 Task: Look for space in Yako, Burkina Faso from 1st July, 2023 to 9th July, 2023 for 2 adults in price range Rs.8000 to Rs.15000. Place can be entire place with 1  bedroom having 1 bed and 1 bathroom. Property type can be house. Amenities needed are: air conditioning, dryer, free parkinig on premises, smoking allowed, . Booking option can be shelf check-in. Required host language is English.
Action: Mouse moved to (535, 120)
Screenshot: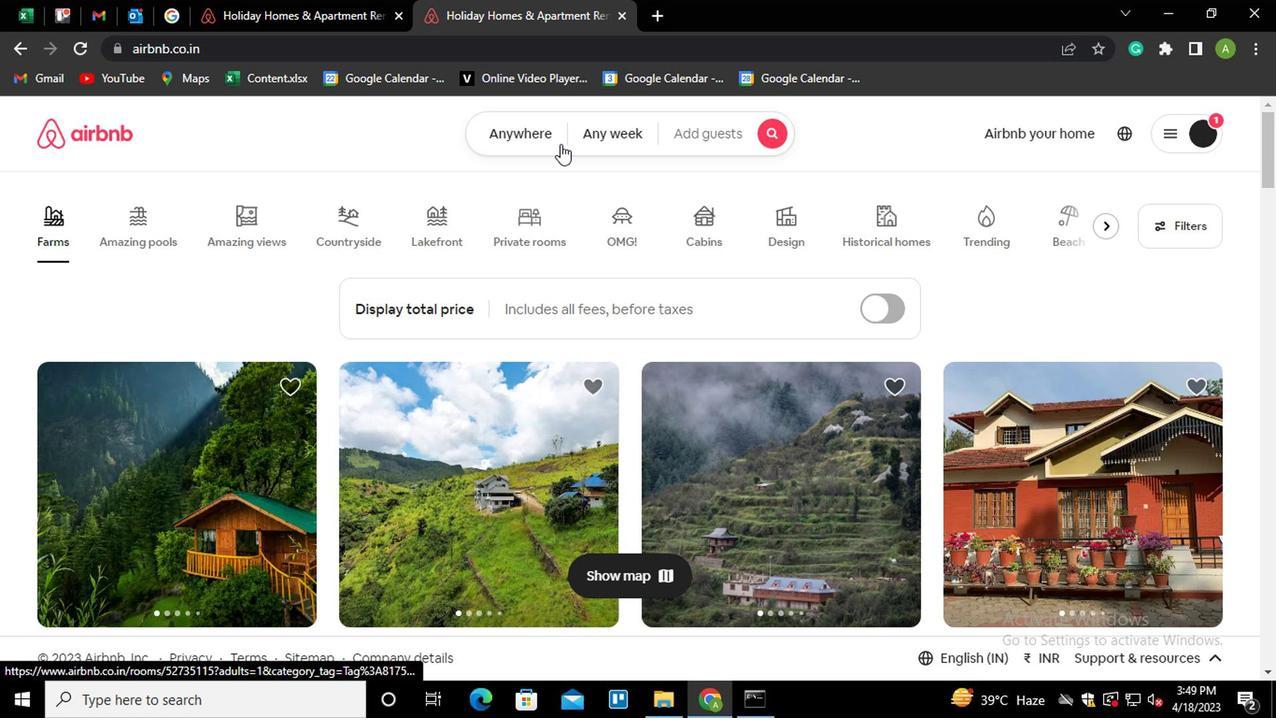 
Action: Mouse pressed left at (535, 120)
Screenshot: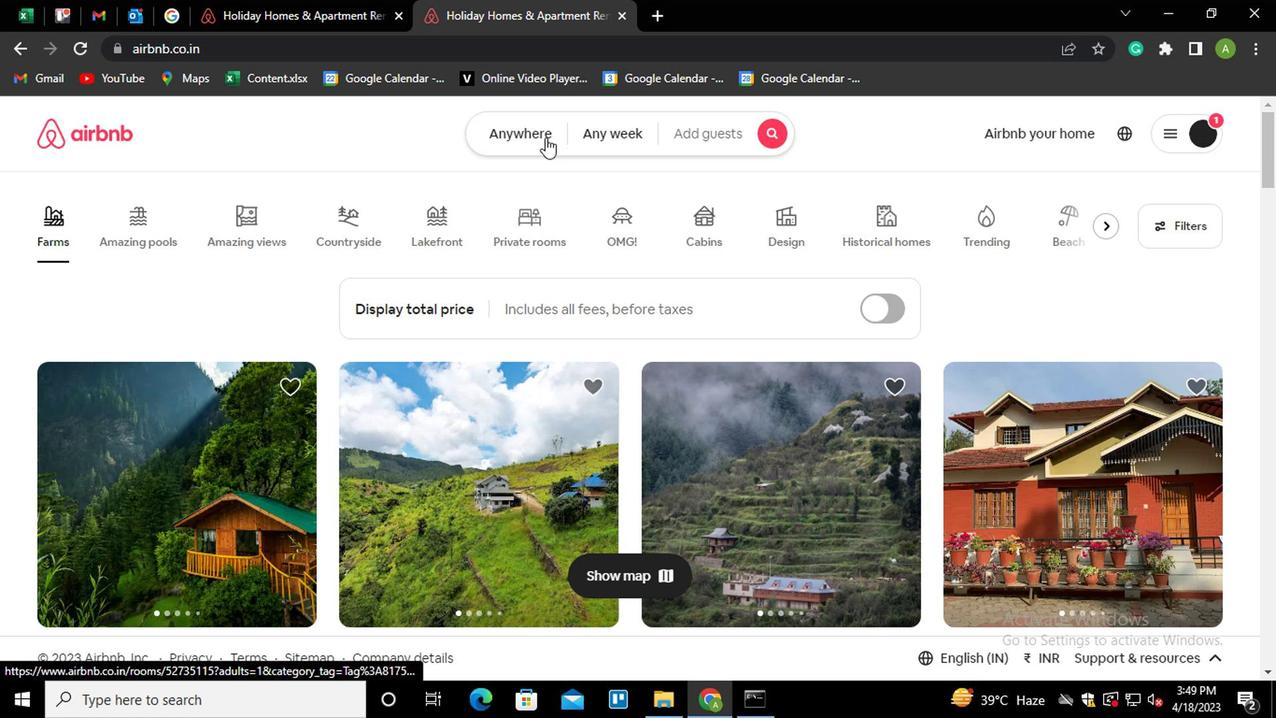 
Action: Mouse moved to (382, 196)
Screenshot: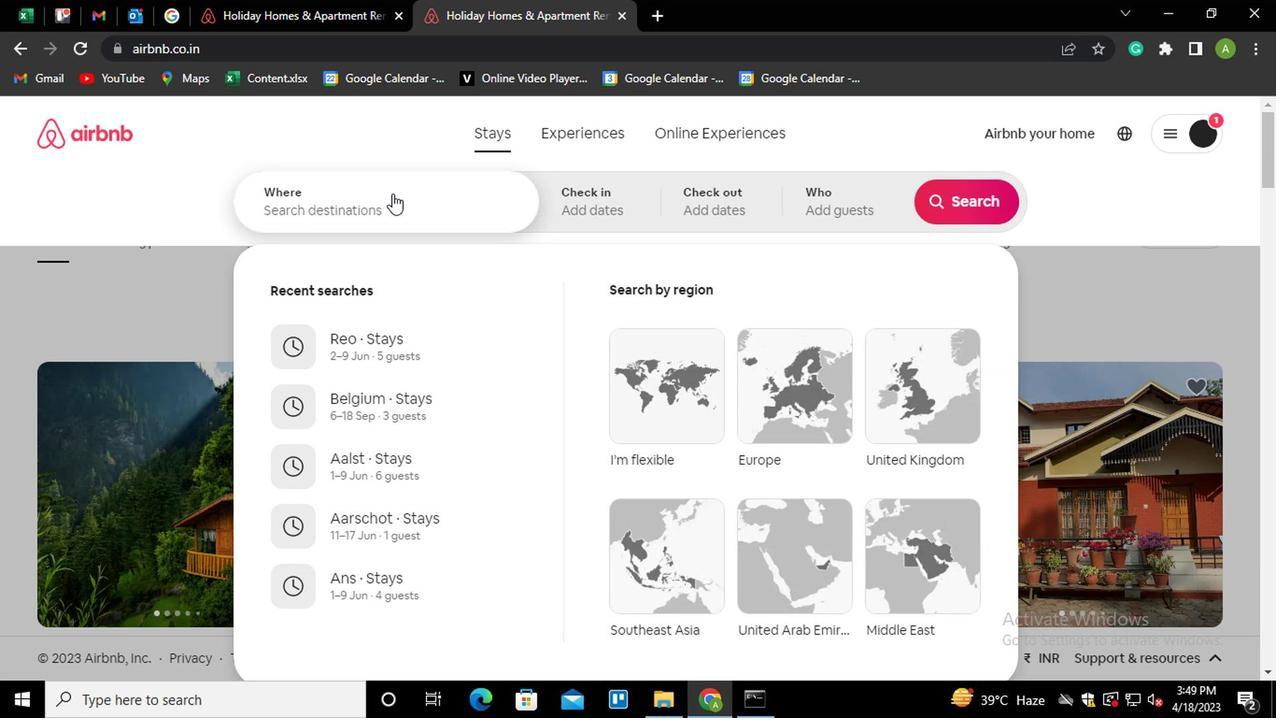 
Action: Mouse pressed left at (382, 196)
Screenshot: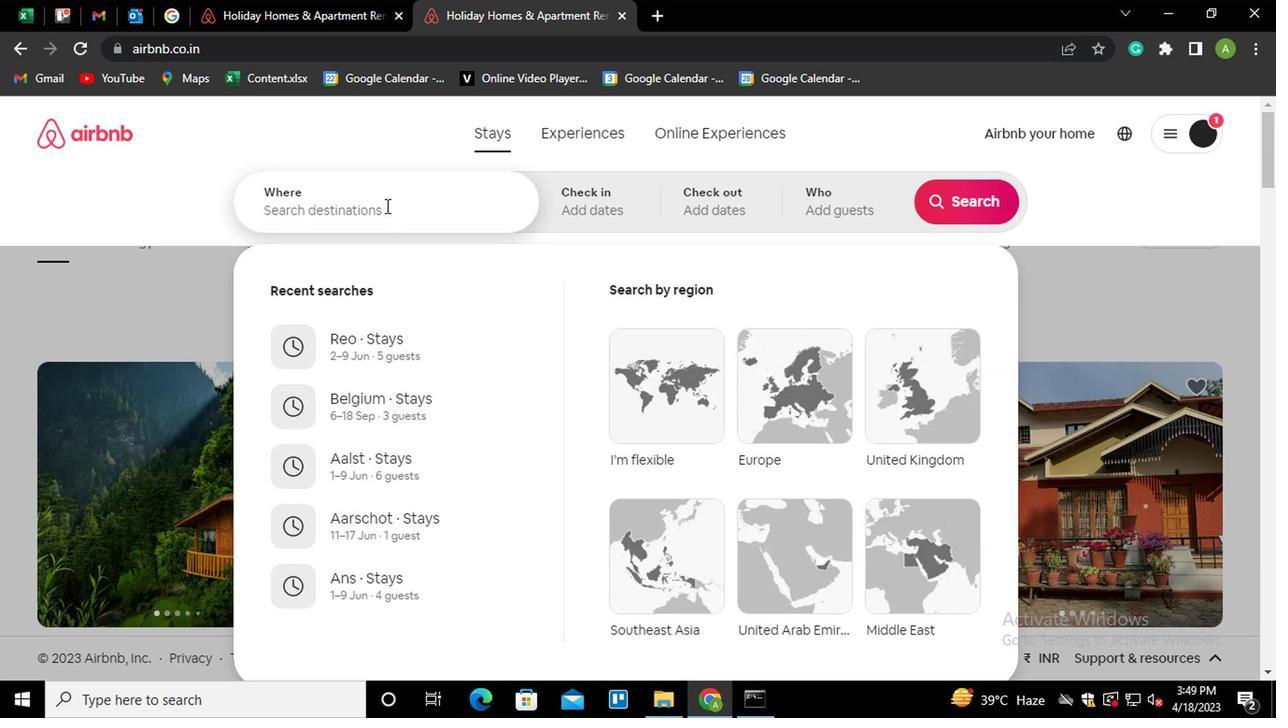
Action: Key pressed <Key.shift>YAKO,<Key.space><Key.shift><Key.shift><Key.shift><Key.shift><Key.shift><Key.shift><Key.shift><Key.shift><Key.shift><Key.shift><Key.shift><Key.shift><Key.shift><Key.shift><Key.shift><Key.shift><Key.shift><Key.shift><Key.shift><Key.shift><Key.shift><Key.shift><Key.shift><Key.shift><Key.shift><Key.shift><Key.shift><Key.shift><Key.shift><Key.shift><Key.shift><Key.shift><Key.shift><Key.shift><Key.shift><Key.shift><Key.shift><Key.shift><Key.shift><Key.shift><Key.shift><Key.shift><Key.shift><Key.shift><Key.shift><Key.shift><Key.shift><Key.shift><Key.shift><Key.shift><Key.shift><Key.shift><Key.shift><Key.shift><Key.shift><Key.shift>BUR<Key.down><Key.enter>
Screenshot: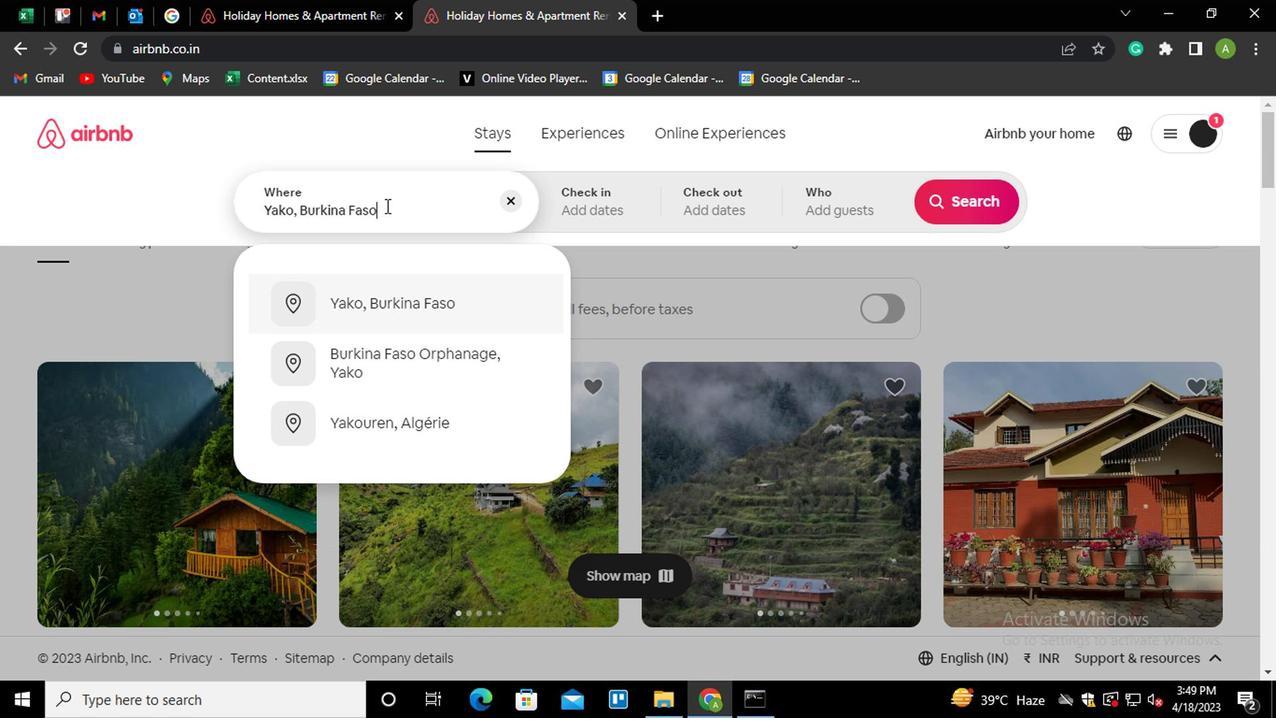 
Action: Mouse moved to (952, 343)
Screenshot: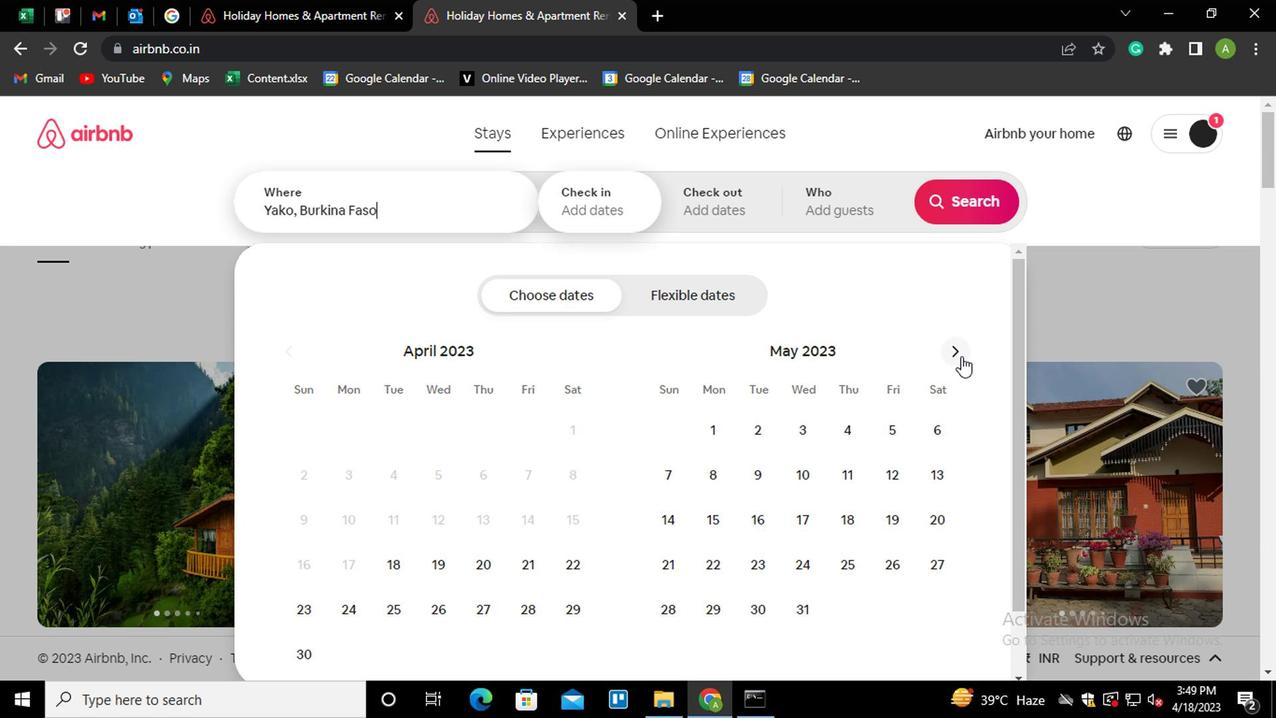 
Action: Mouse pressed left at (952, 343)
Screenshot: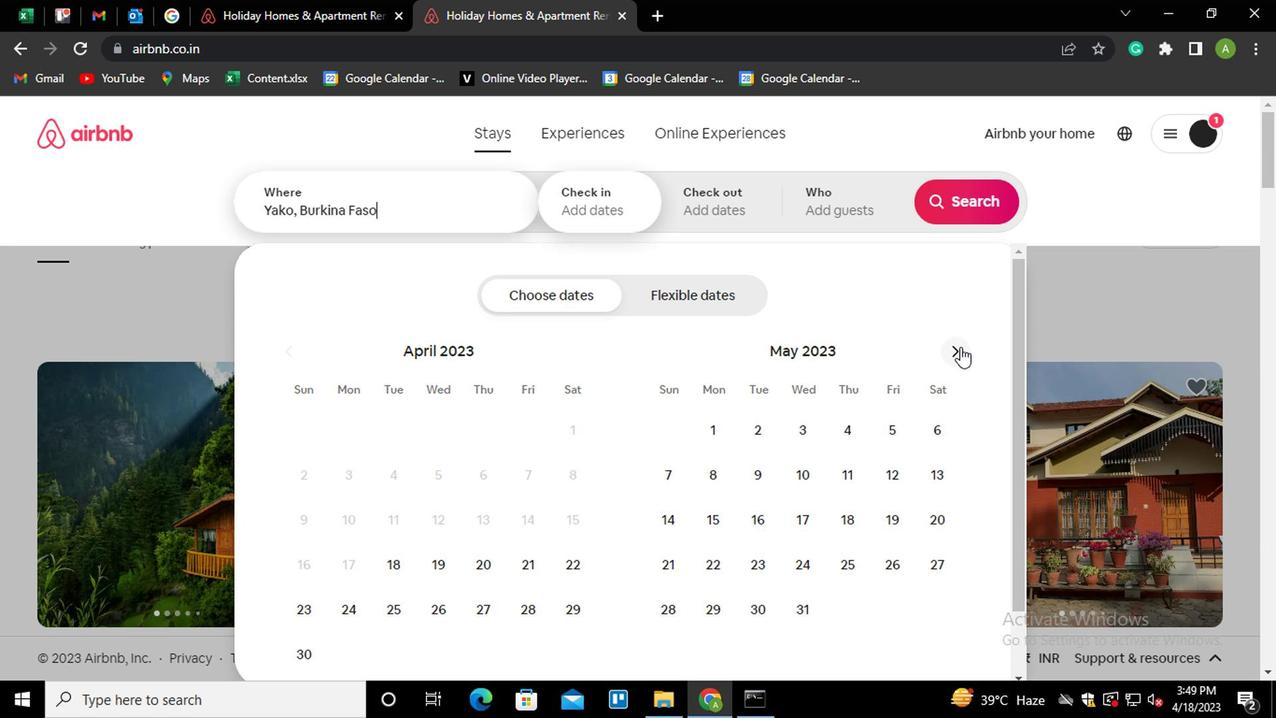 
Action: Mouse moved to (951, 343)
Screenshot: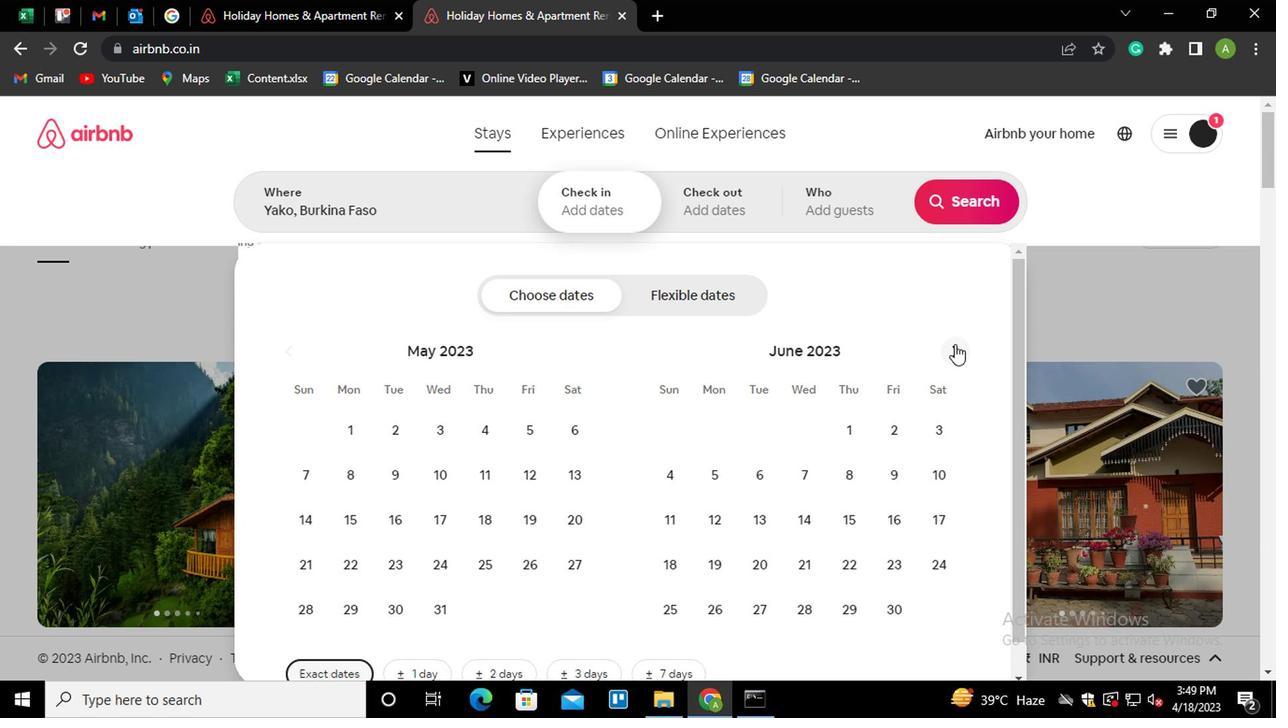 
Action: Mouse pressed left at (951, 343)
Screenshot: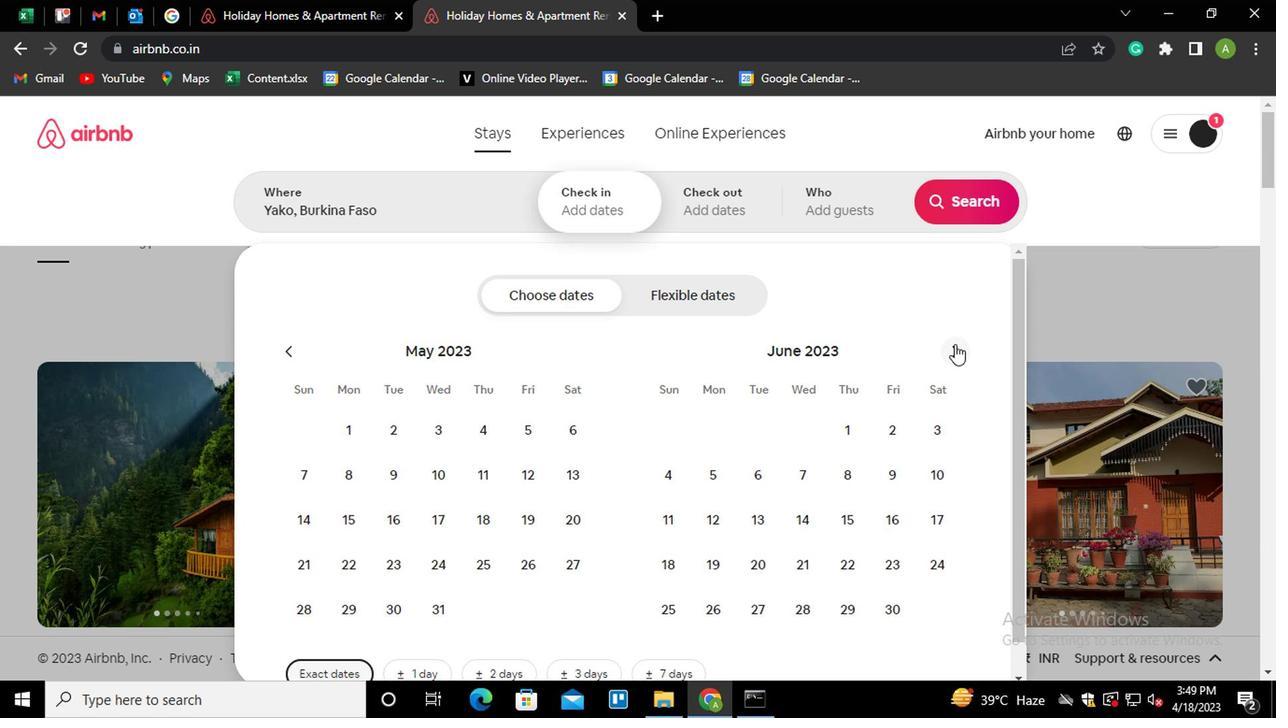 
Action: Mouse moved to (929, 435)
Screenshot: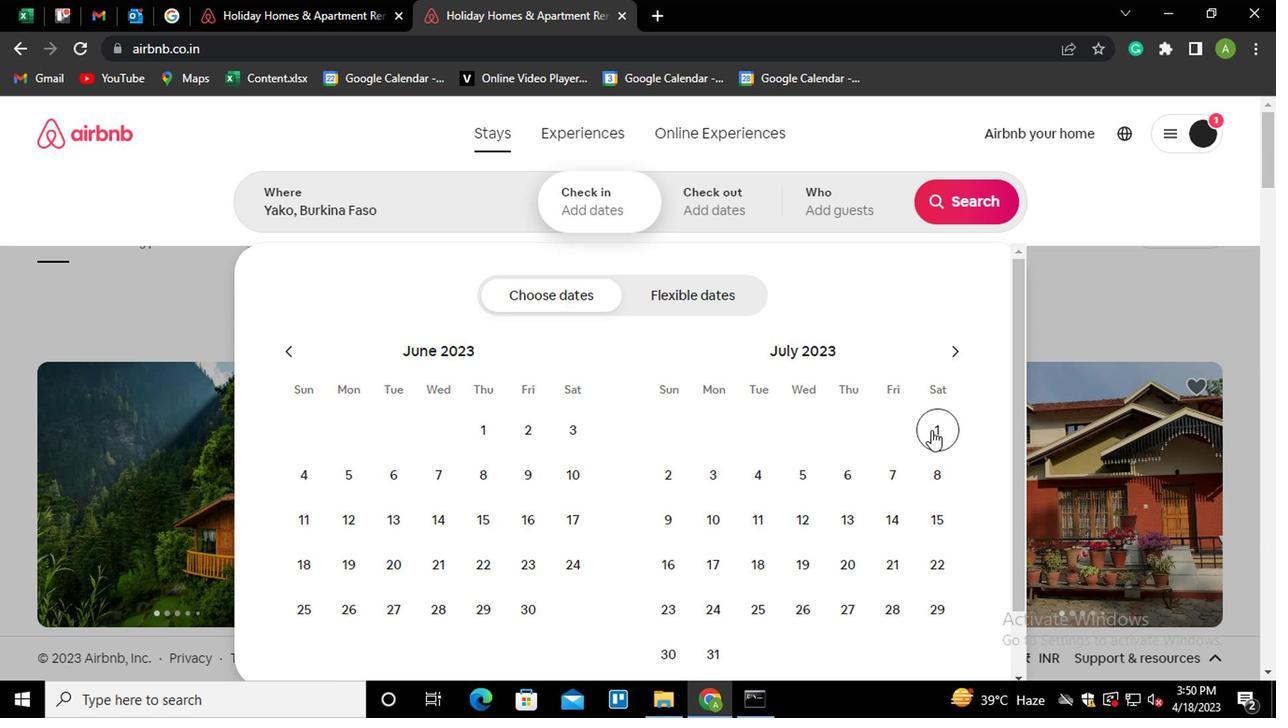 
Action: Mouse pressed left at (929, 435)
Screenshot: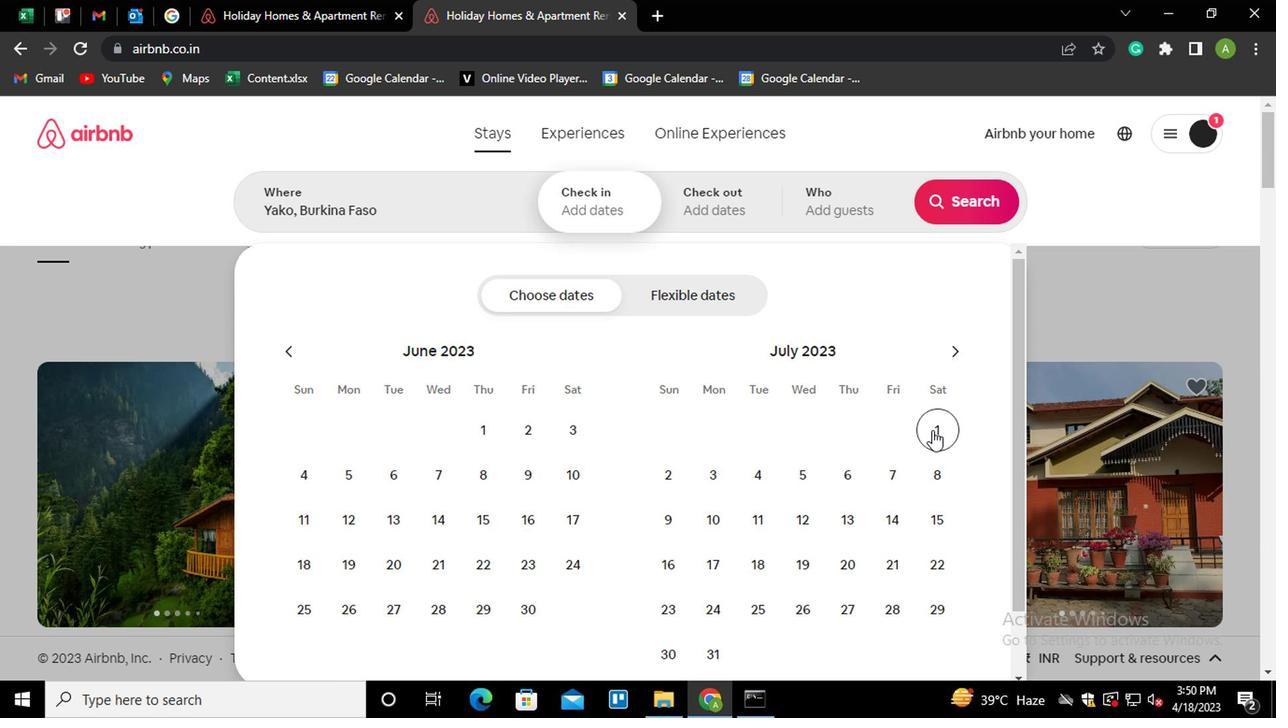 
Action: Mouse moved to (663, 530)
Screenshot: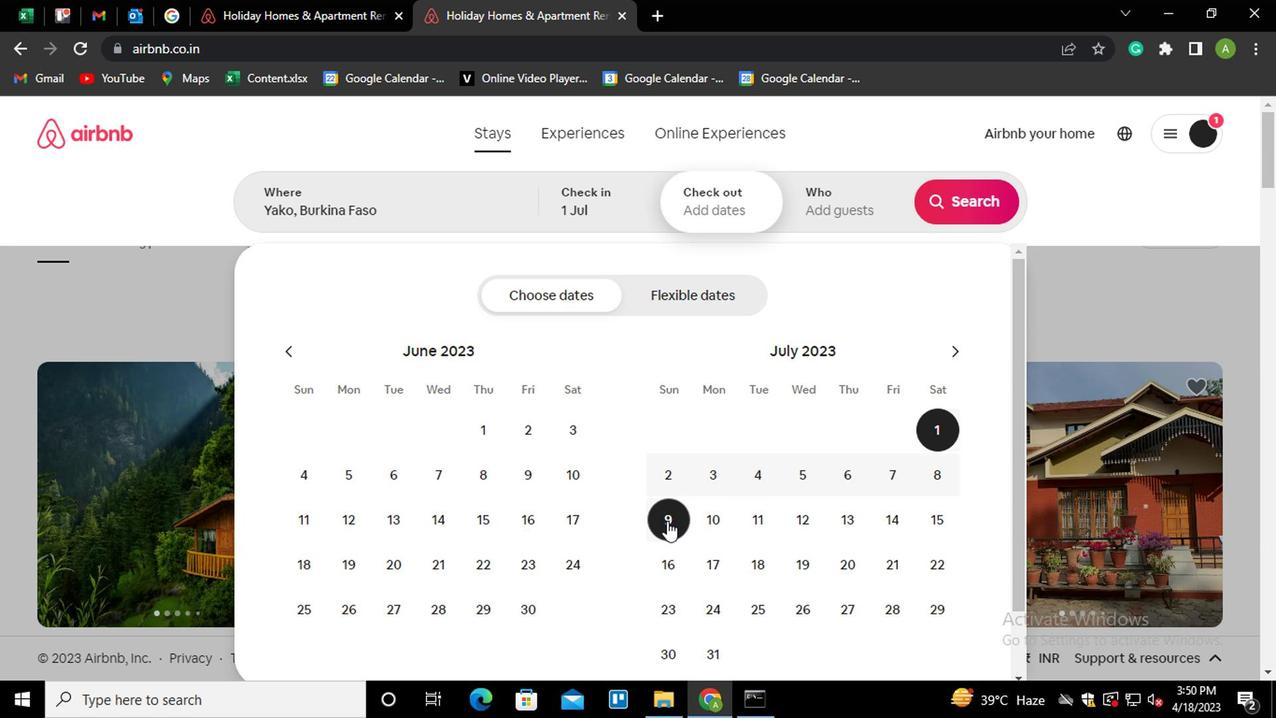 
Action: Mouse pressed left at (663, 530)
Screenshot: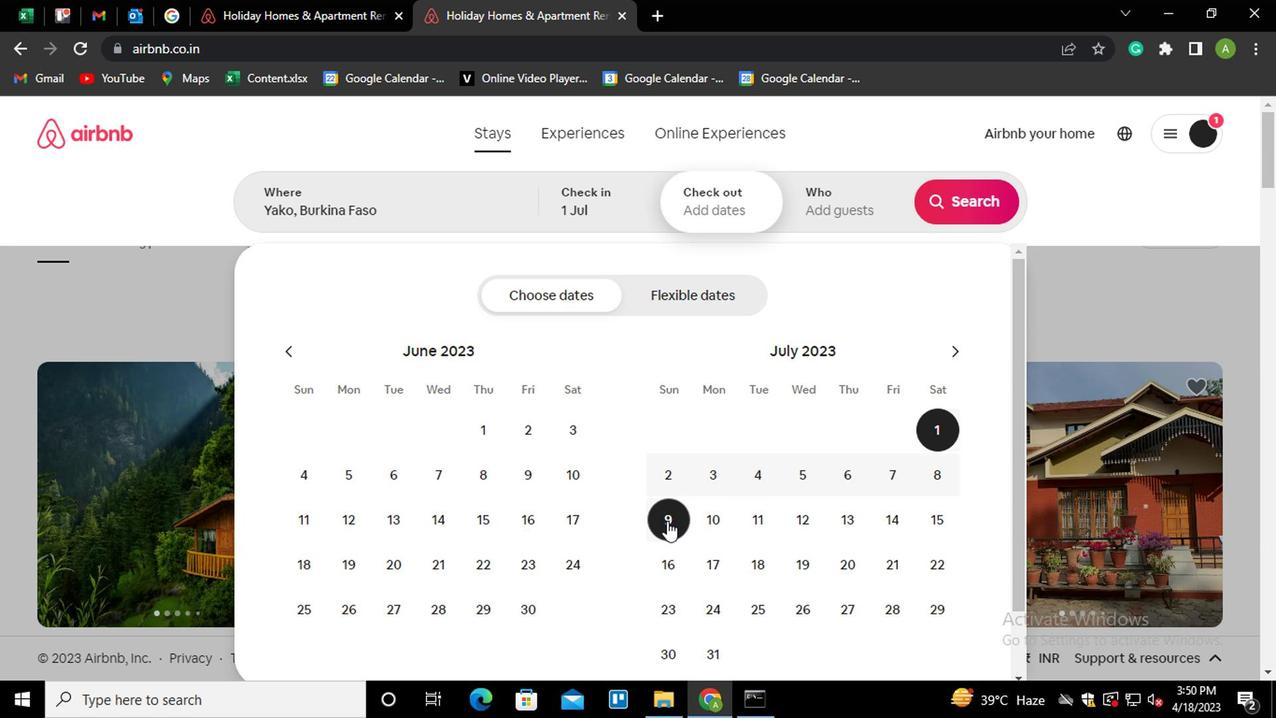 
Action: Mouse moved to (833, 202)
Screenshot: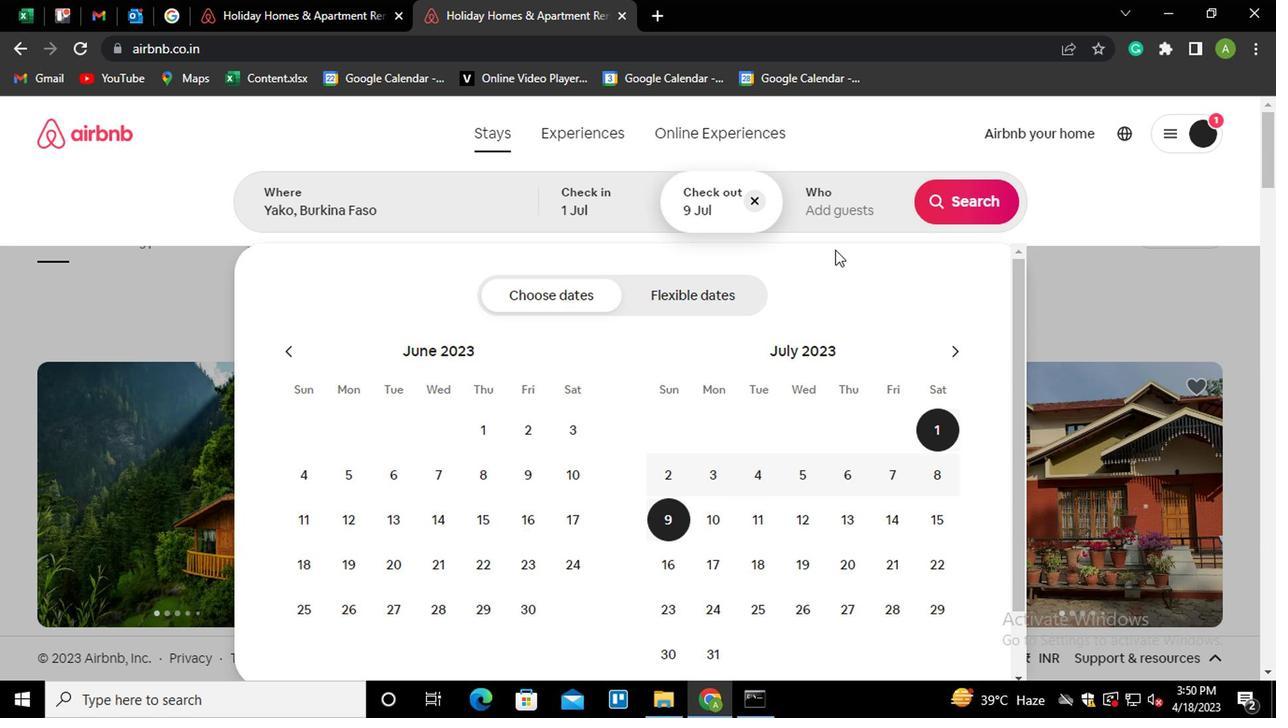 
Action: Mouse pressed left at (833, 202)
Screenshot: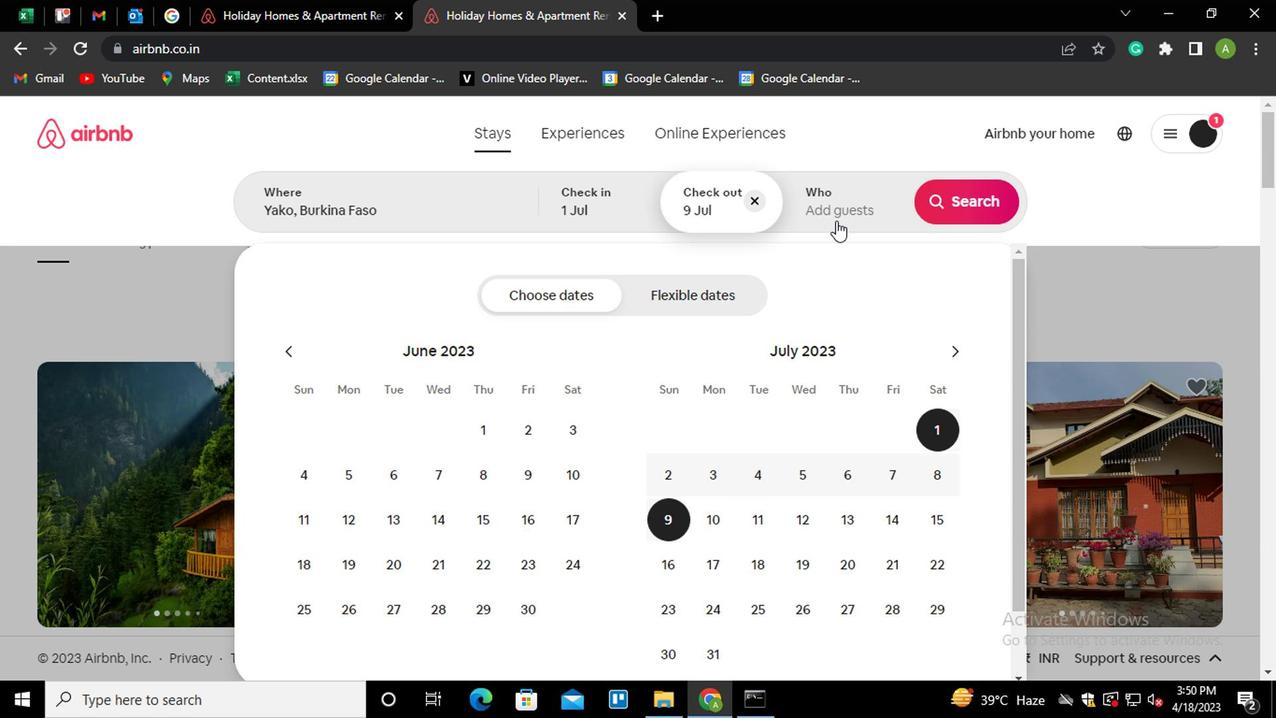
Action: Mouse moved to (972, 298)
Screenshot: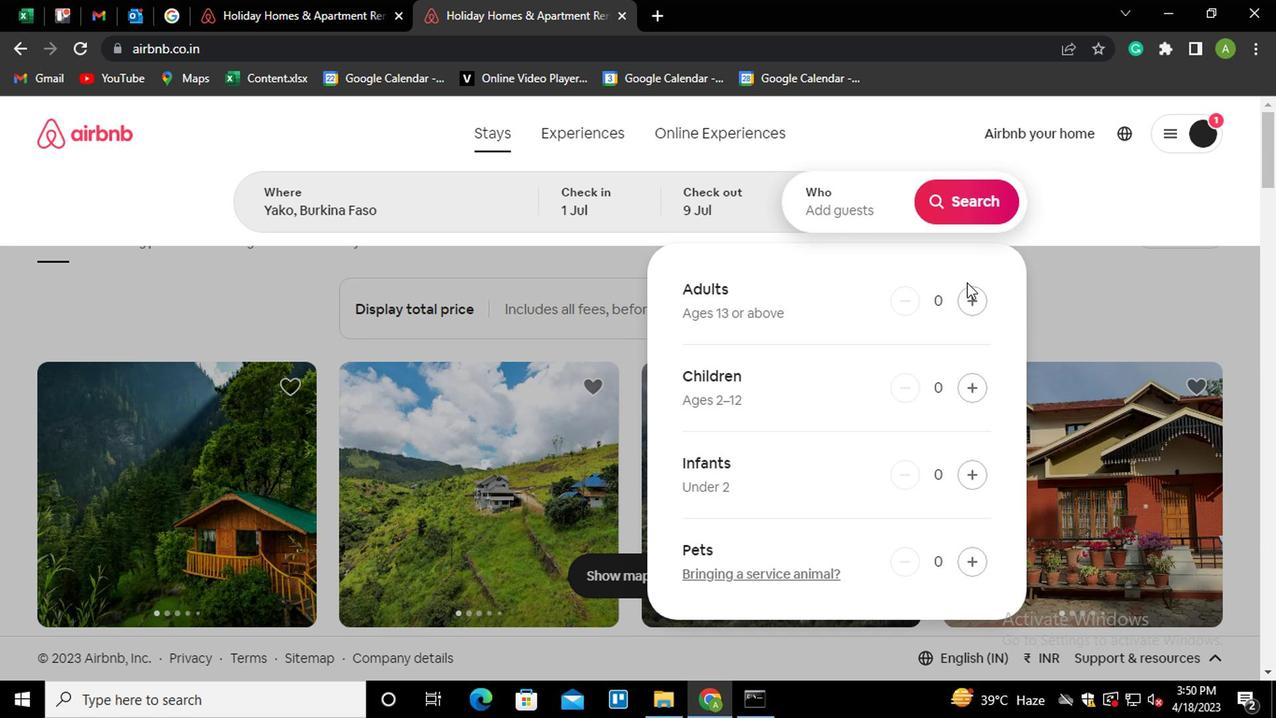 
Action: Mouse pressed left at (972, 298)
Screenshot: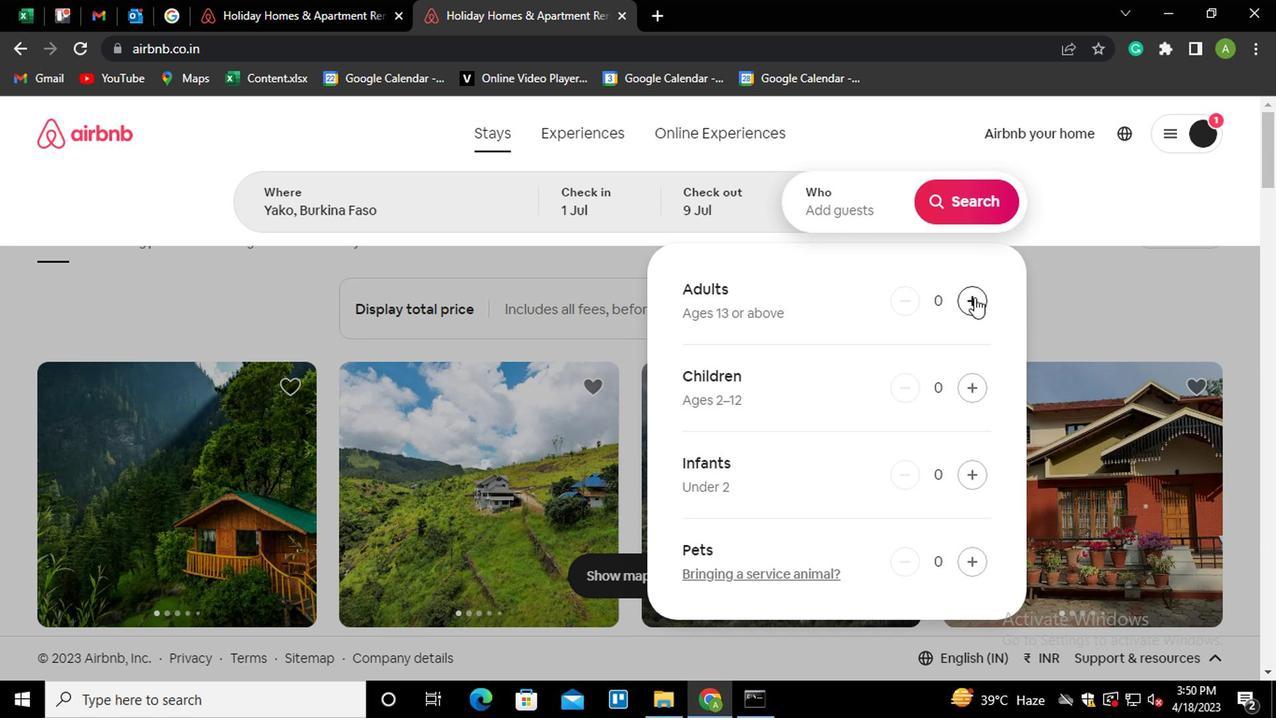
Action: Mouse pressed left at (972, 298)
Screenshot: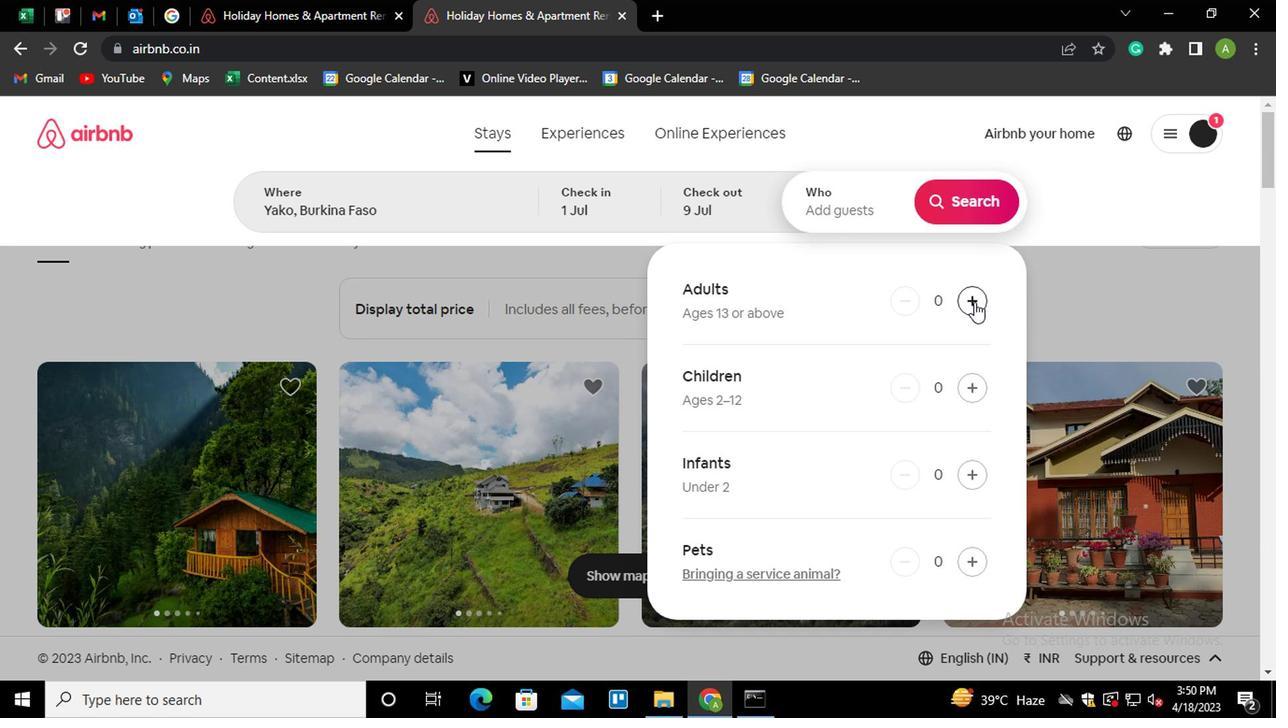 
Action: Mouse moved to (986, 195)
Screenshot: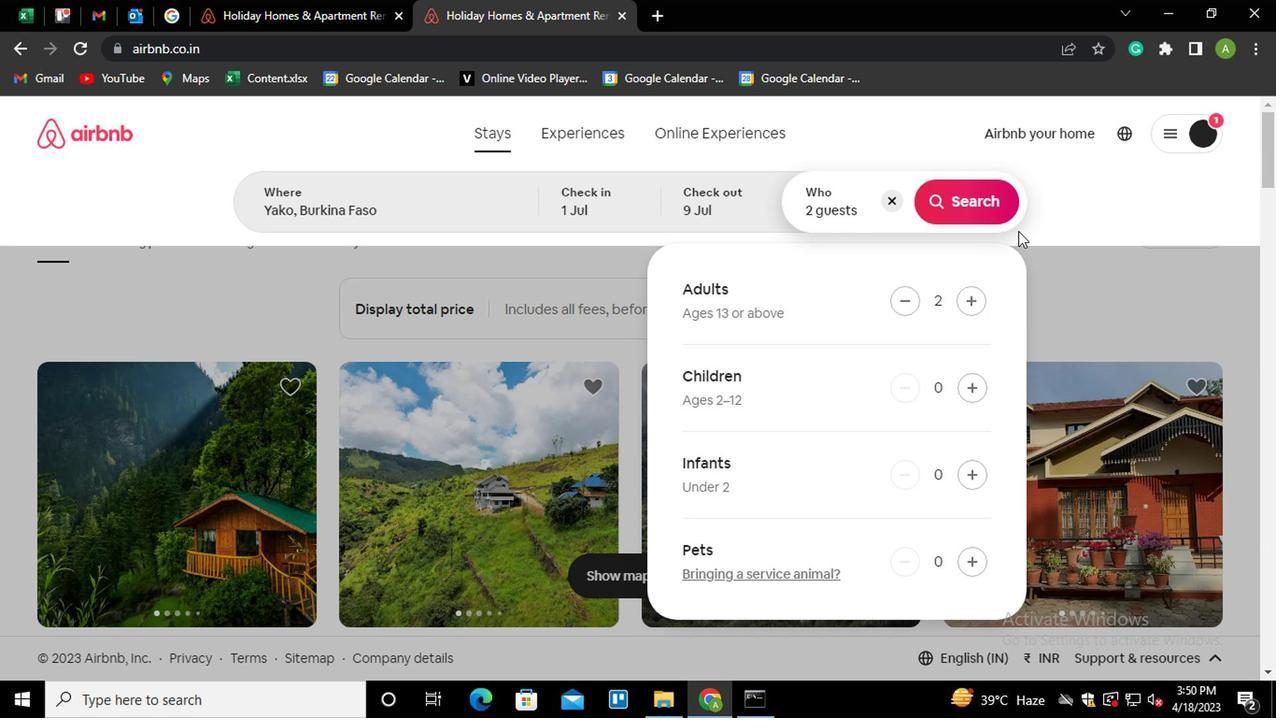 
Action: Mouse pressed left at (986, 195)
Screenshot: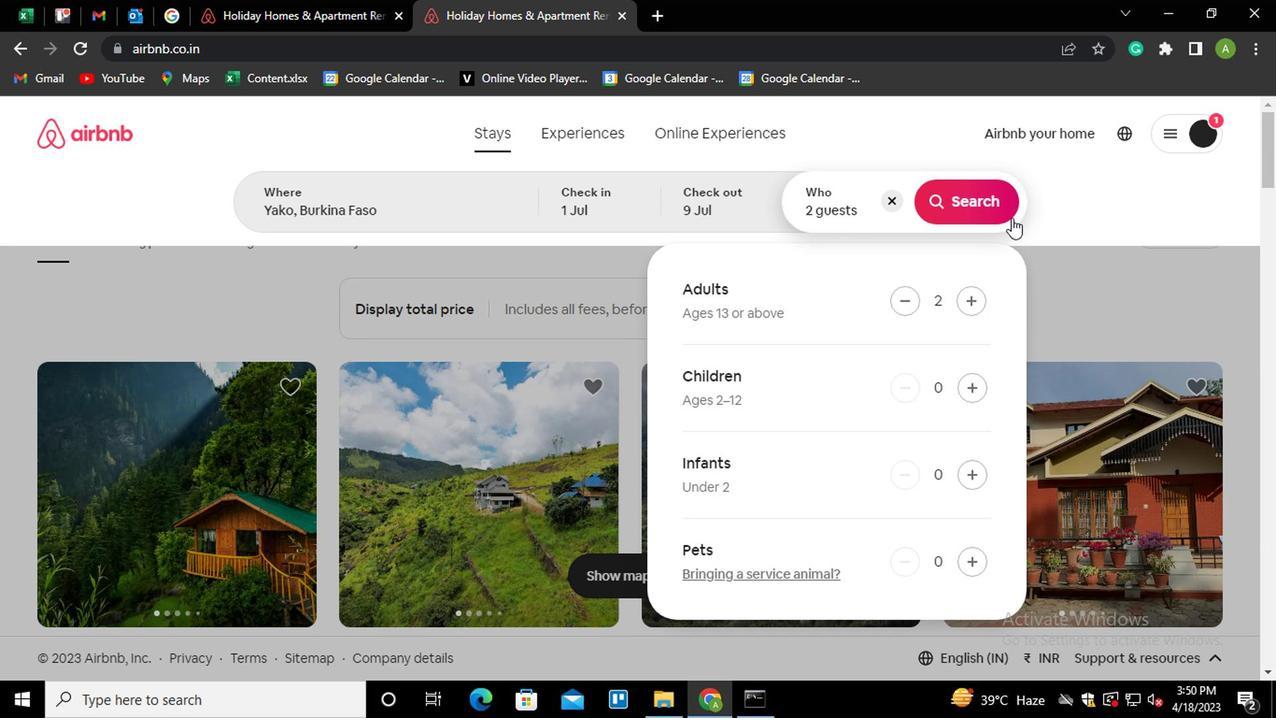 
Action: Mouse moved to (1195, 205)
Screenshot: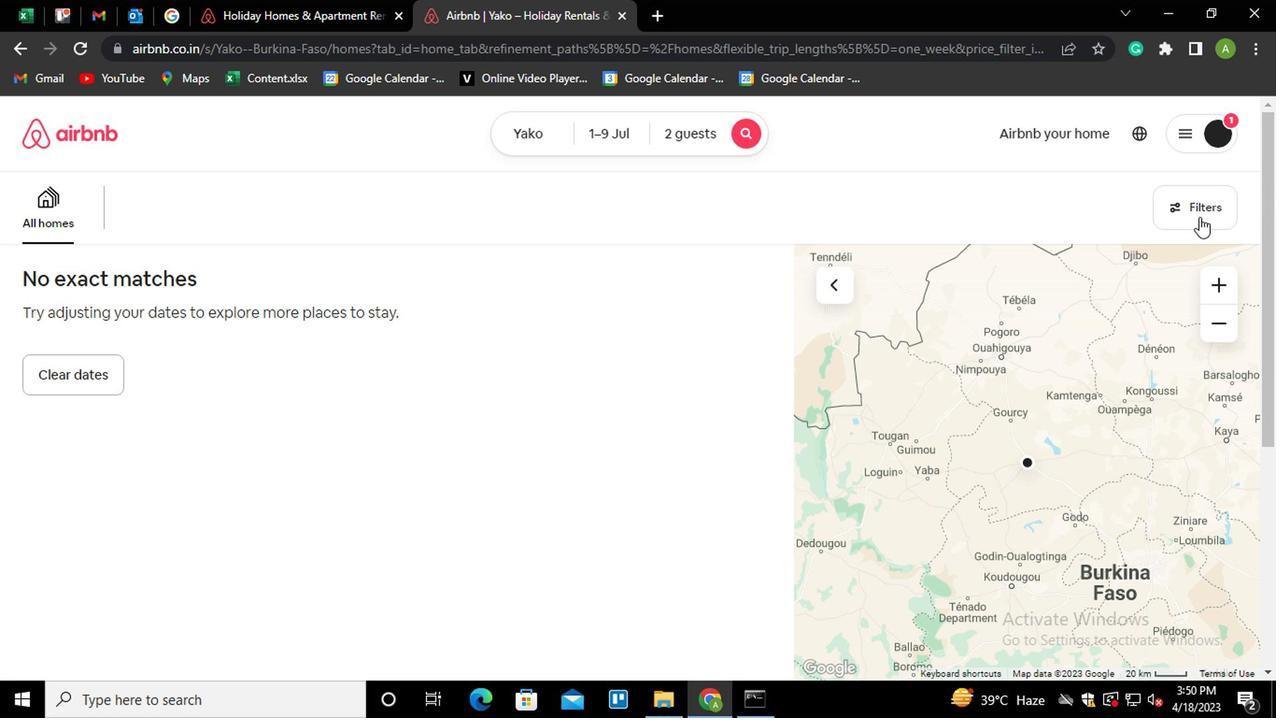 
Action: Mouse pressed left at (1195, 205)
Screenshot: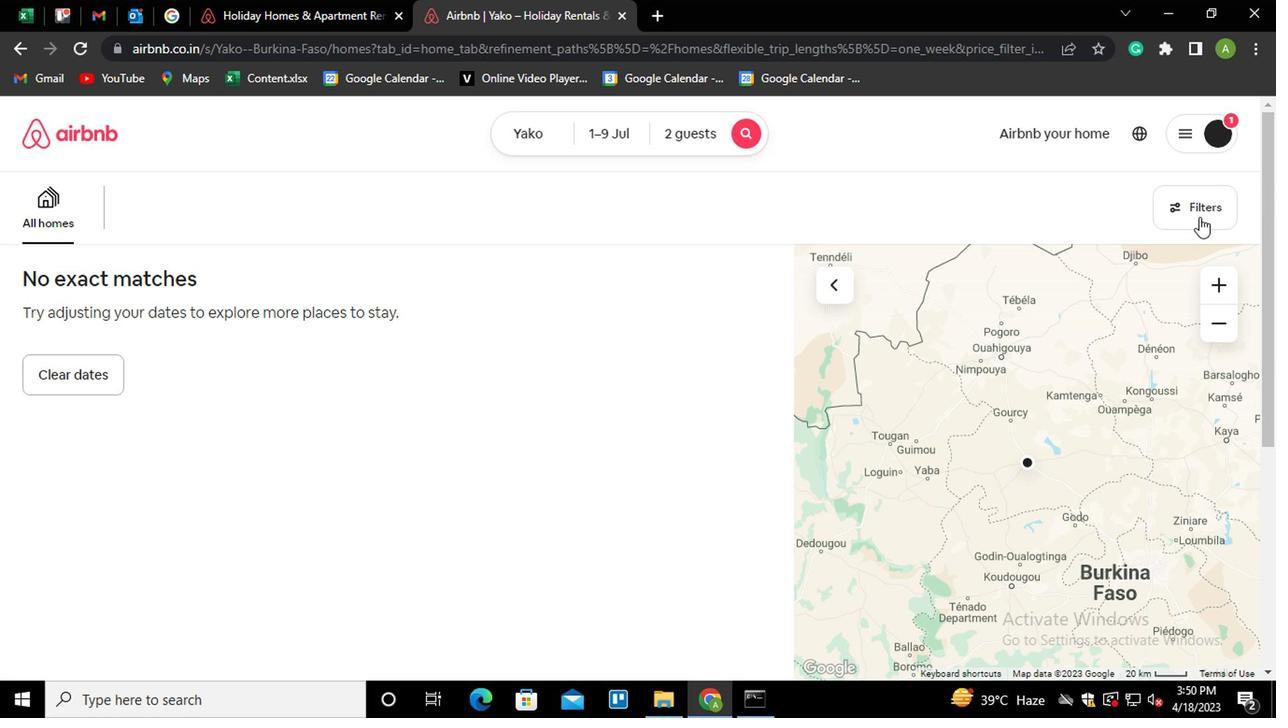 
Action: Mouse moved to (472, 321)
Screenshot: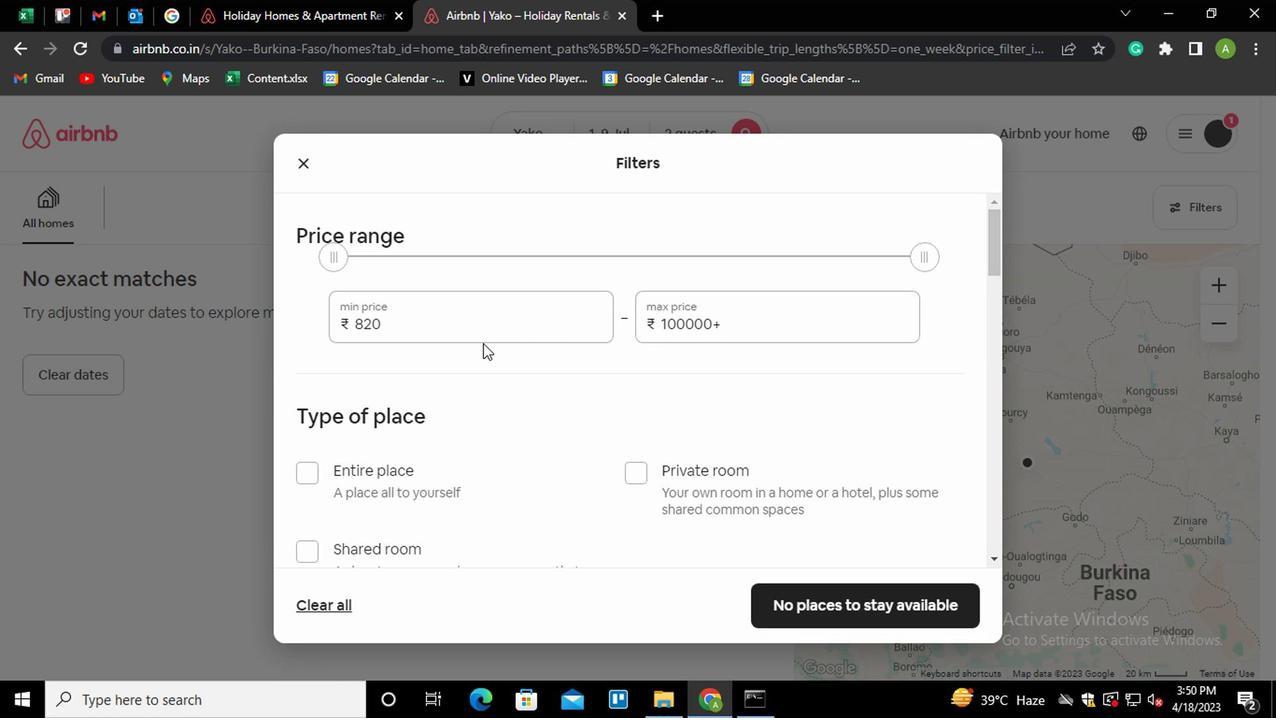 
Action: Mouse pressed left at (472, 321)
Screenshot: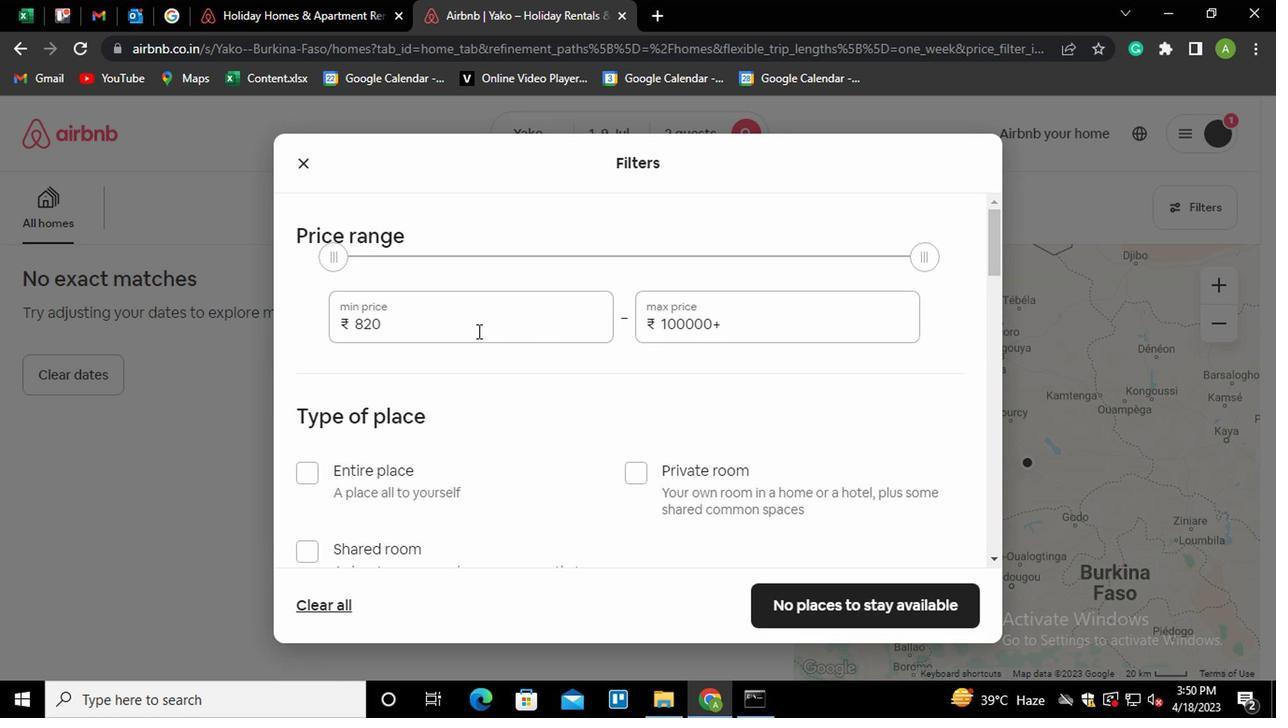 
Action: Key pressed <Key.shift_r><Key.home>8000
Screenshot: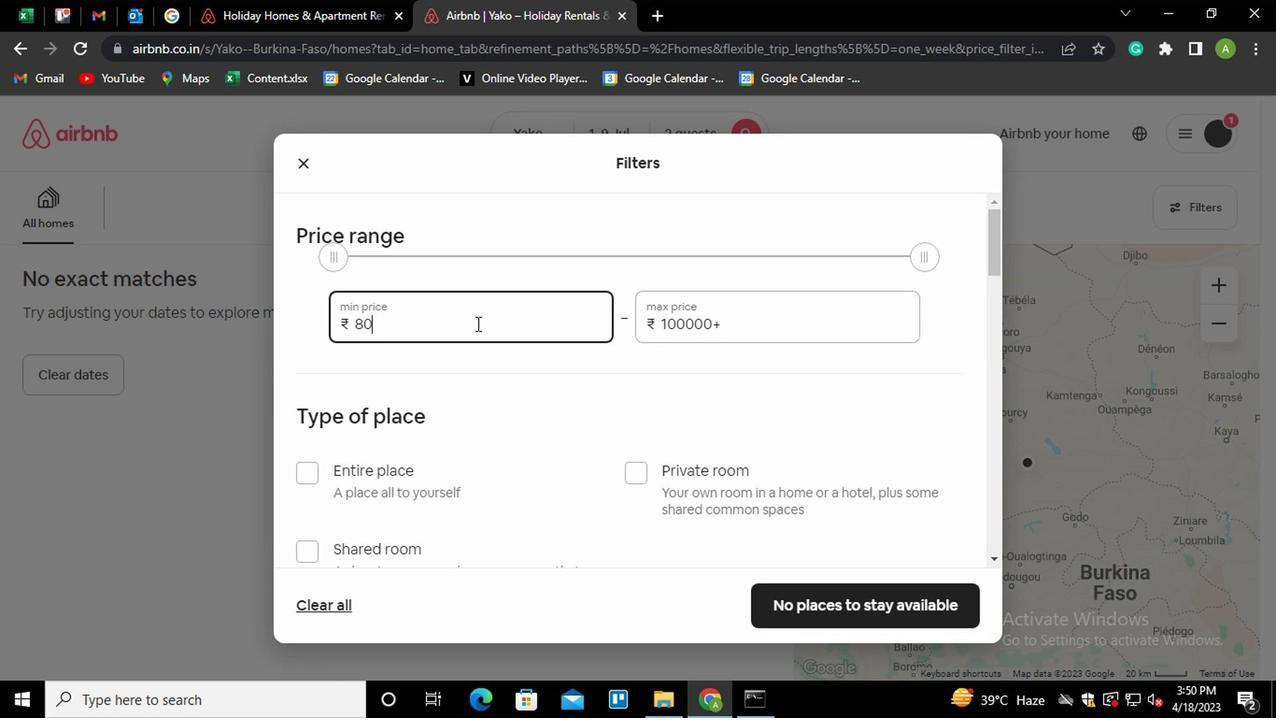 
Action: Mouse moved to (787, 319)
Screenshot: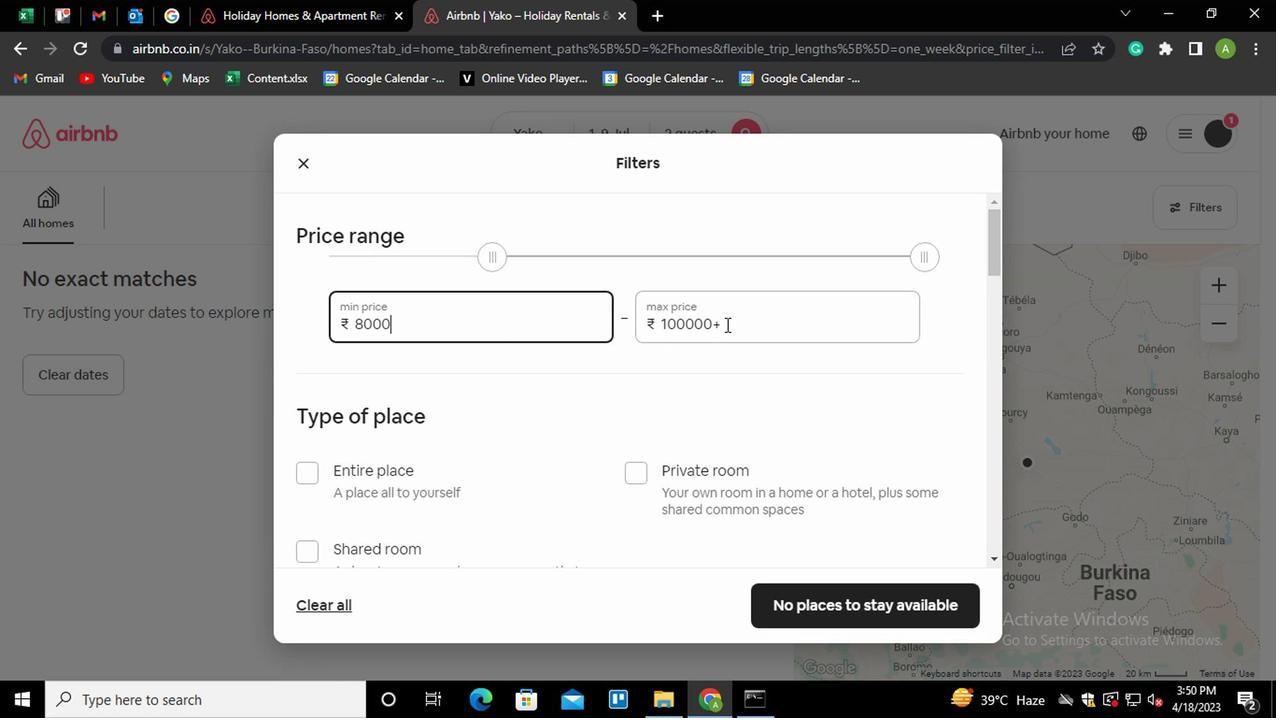 
Action: Mouse pressed left at (787, 319)
Screenshot: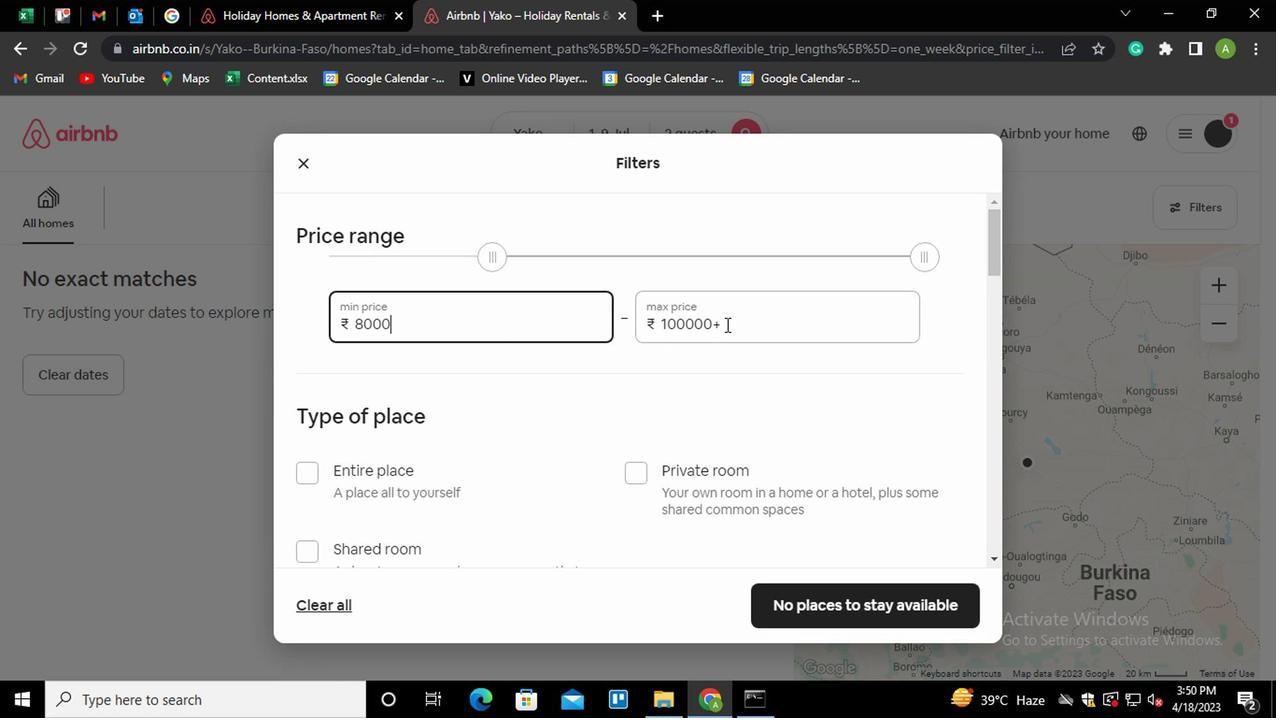 
Action: Key pressed <Key.shift_r><Key.home>15000
Screenshot: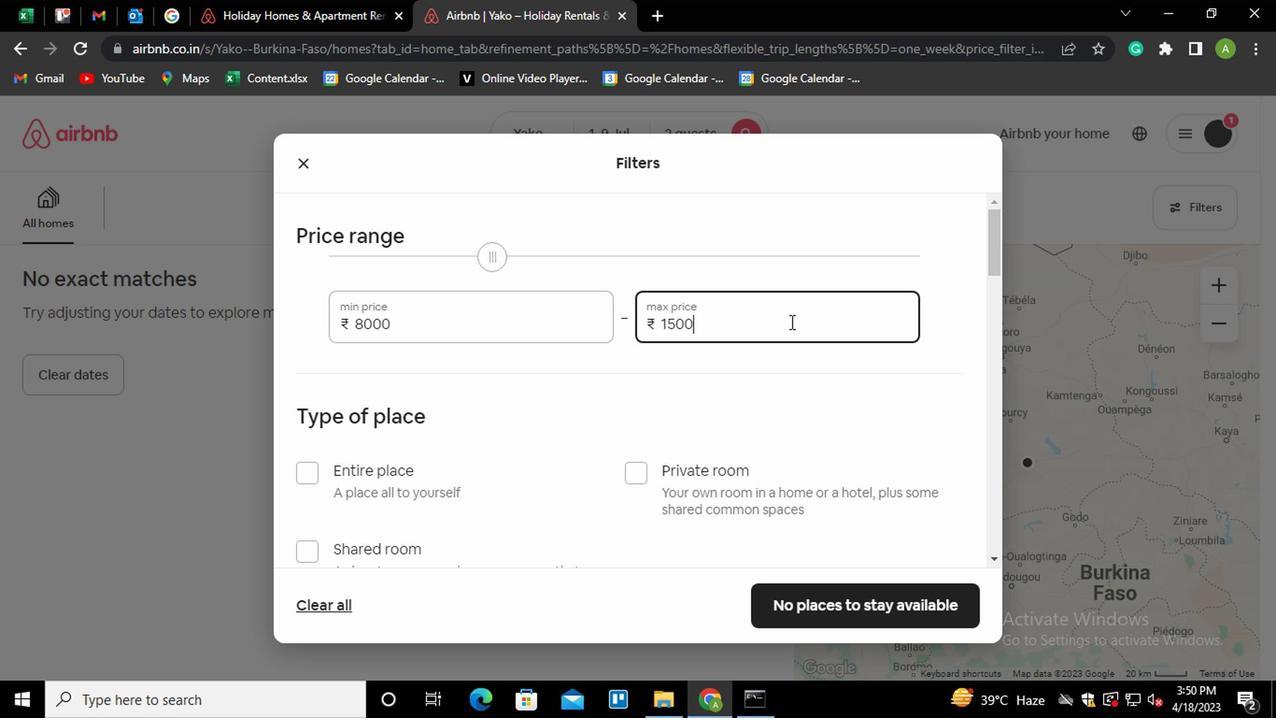 
Action: Mouse moved to (794, 330)
Screenshot: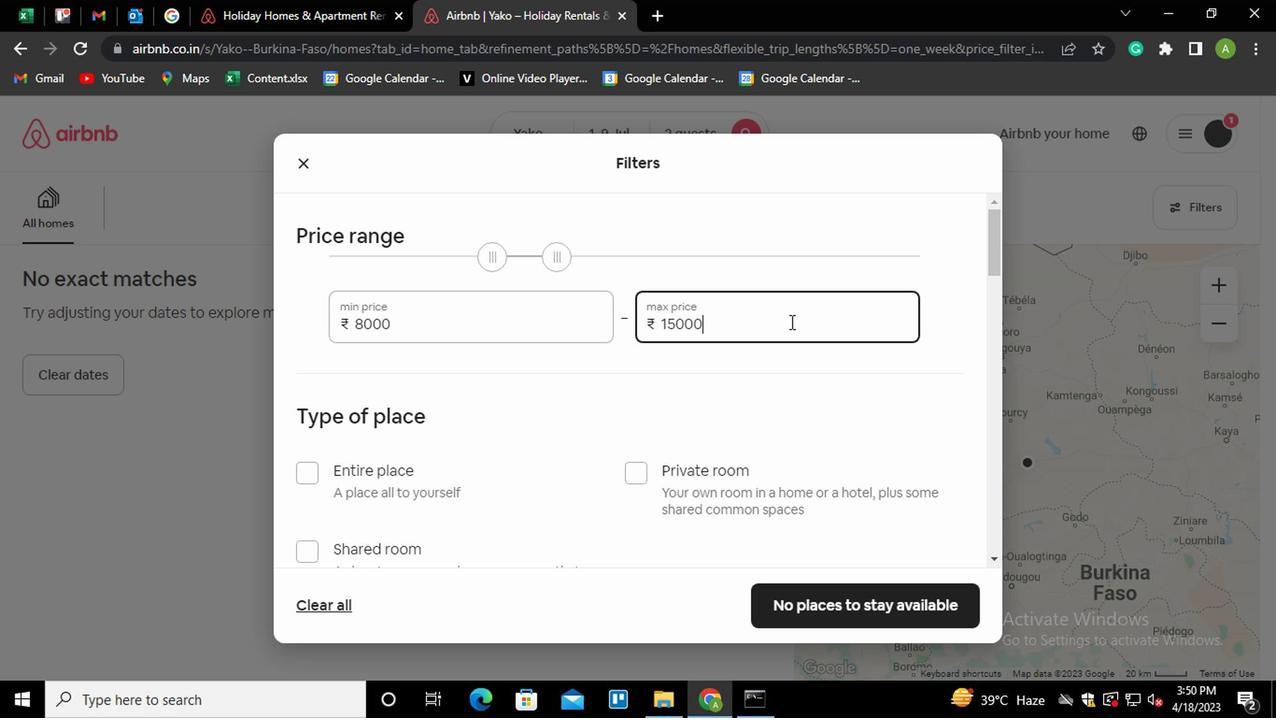 
Action: Mouse scrolled (794, 329) with delta (0, 0)
Screenshot: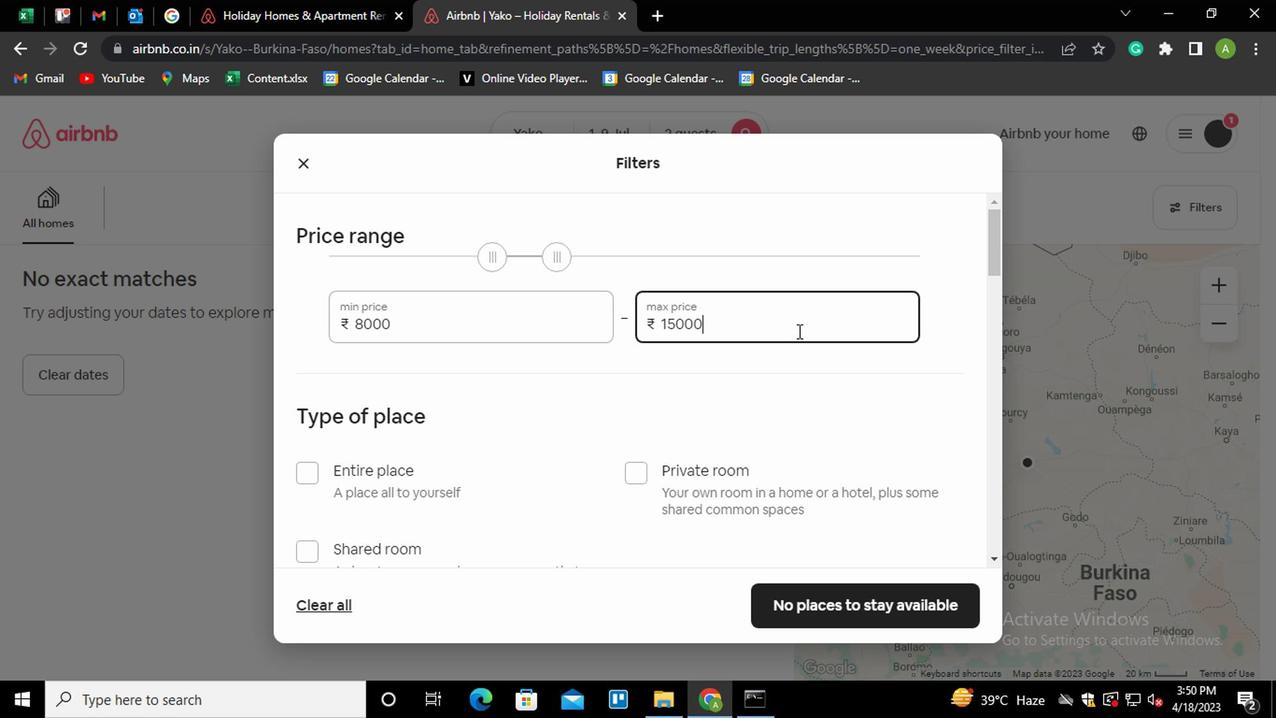 
Action: Mouse moved to (306, 386)
Screenshot: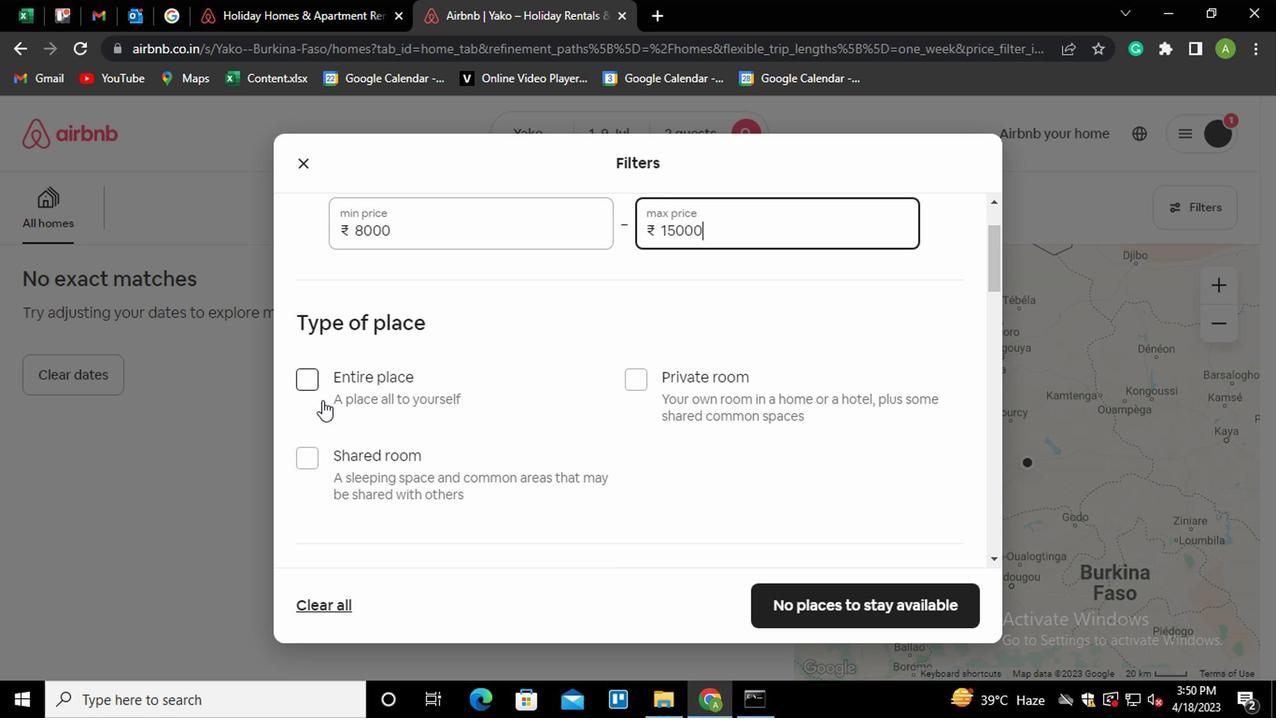 
Action: Mouse pressed left at (306, 386)
Screenshot: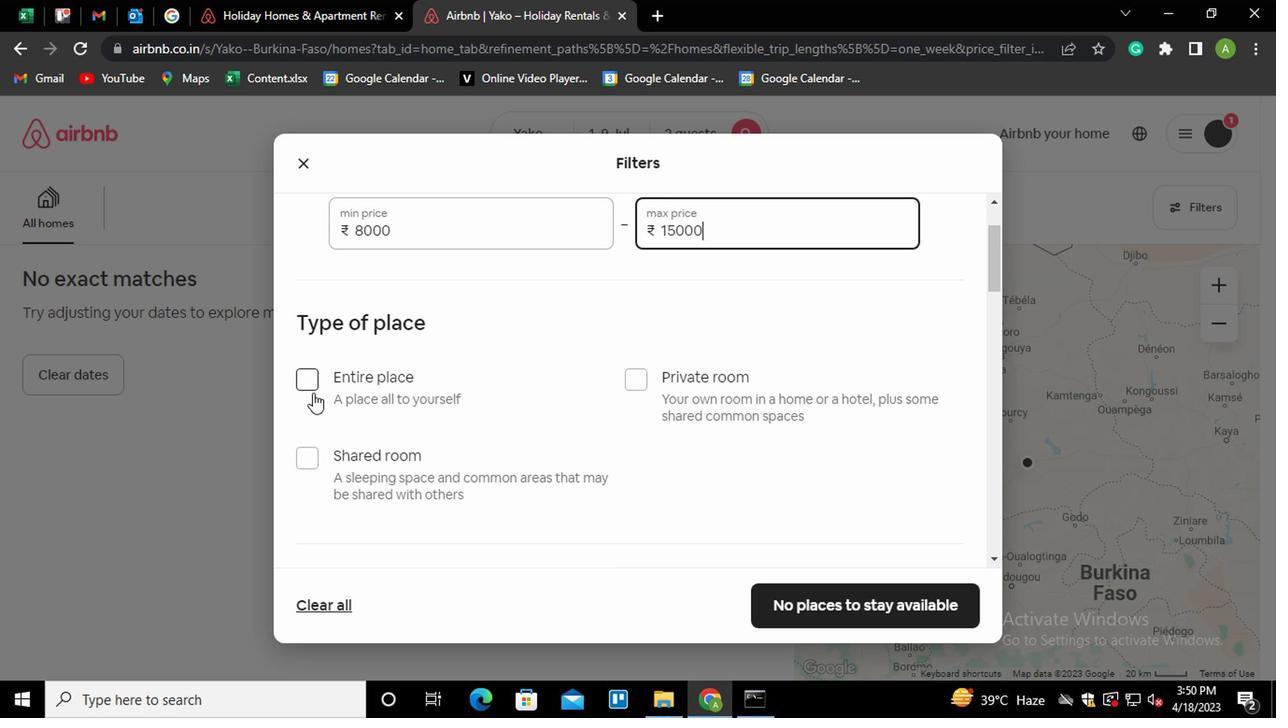 
Action: Mouse moved to (506, 423)
Screenshot: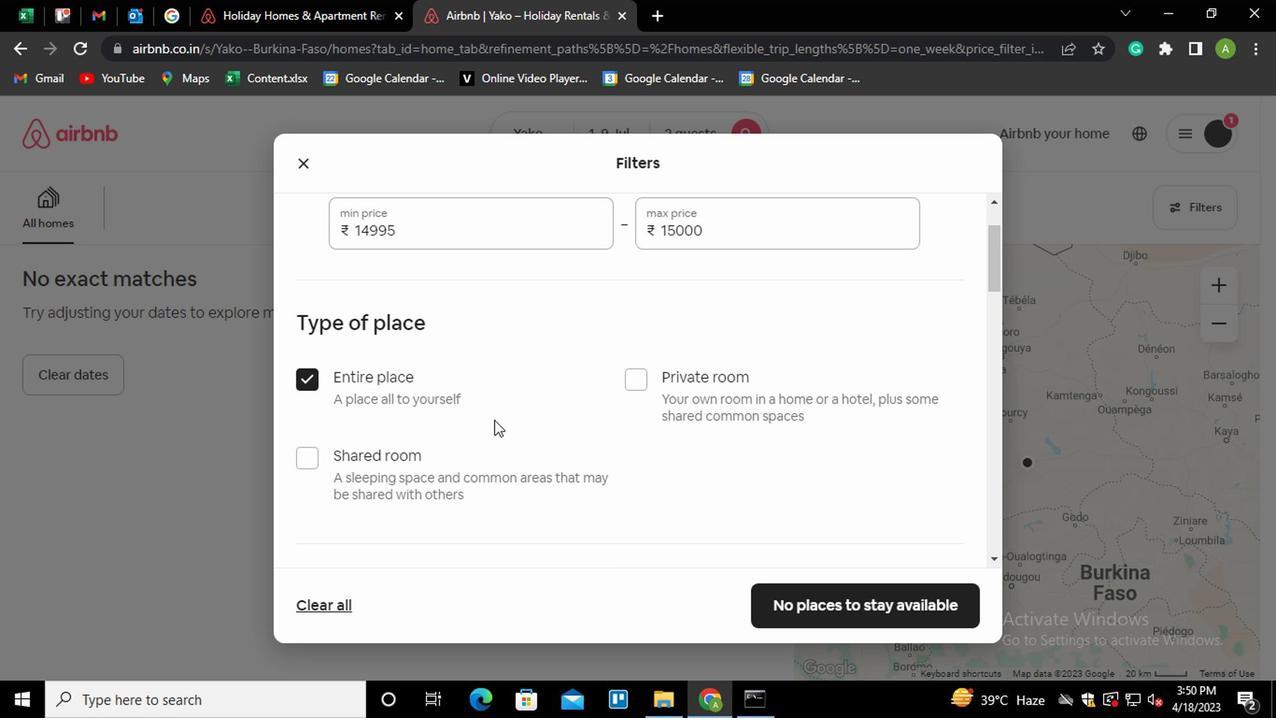 
Action: Mouse scrolled (506, 422) with delta (0, 0)
Screenshot: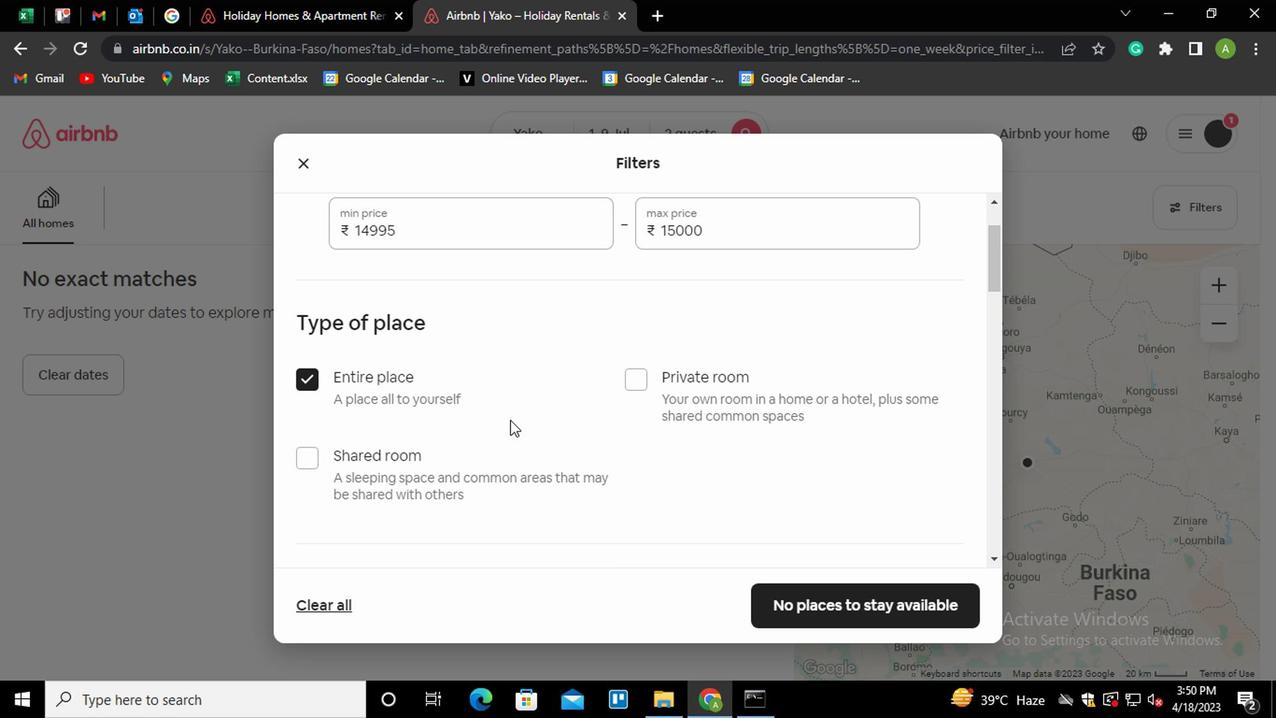 
Action: Mouse scrolled (506, 422) with delta (0, 0)
Screenshot: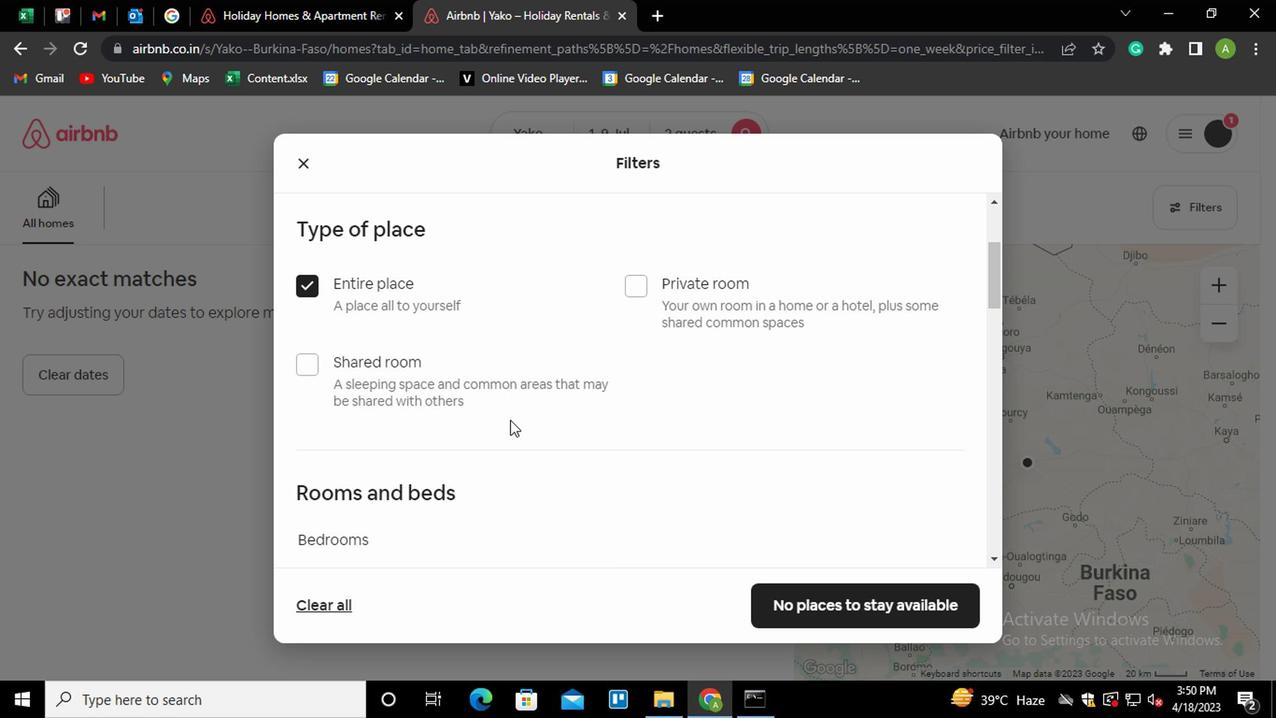 
Action: Mouse moved to (391, 504)
Screenshot: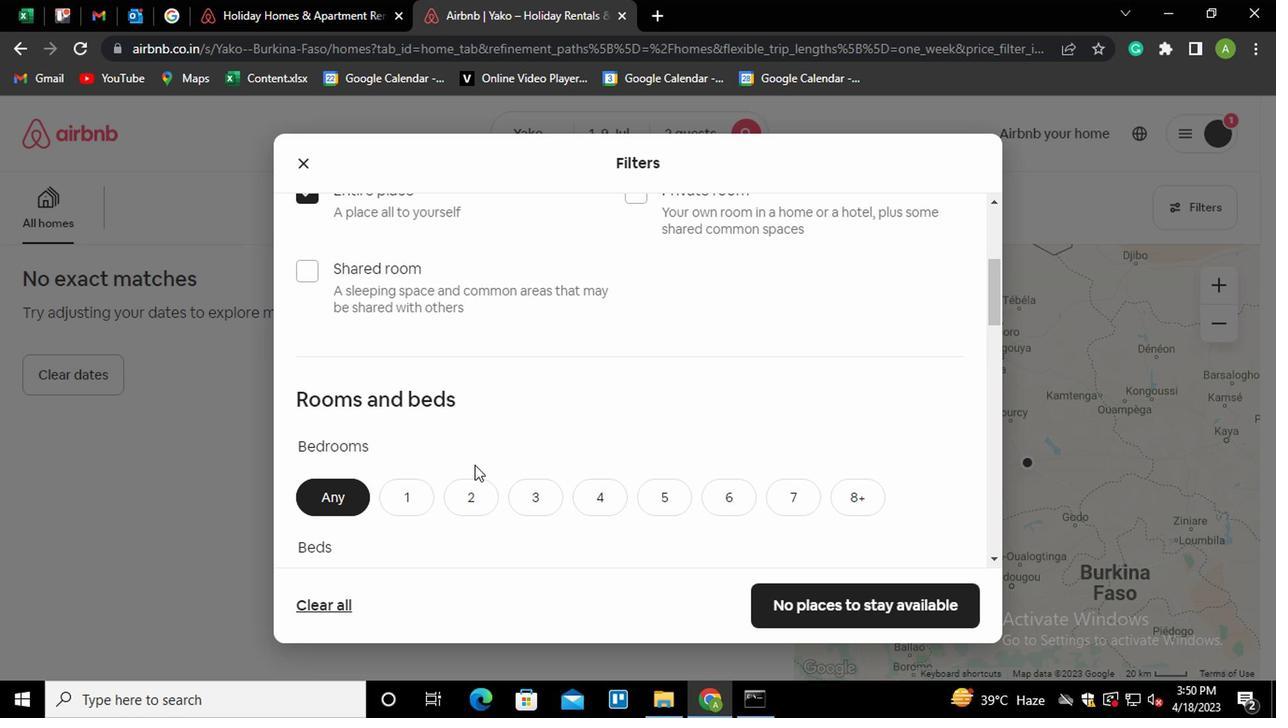 
Action: Mouse pressed left at (391, 504)
Screenshot: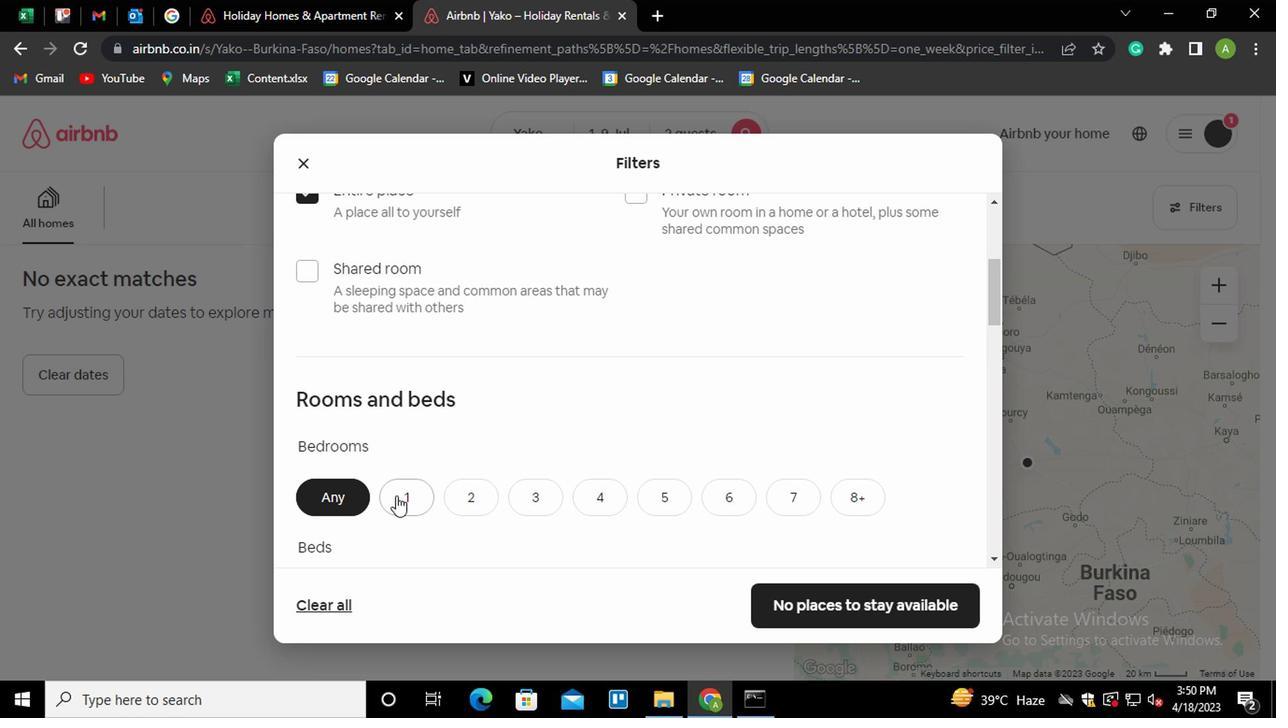 
Action: Mouse moved to (546, 438)
Screenshot: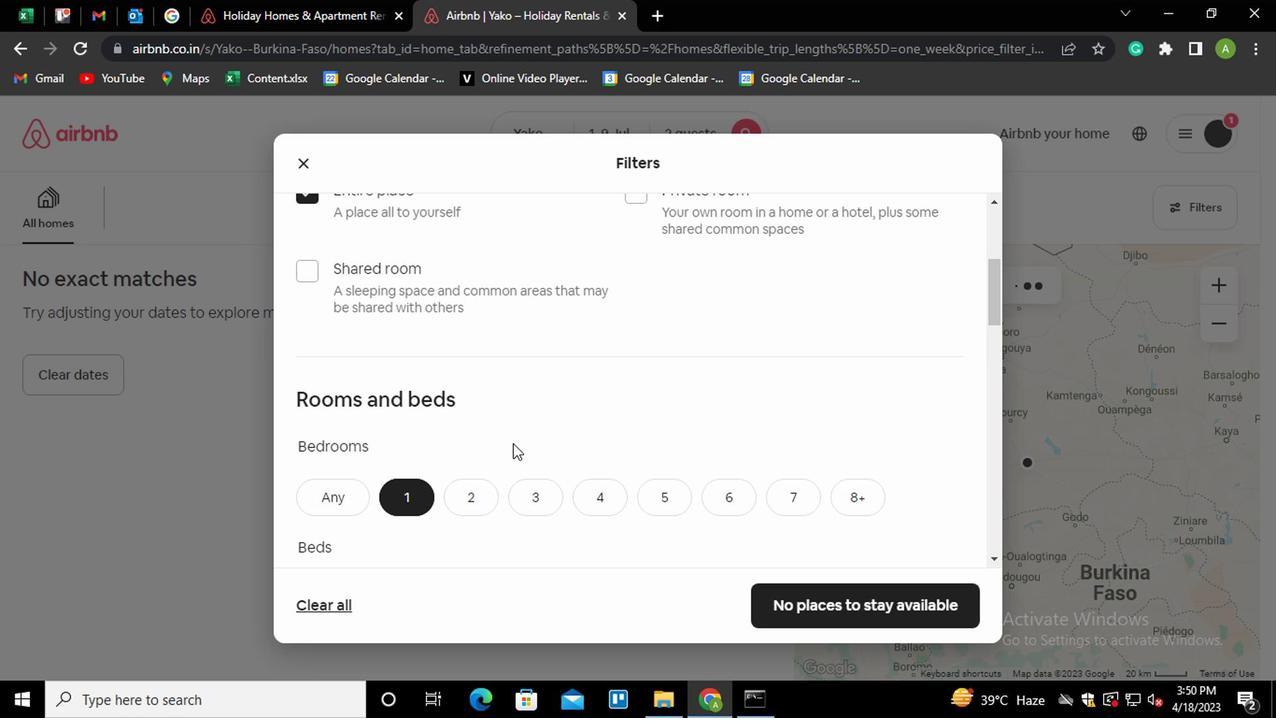 
Action: Mouse scrolled (546, 437) with delta (0, -1)
Screenshot: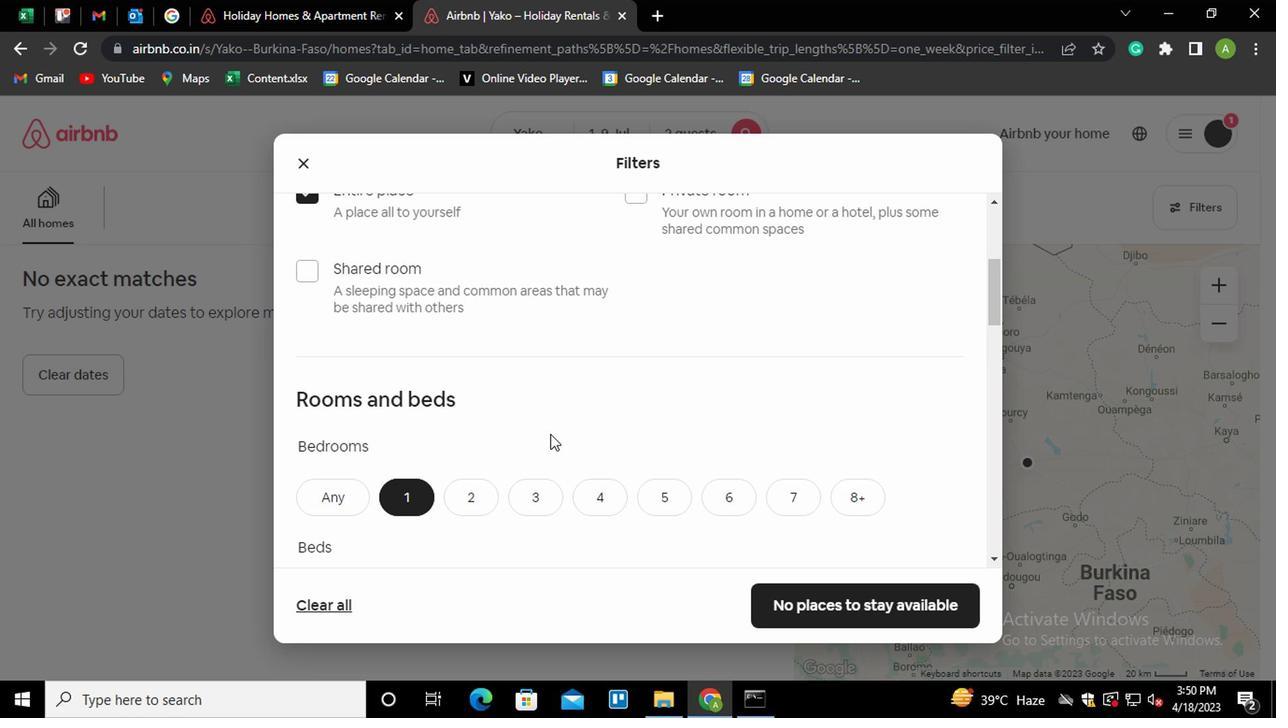 
Action: Mouse moved to (406, 510)
Screenshot: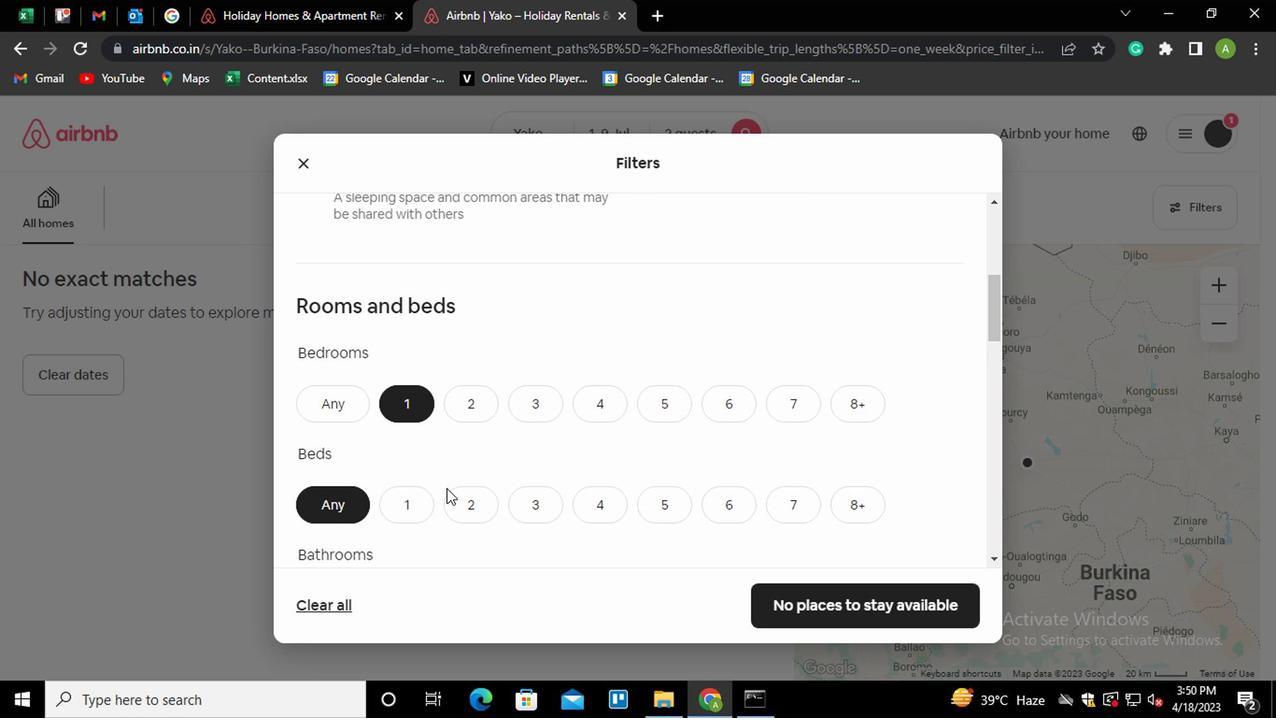
Action: Mouse pressed left at (406, 510)
Screenshot: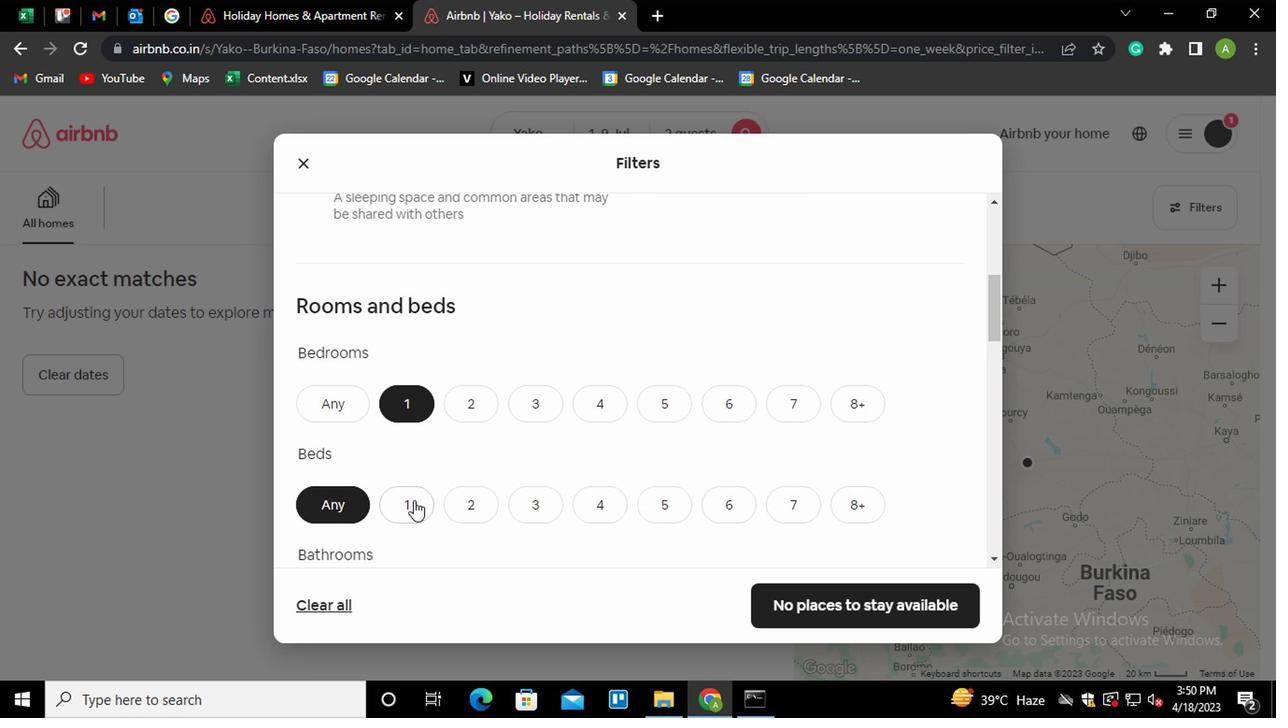 
Action: Mouse moved to (450, 454)
Screenshot: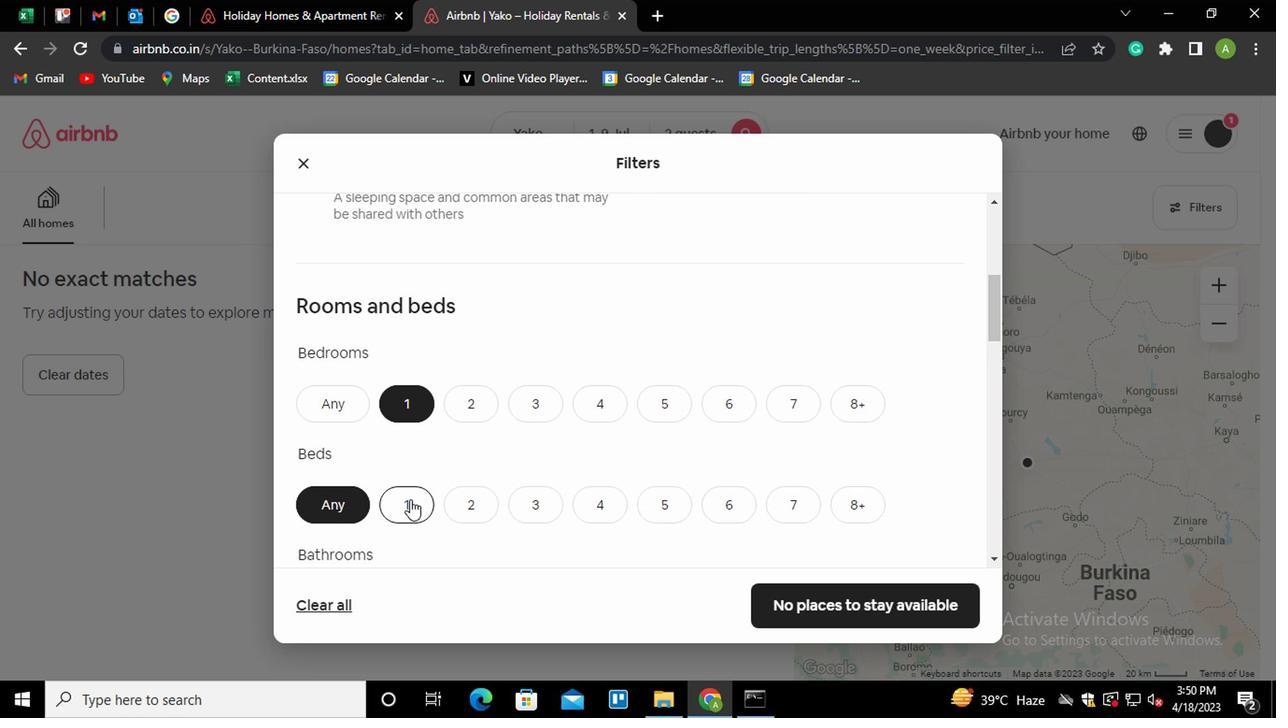 
Action: Mouse scrolled (450, 453) with delta (0, -1)
Screenshot: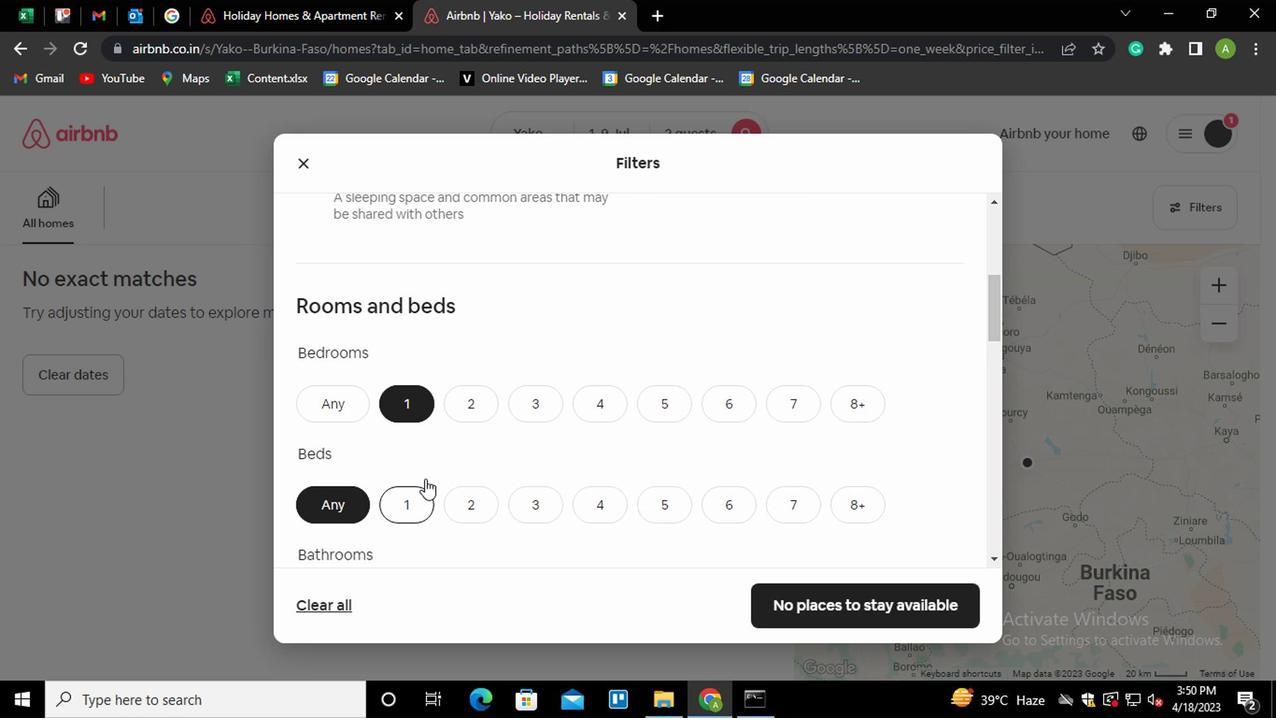 
Action: Mouse scrolled (450, 453) with delta (0, -1)
Screenshot: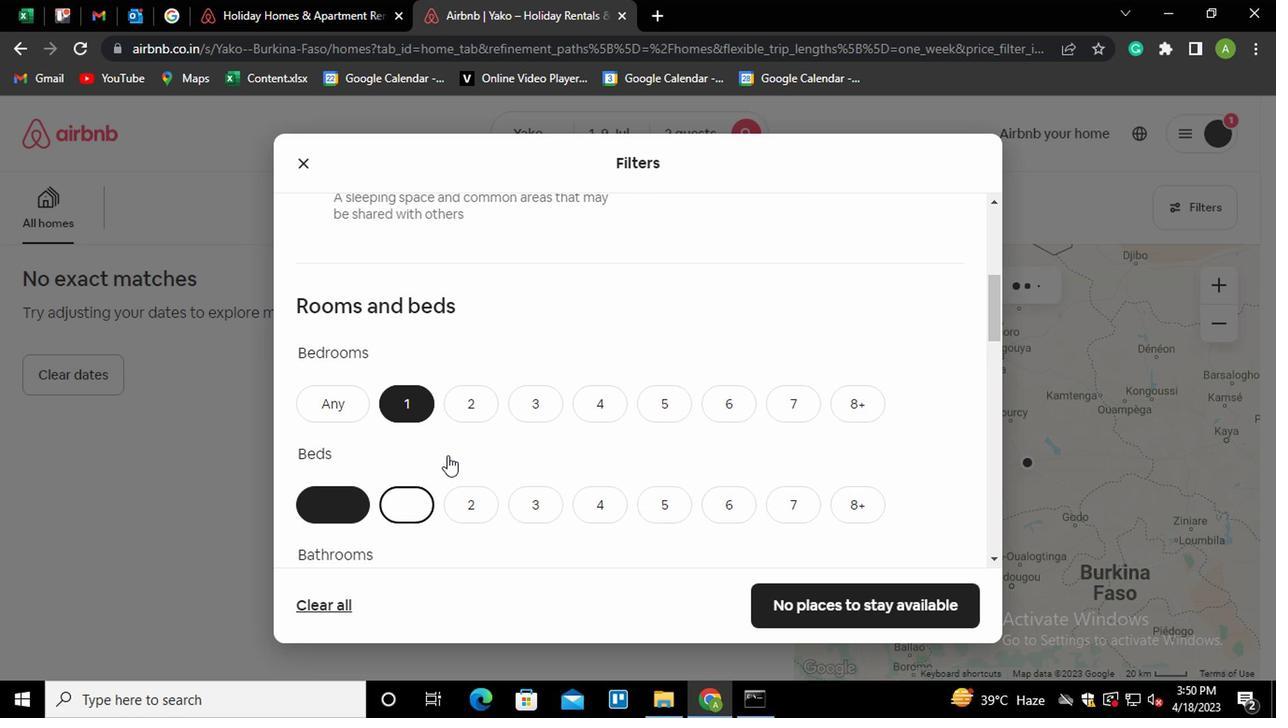 
Action: Mouse moved to (392, 415)
Screenshot: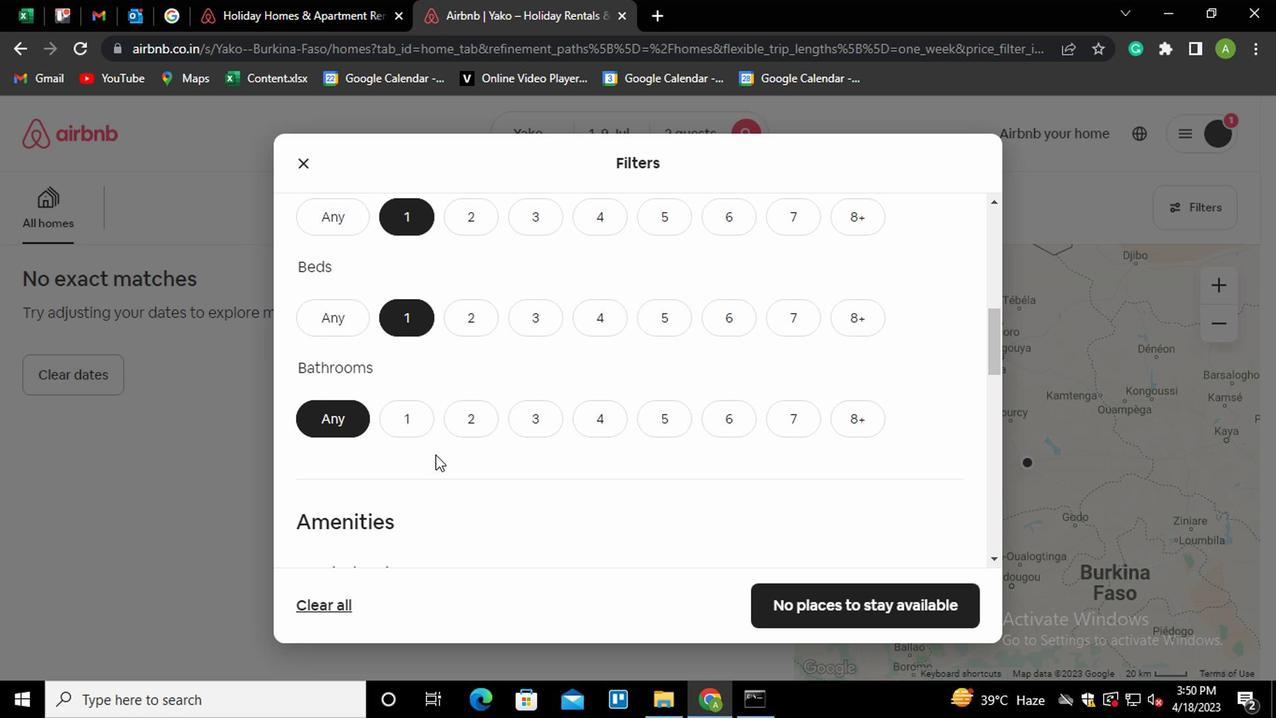 
Action: Mouse pressed left at (392, 415)
Screenshot: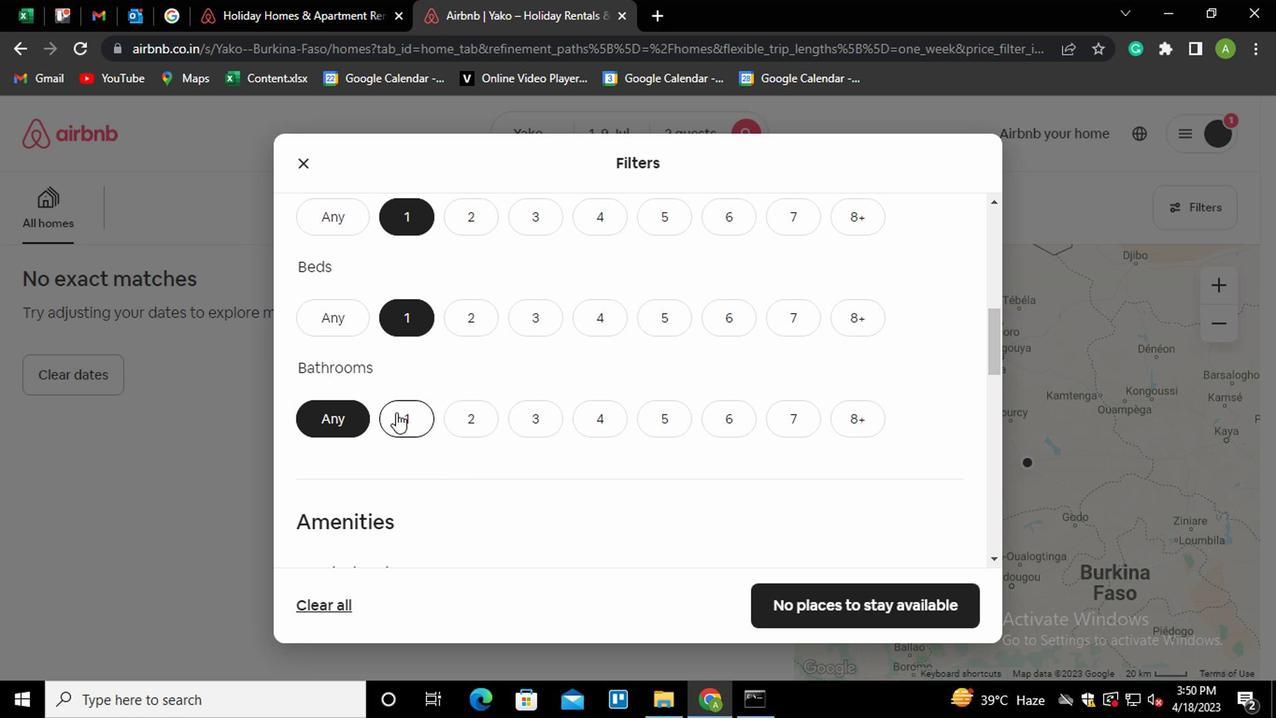 
Action: Mouse moved to (581, 414)
Screenshot: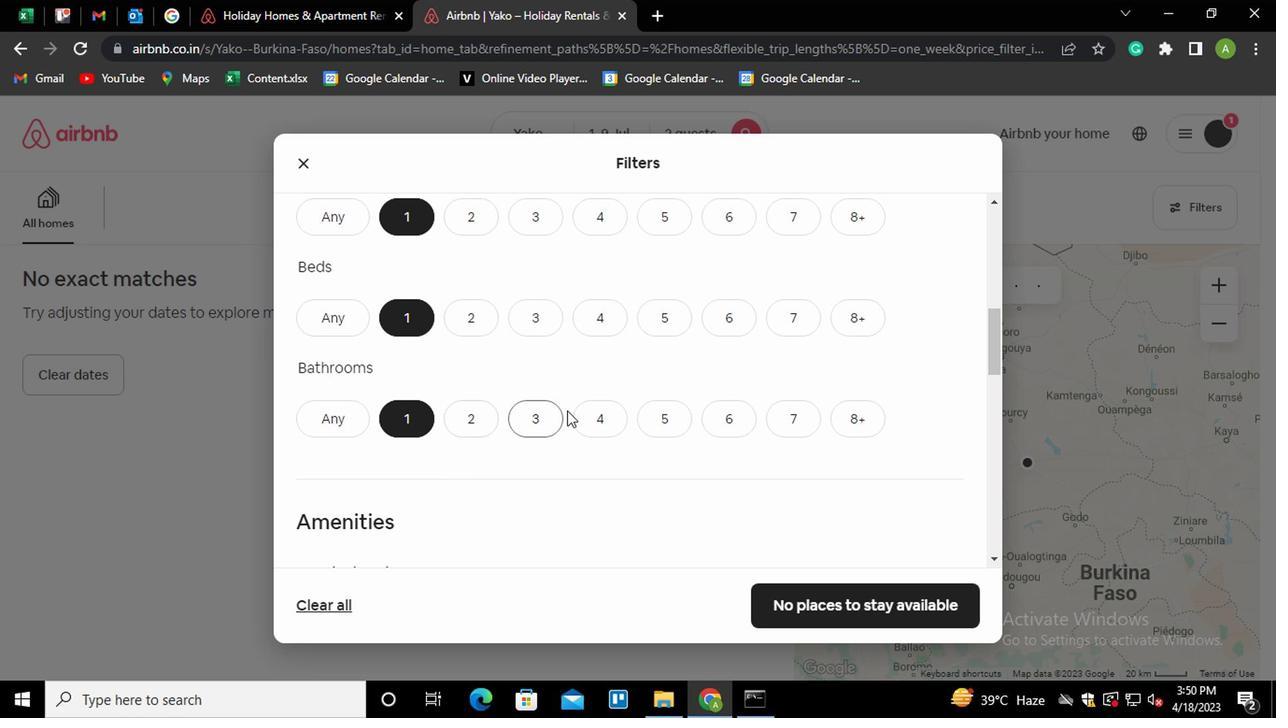 
Action: Mouse scrolled (581, 413) with delta (0, -1)
Screenshot: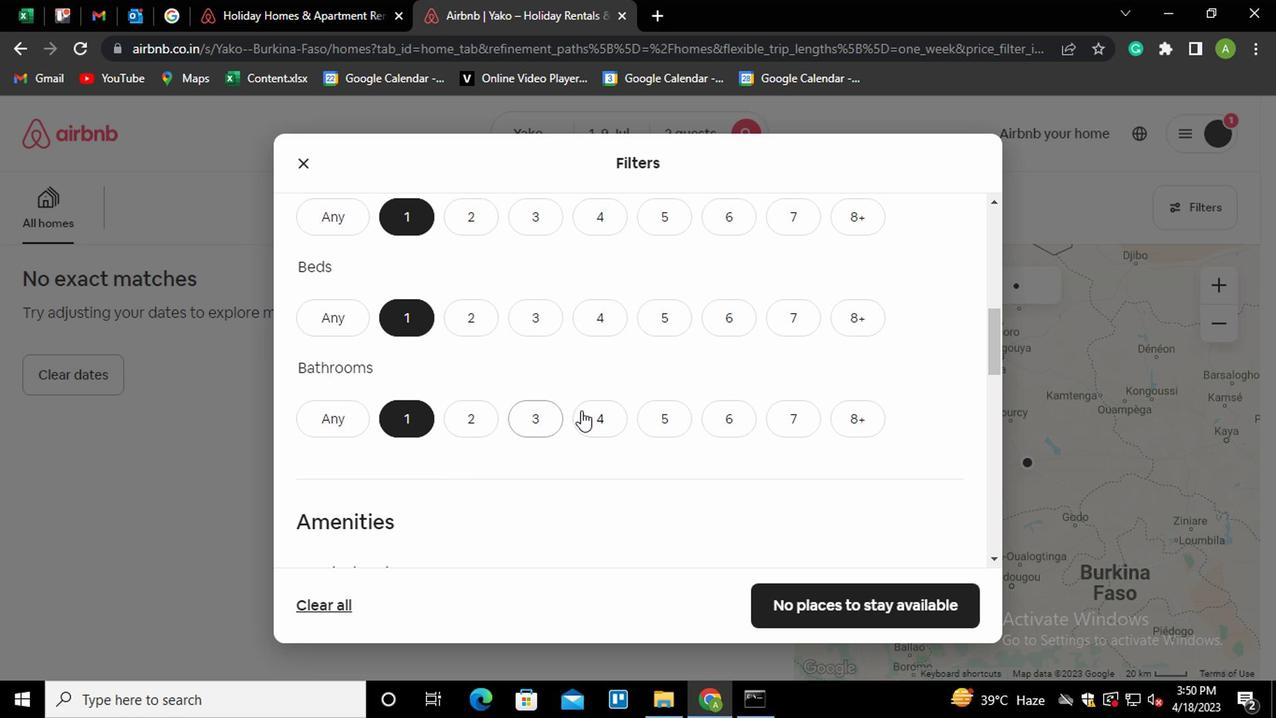 
Action: Mouse moved to (581, 414)
Screenshot: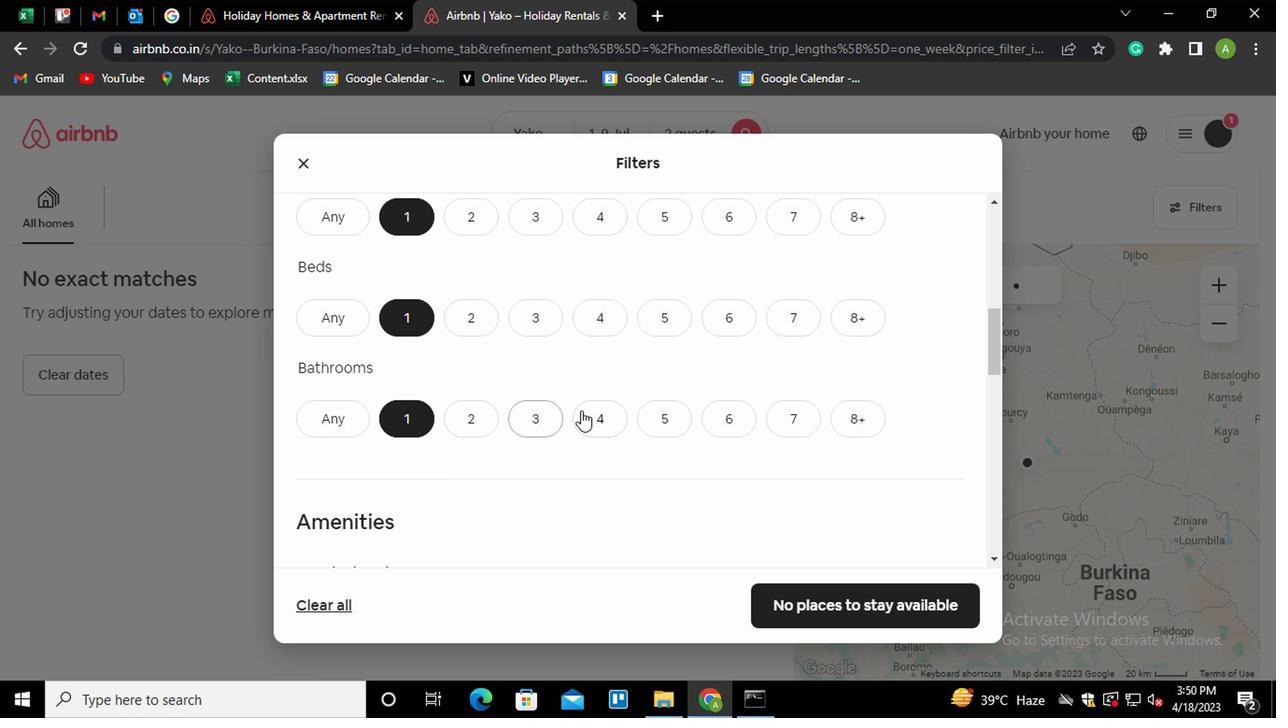 
Action: Mouse scrolled (581, 413) with delta (0, -1)
Screenshot: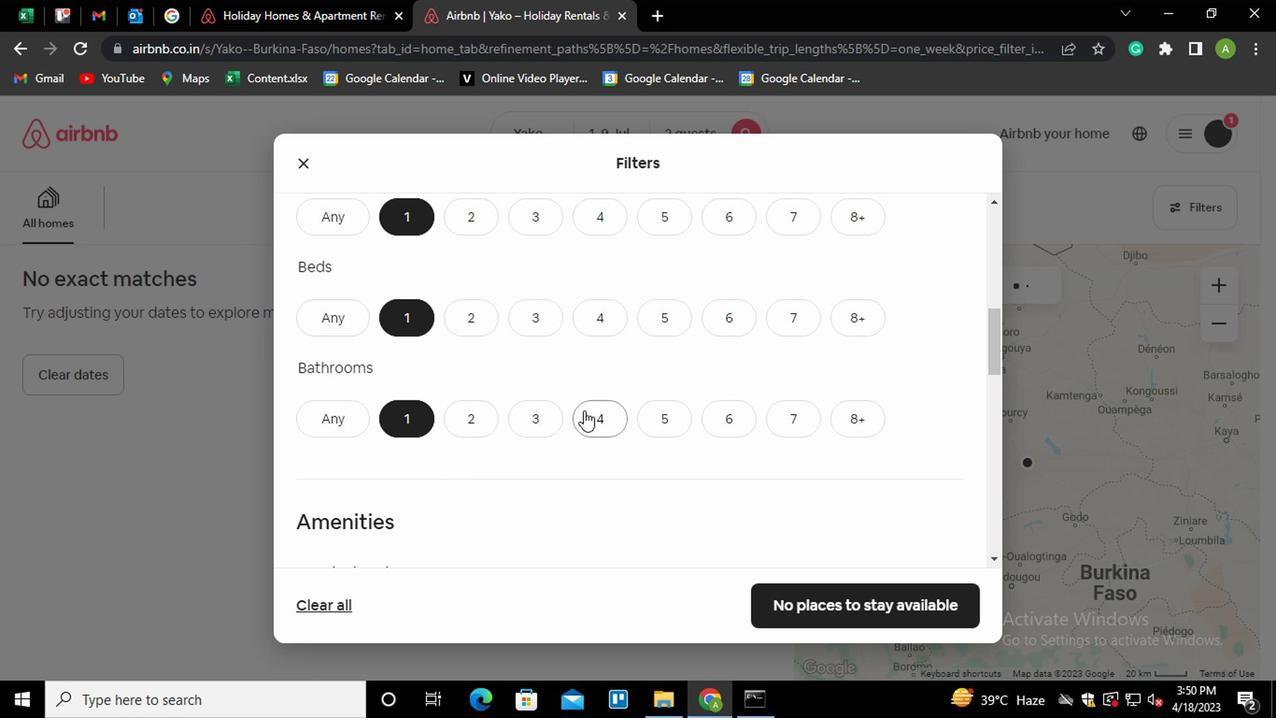 
Action: Mouse scrolled (581, 413) with delta (0, -1)
Screenshot: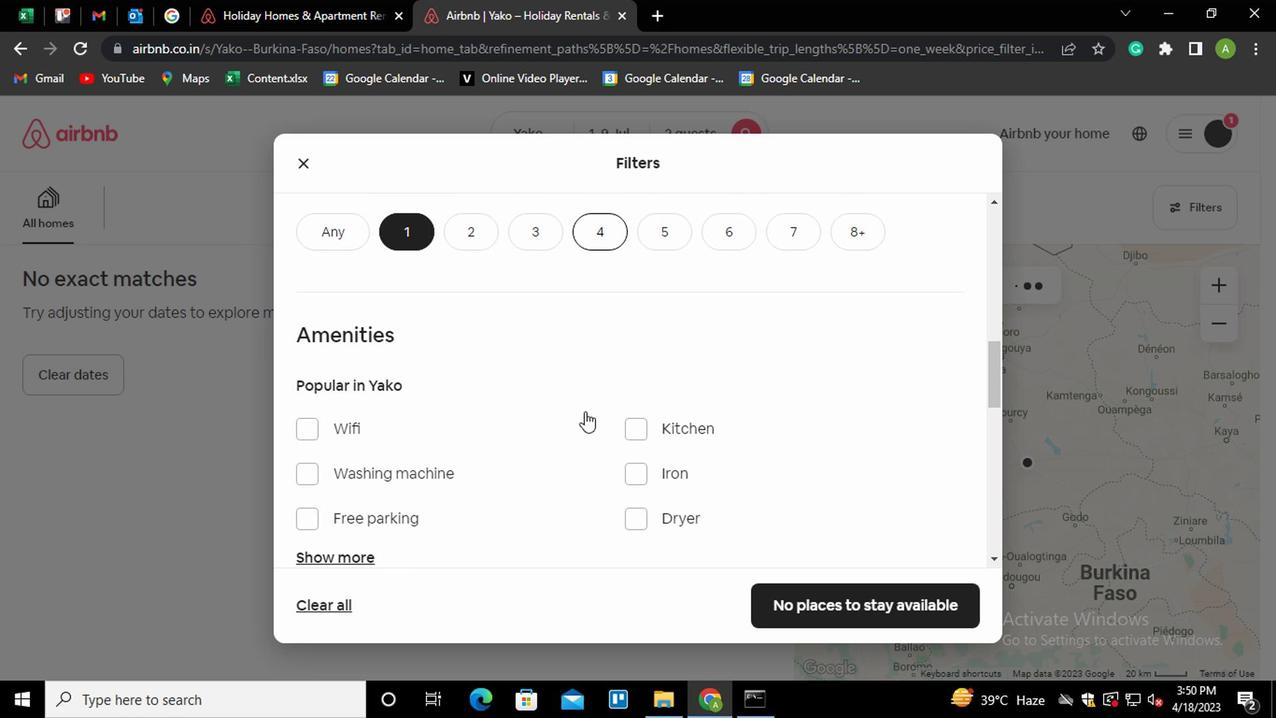 
Action: Mouse scrolled (581, 413) with delta (0, -1)
Screenshot: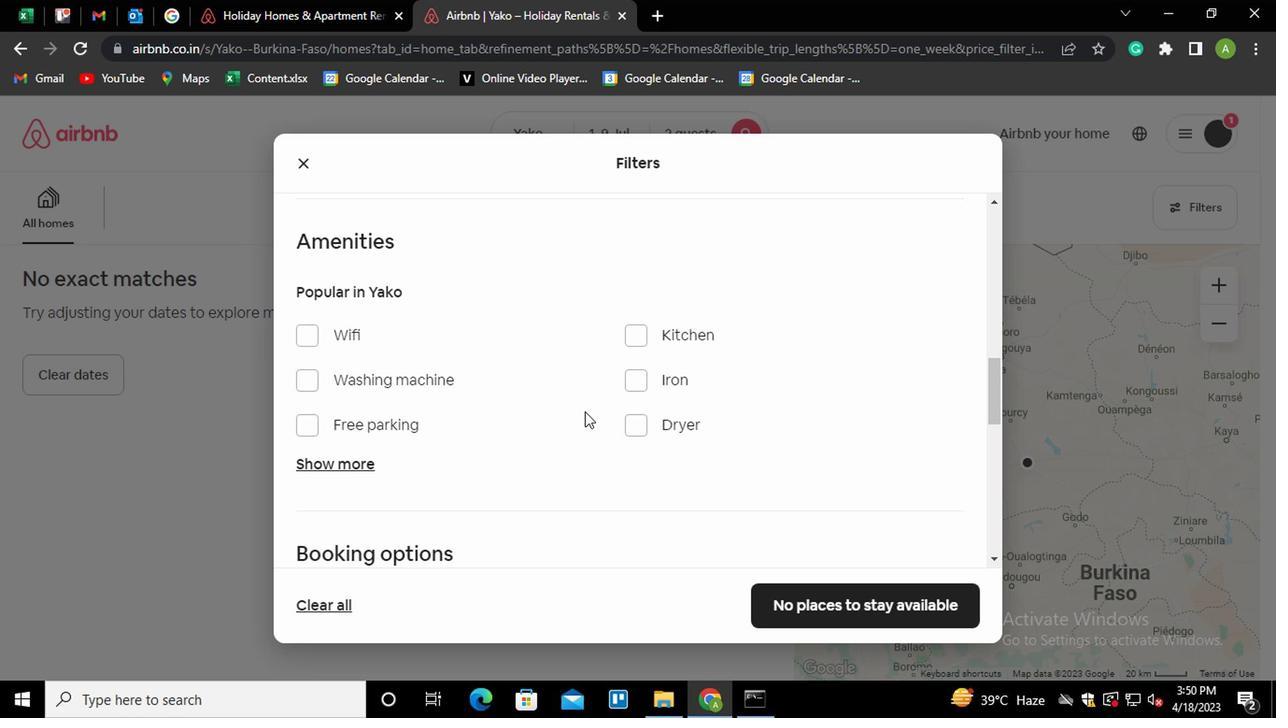 
Action: Mouse scrolled (581, 413) with delta (0, -1)
Screenshot: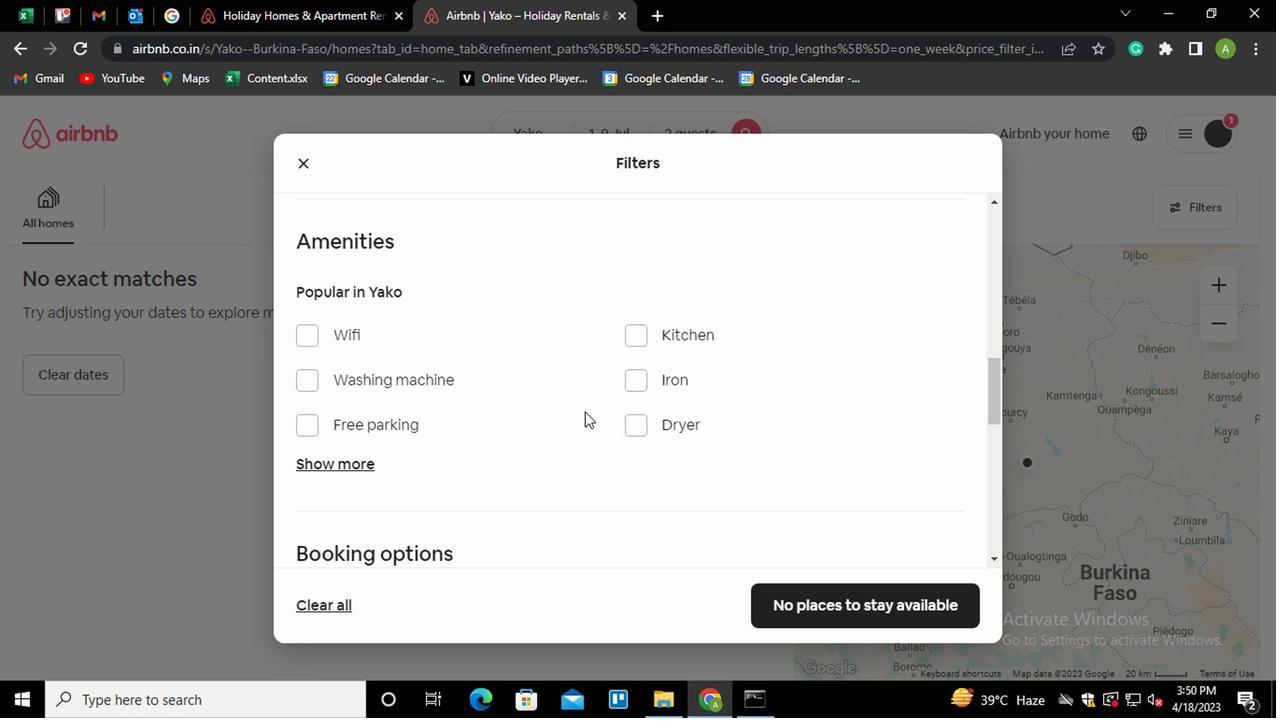 
Action: Mouse scrolled (581, 413) with delta (0, -1)
Screenshot: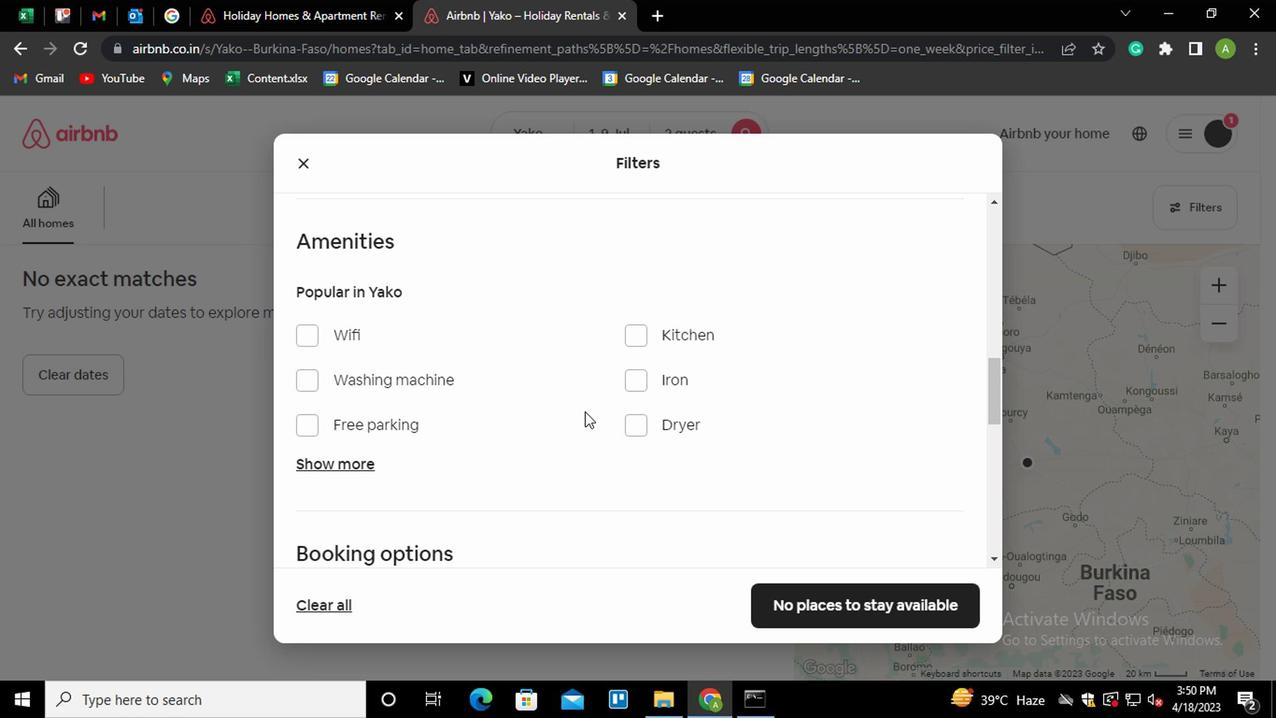 
Action: Mouse scrolled (581, 415) with delta (0, 0)
Screenshot: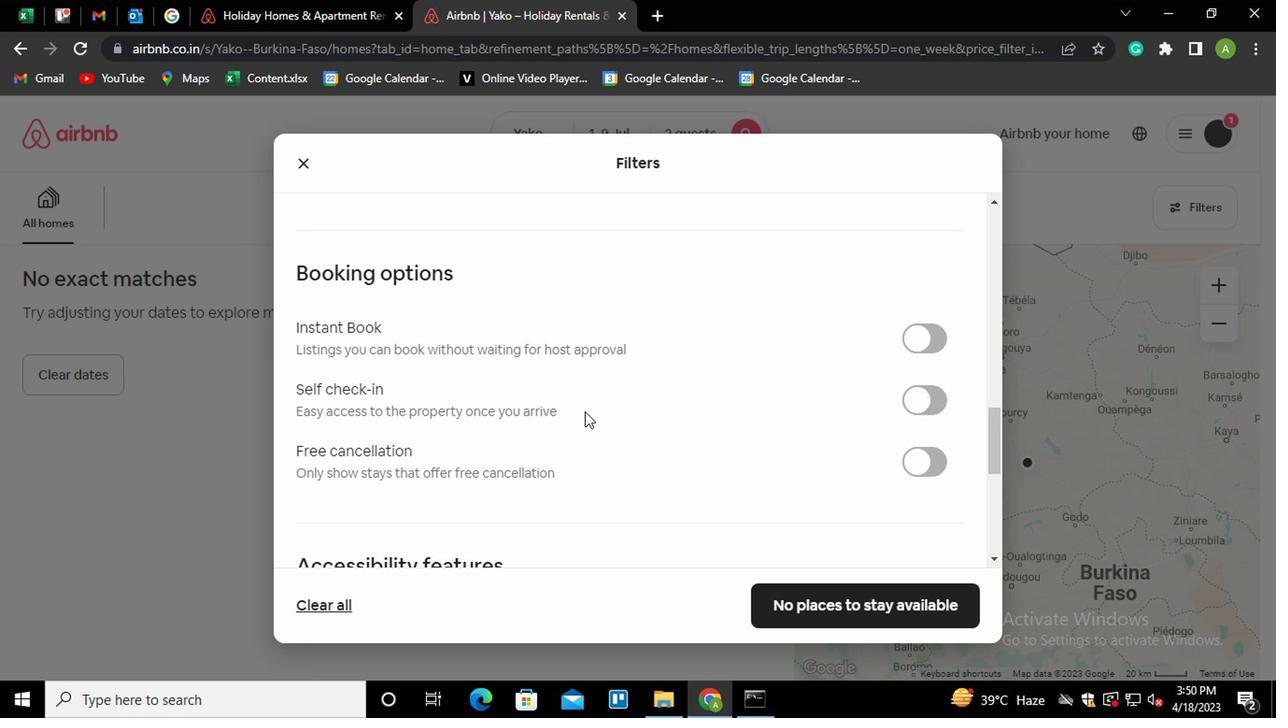 
Action: Mouse scrolled (581, 415) with delta (0, 0)
Screenshot: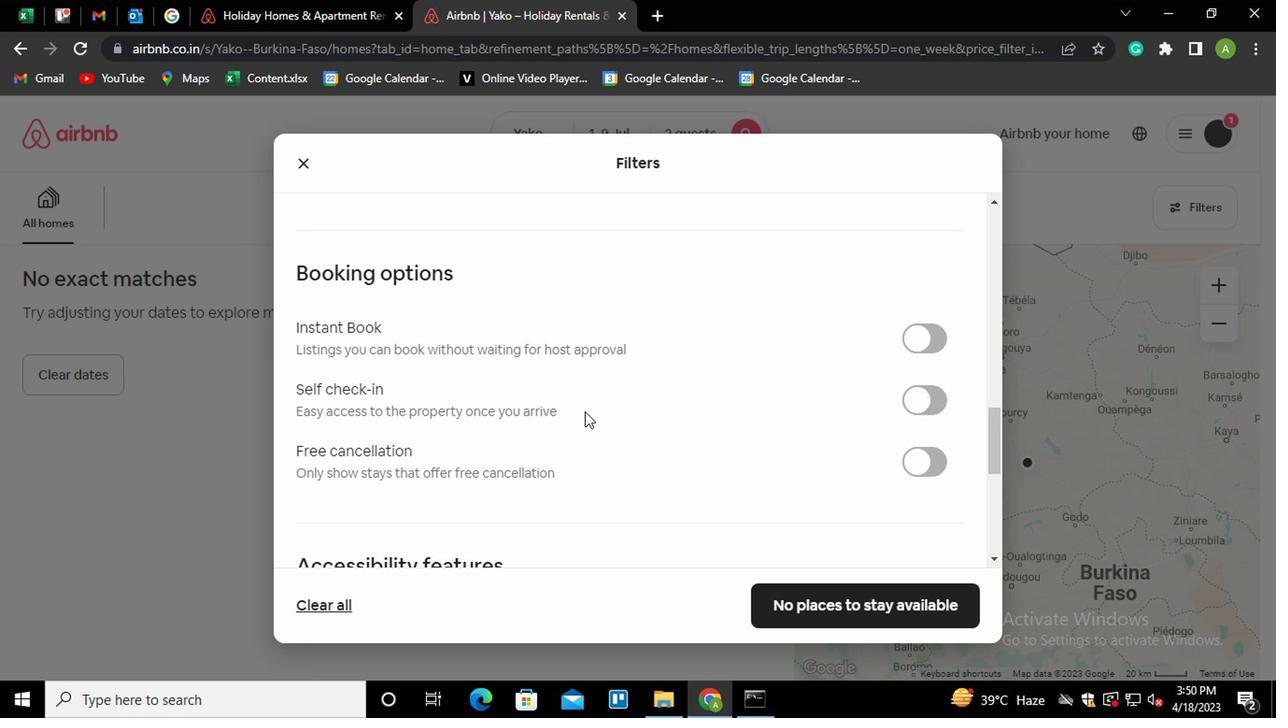 
Action: Mouse scrolled (581, 415) with delta (0, 0)
Screenshot: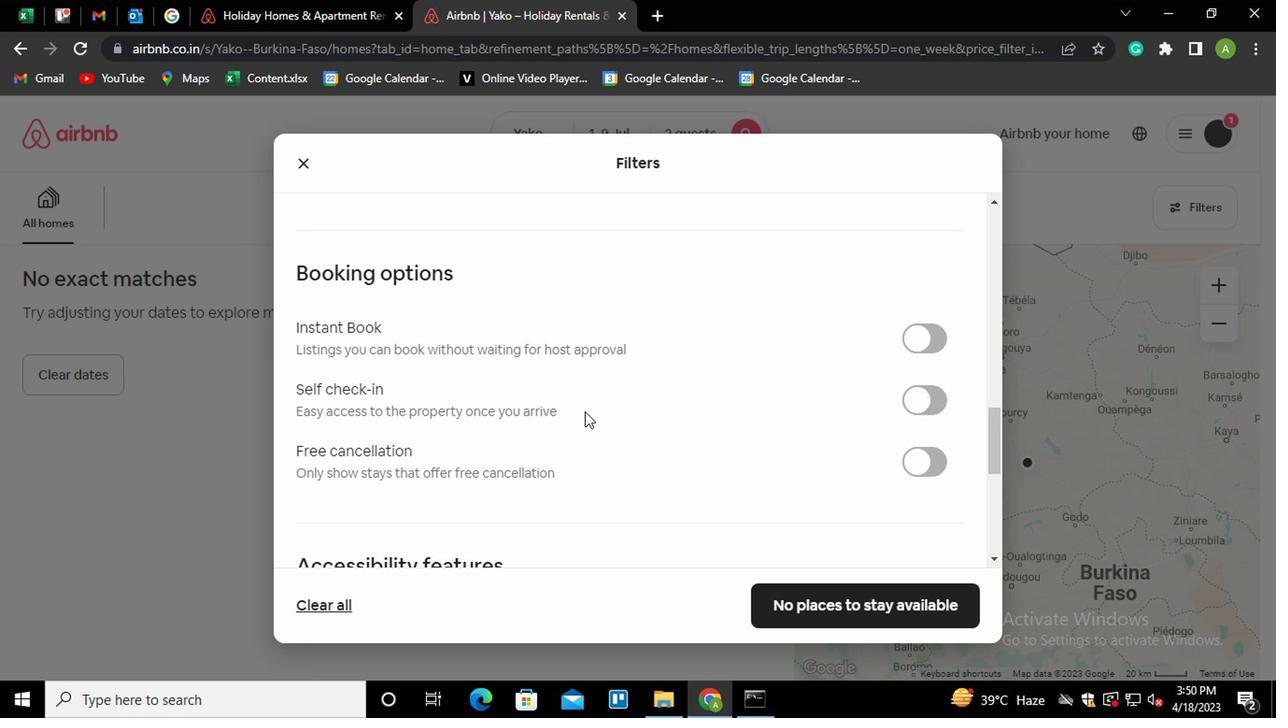 
Action: Mouse scrolled (581, 415) with delta (0, 0)
Screenshot: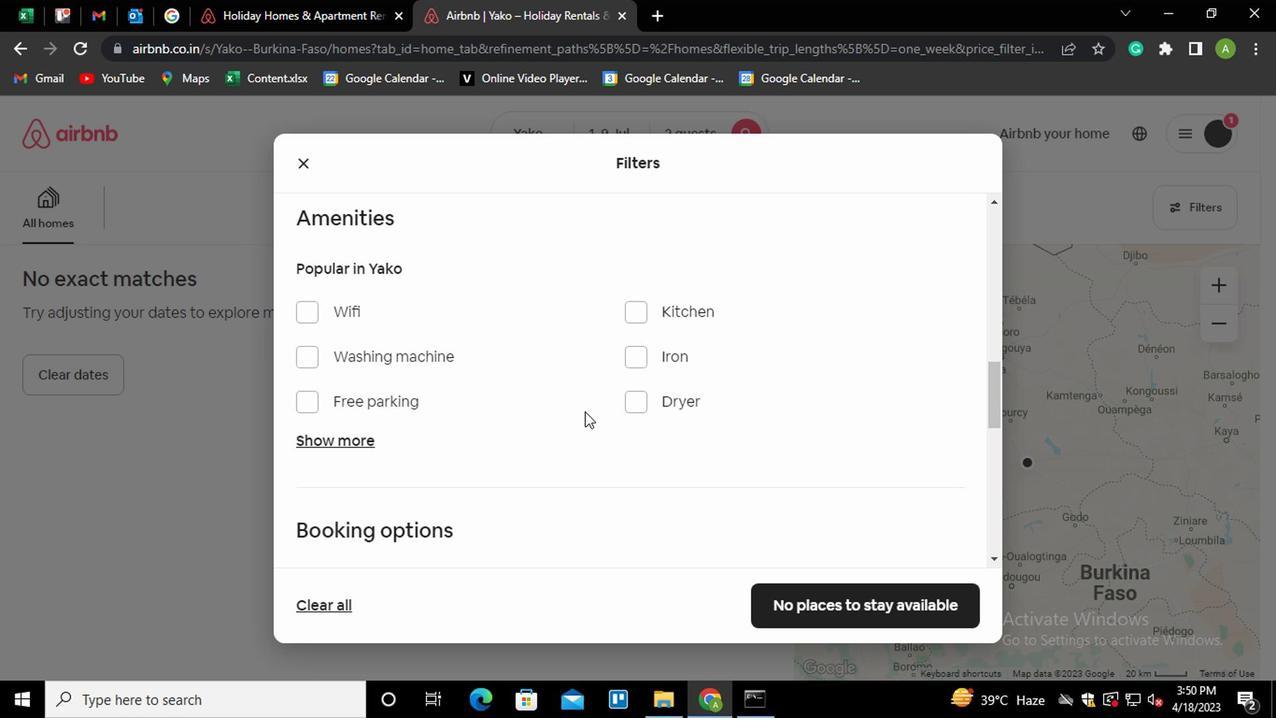 
Action: Mouse scrolled (581, 415) with delta (0, 0)
Screenshot: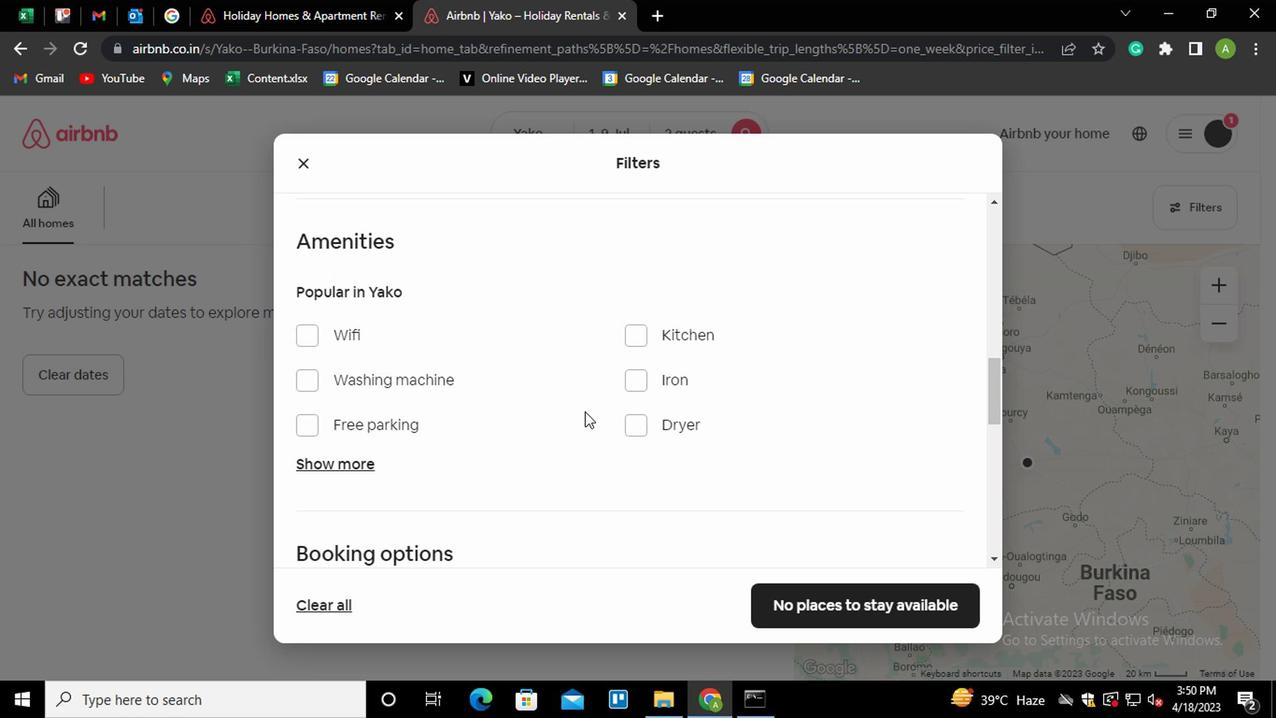 
Action: Mouse scrolled (581, 415) with delta (0, 0)
Screenshot: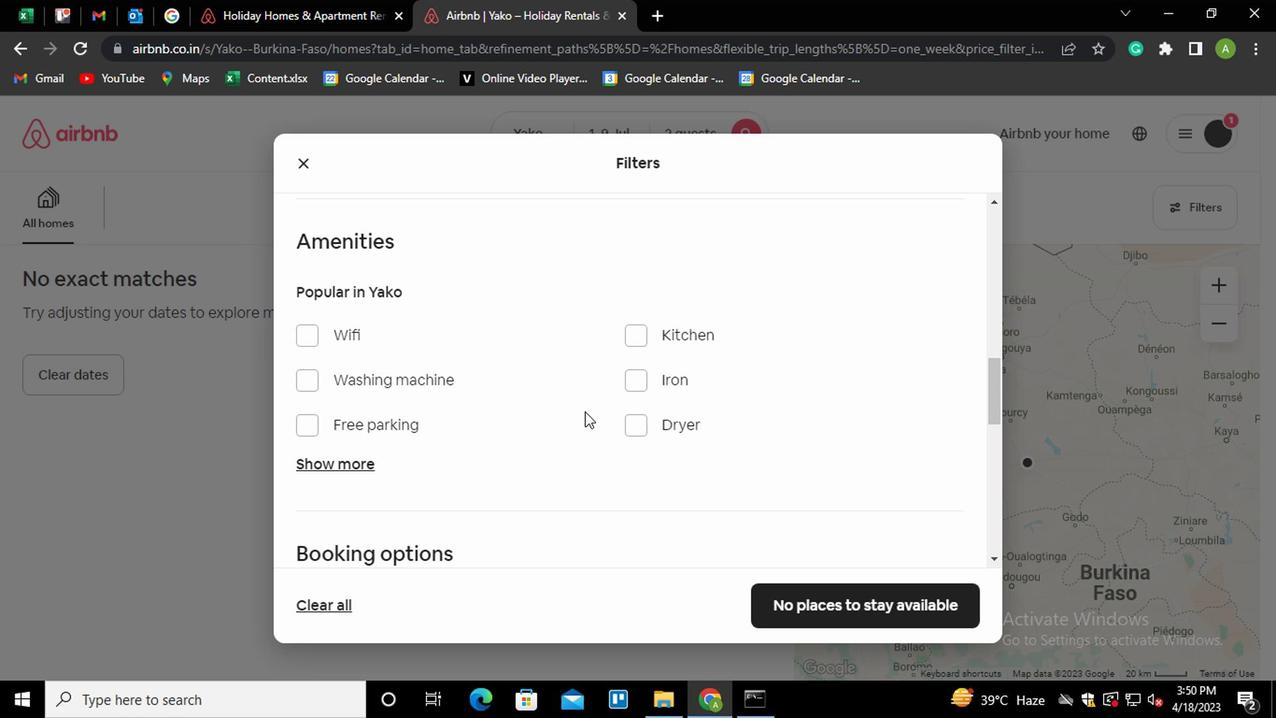 
Action: Mouse scrolled (581, 415) with delta (0, 0)
Screenshot: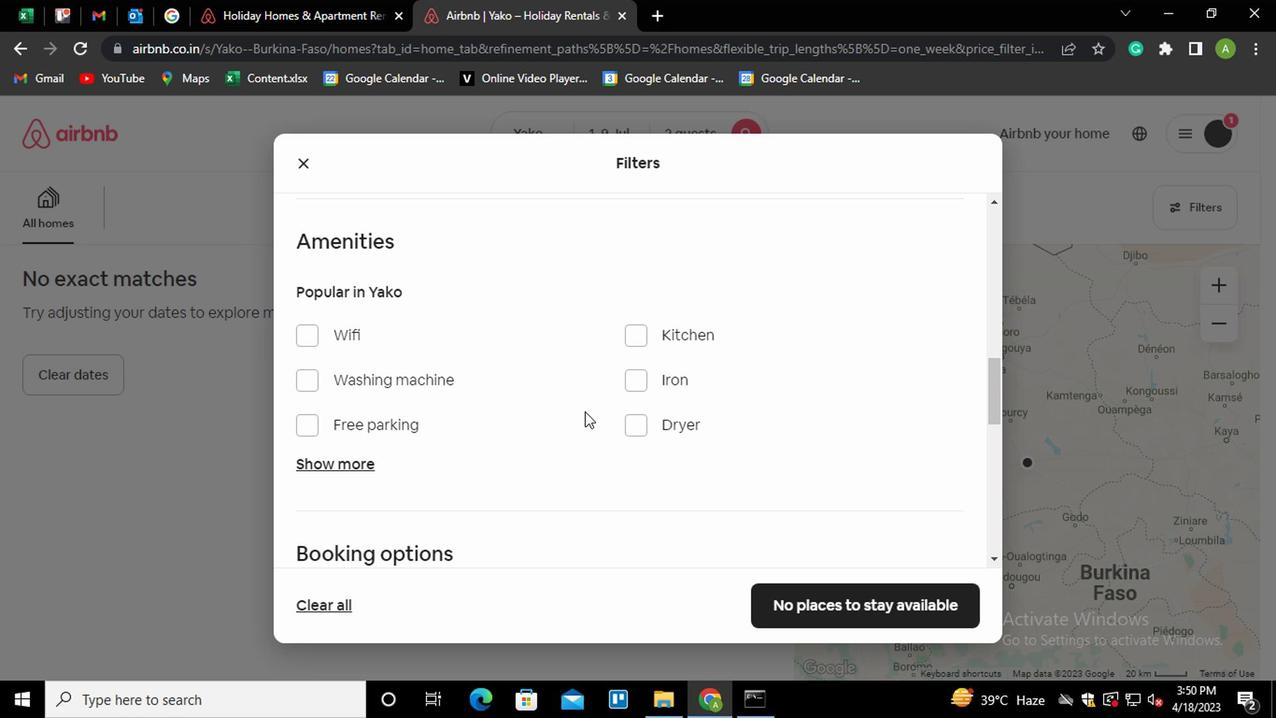 
Action: Mouse scrolled (581, 413) with delta (0, -1)
Screenshot: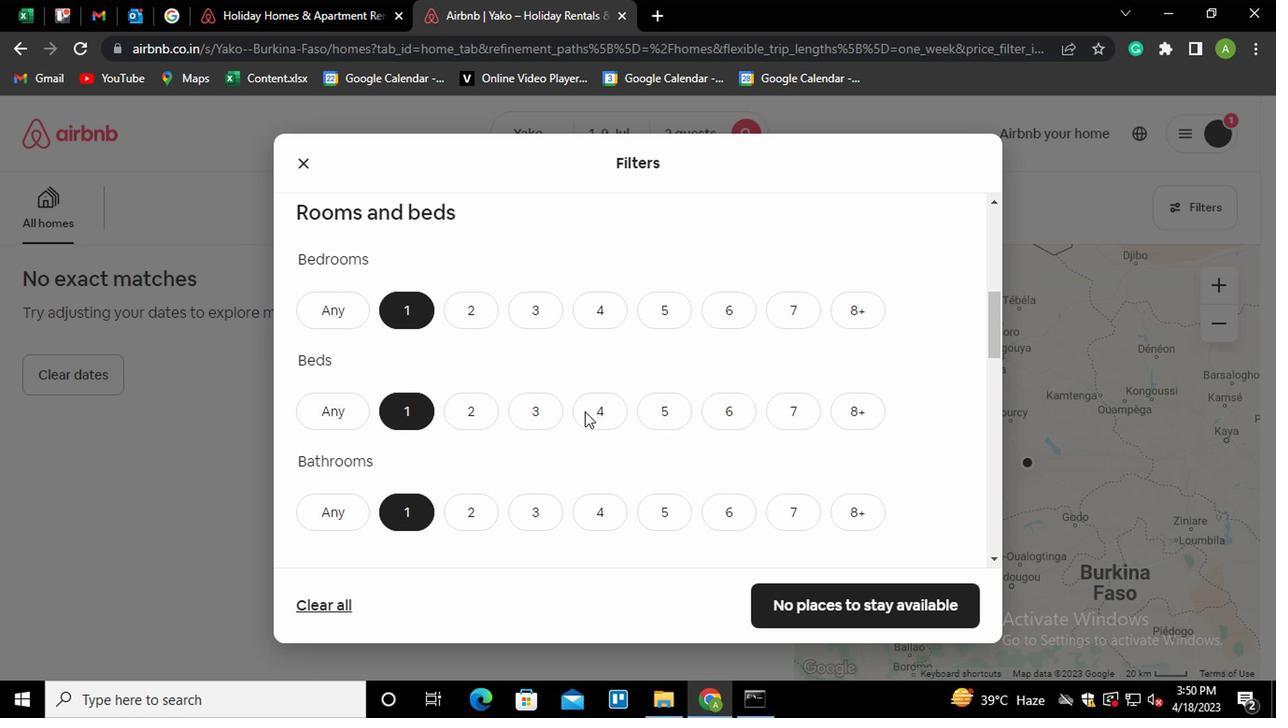 
Action: Mouse scrolled (581, 413) with delta (0, -1)
Screenshot: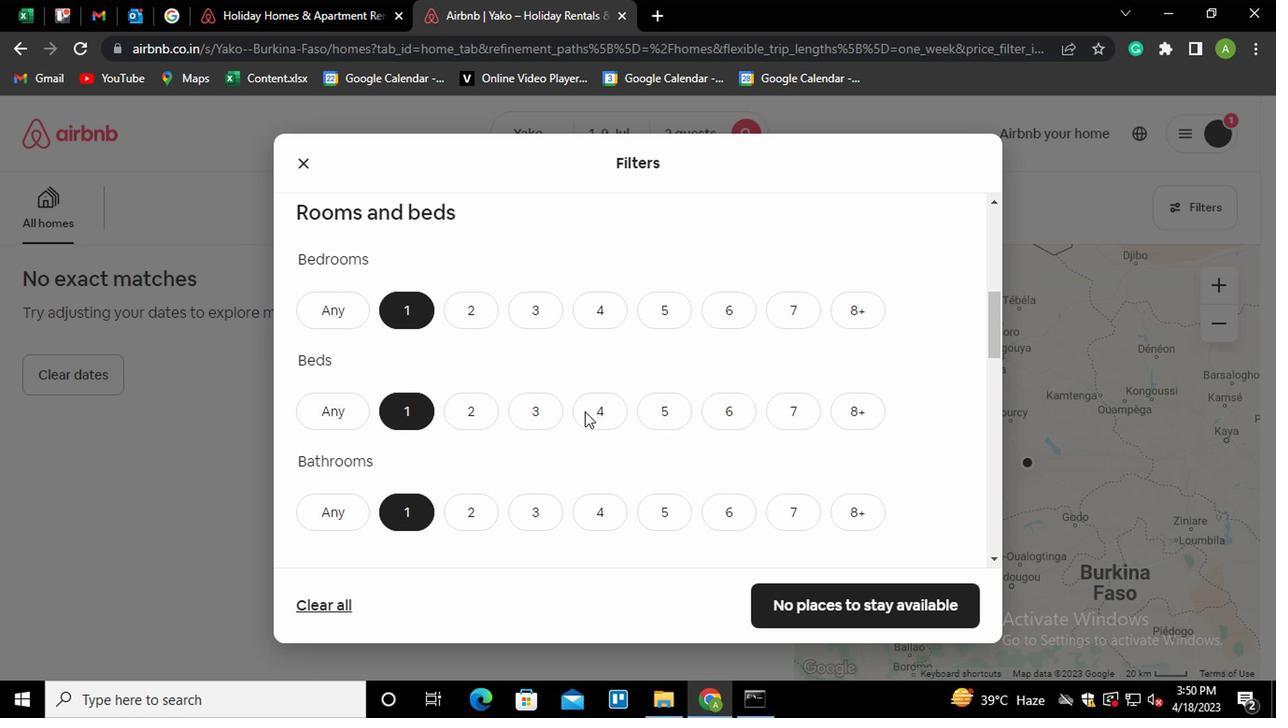 
Action: Mouse scrolled (581, 415) with delta (0, 0)
Screenshot: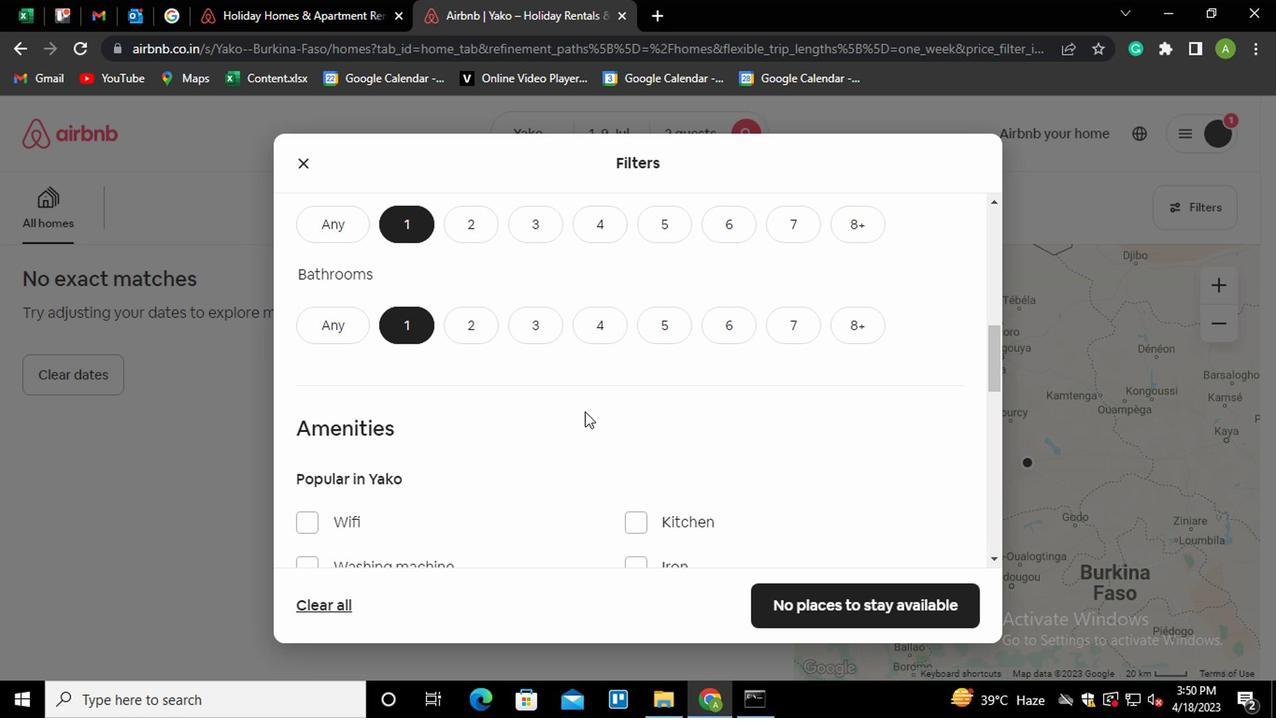 
Action: Mouse scrolled (581, 415) with delta (0, 0)
Screenshot: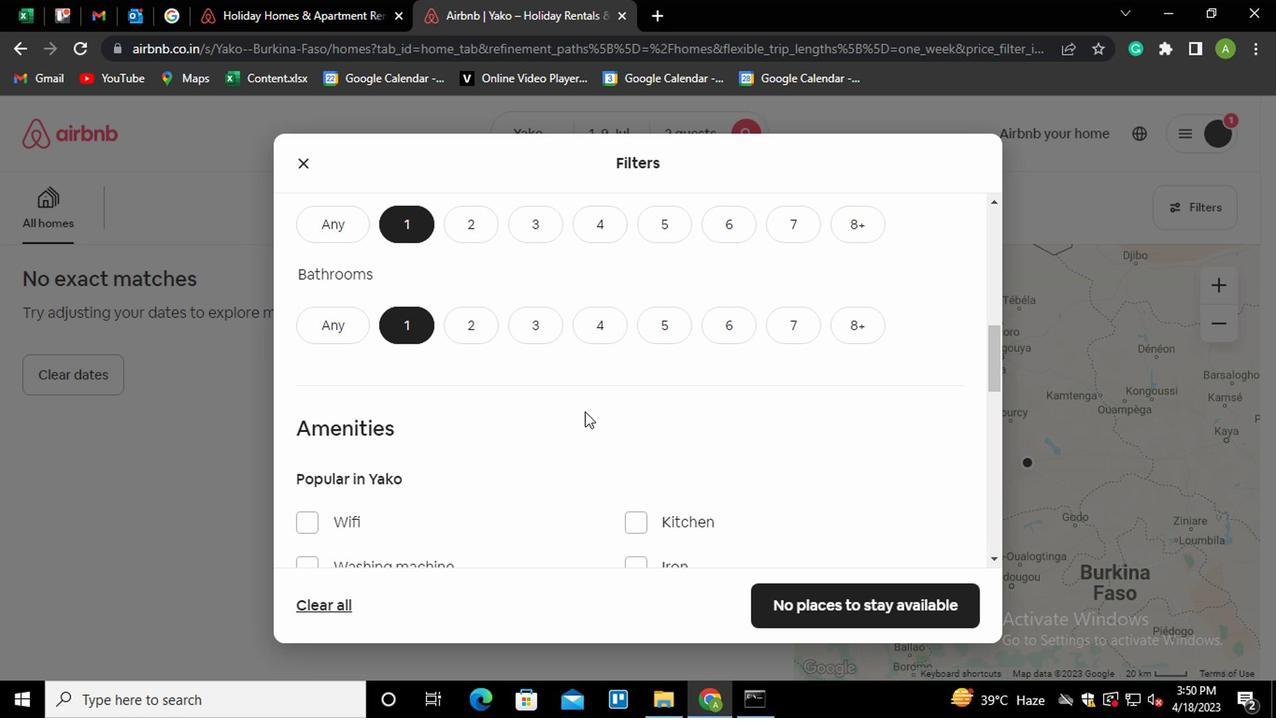 
Action: Mouse scrolled (581, 415) with delta (0, 0)
Screenshot: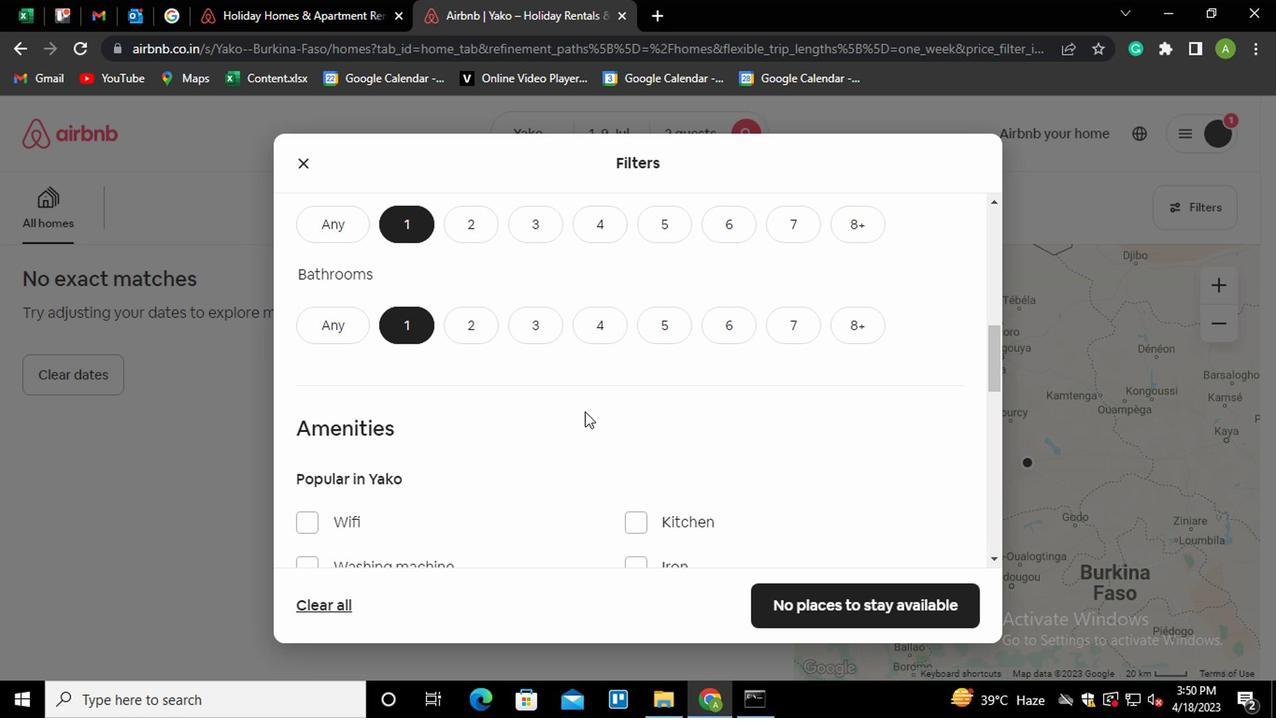 
Action: Mouse scrolled (581, 415) with delta (0, 0)
Screenshot: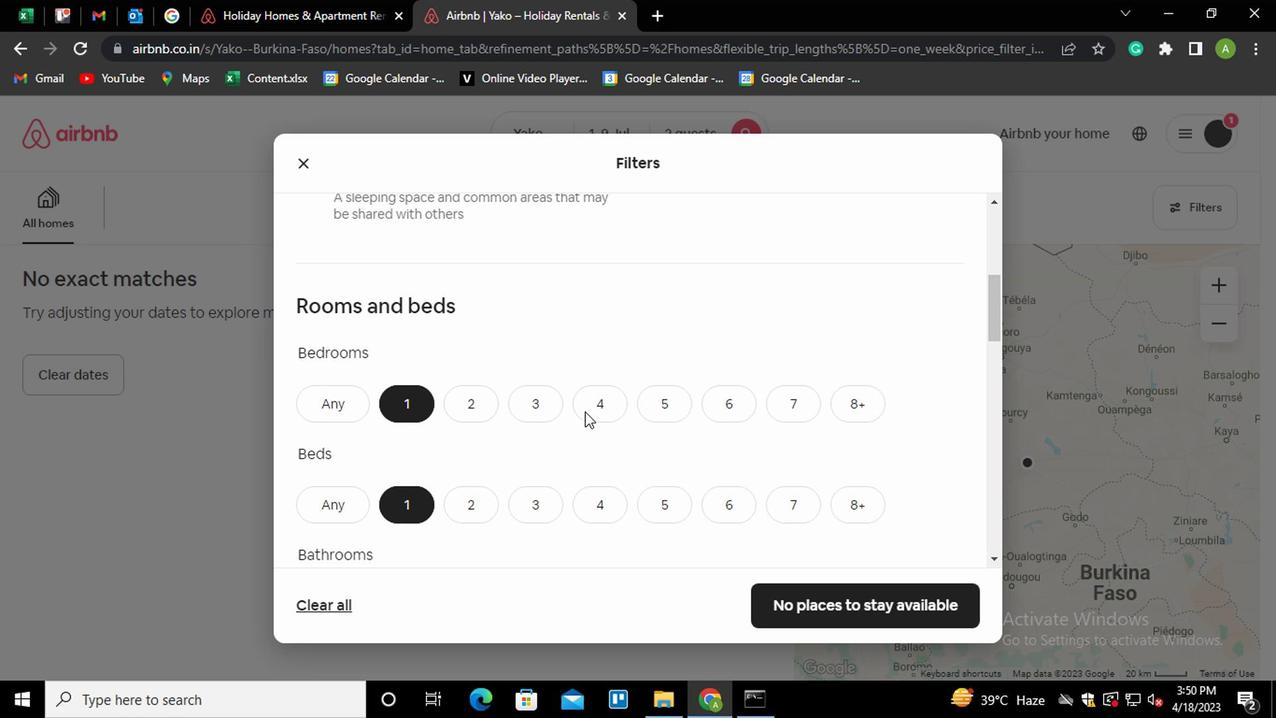 
Action: Mouse scrolled (581, 415) with delta (0, 0)
Screenshot: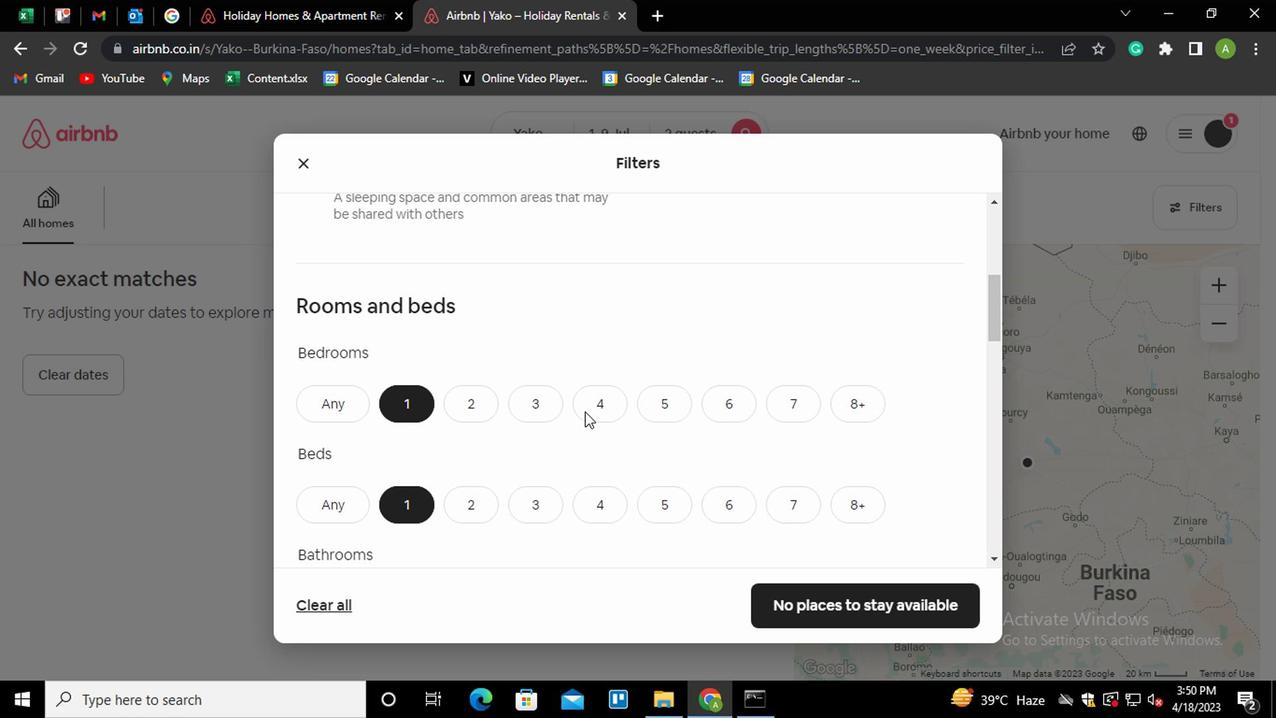 
Action: Mouse scrolled (581, 413) with delta (0, -1)
Screenshot: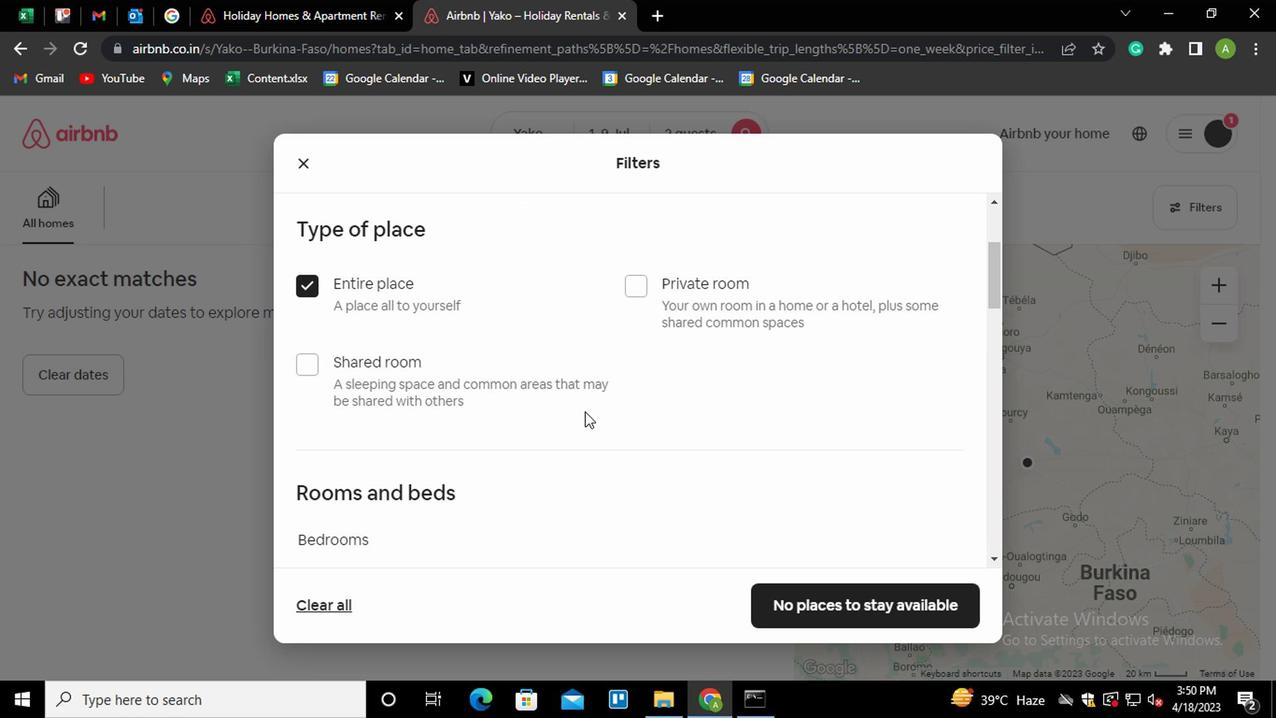 
Action: Mouse scrolled (581, 413) with delta (0, -1)
Screenshot: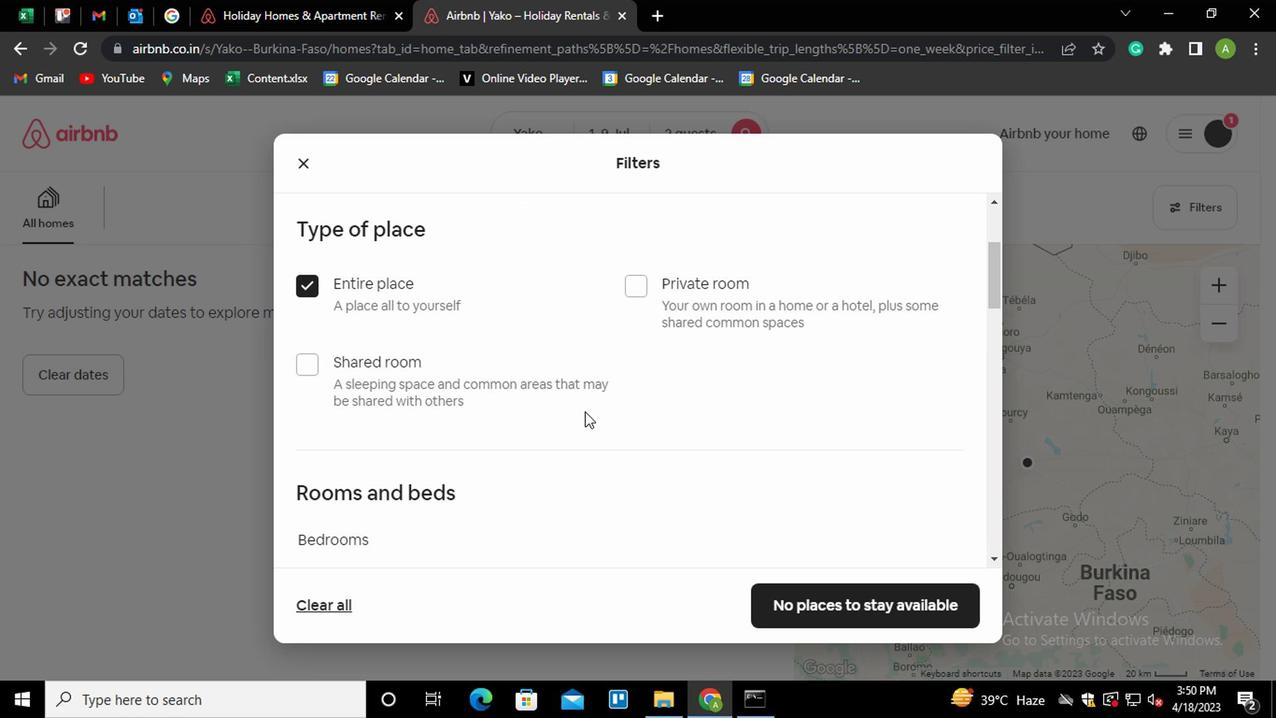 
Action: Mouse scrolled (581, 413) with delta (0, -1)
Screenshot: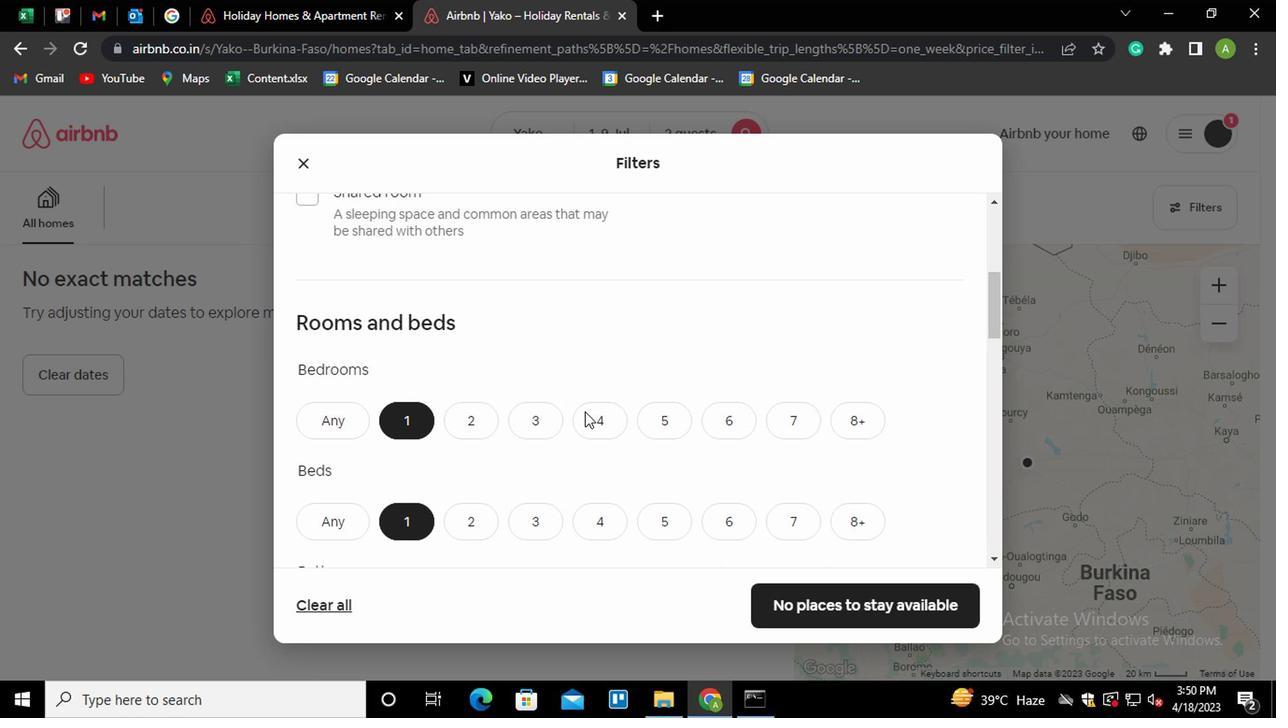 
Action: Mouse scrolled (581, 413) with delta (0, -1)
Screenshot: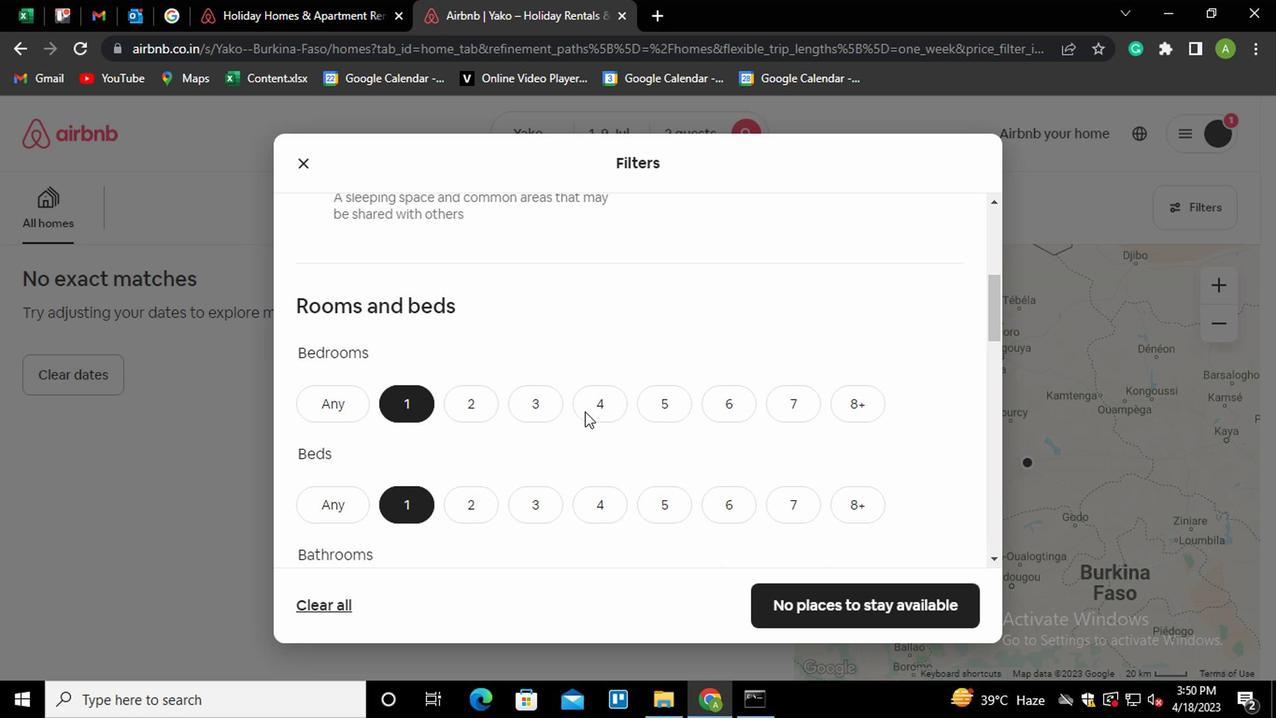 
Action: Mouse scrolled (581, 413) with delta (0, -1)
Screenshot: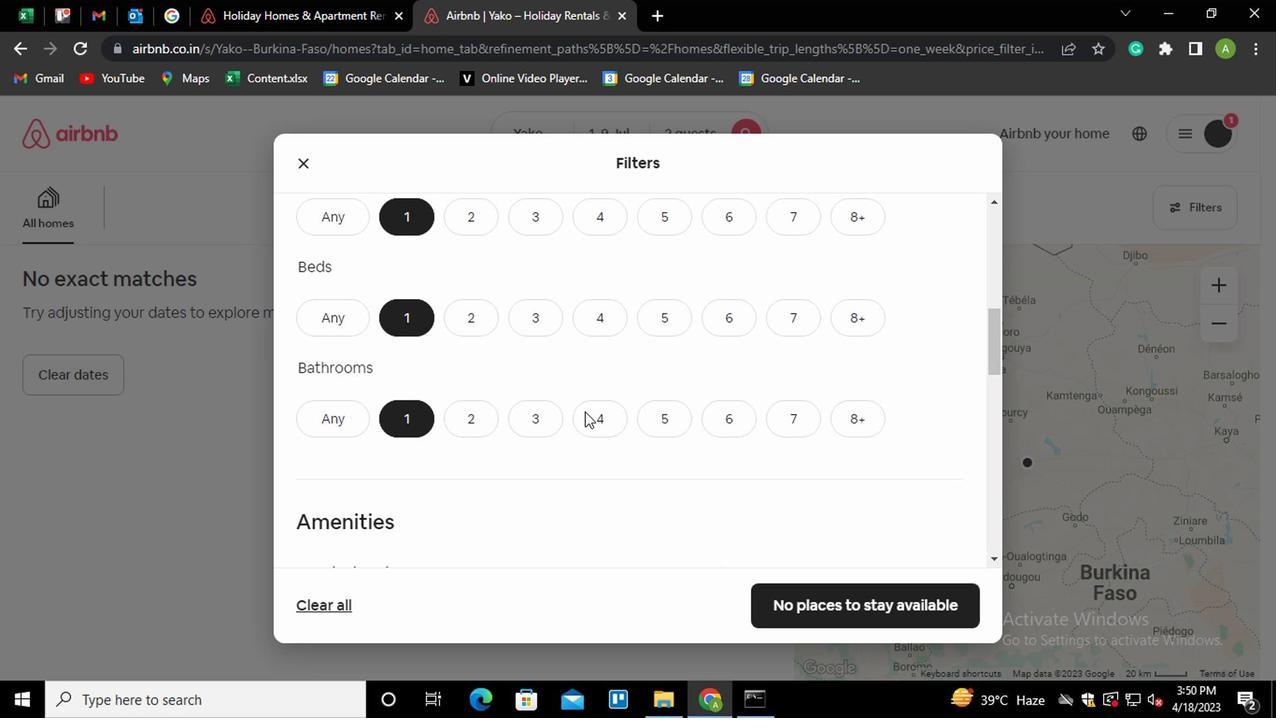 
Action: Mouse scrolled (581, 413) with delta (0, -1)
Screenshot: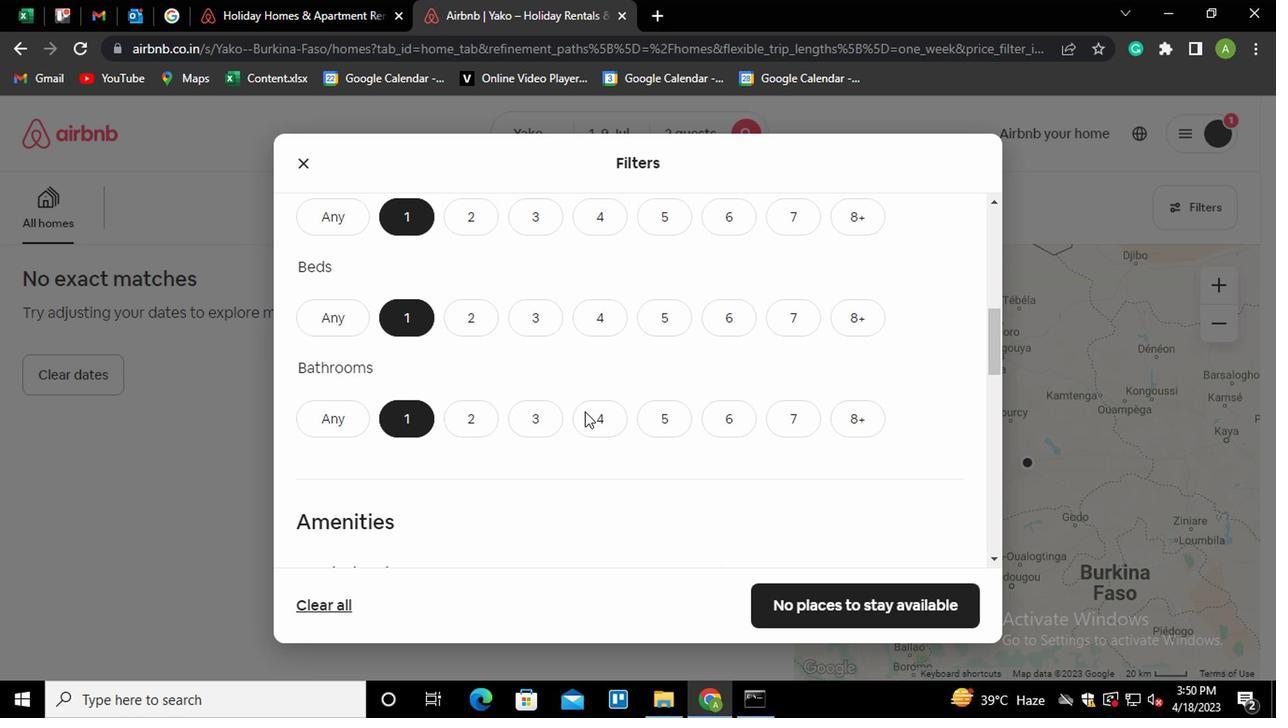 
Action: Mouse scrolled (581, 413) with delta (0, -1)
Screenshot: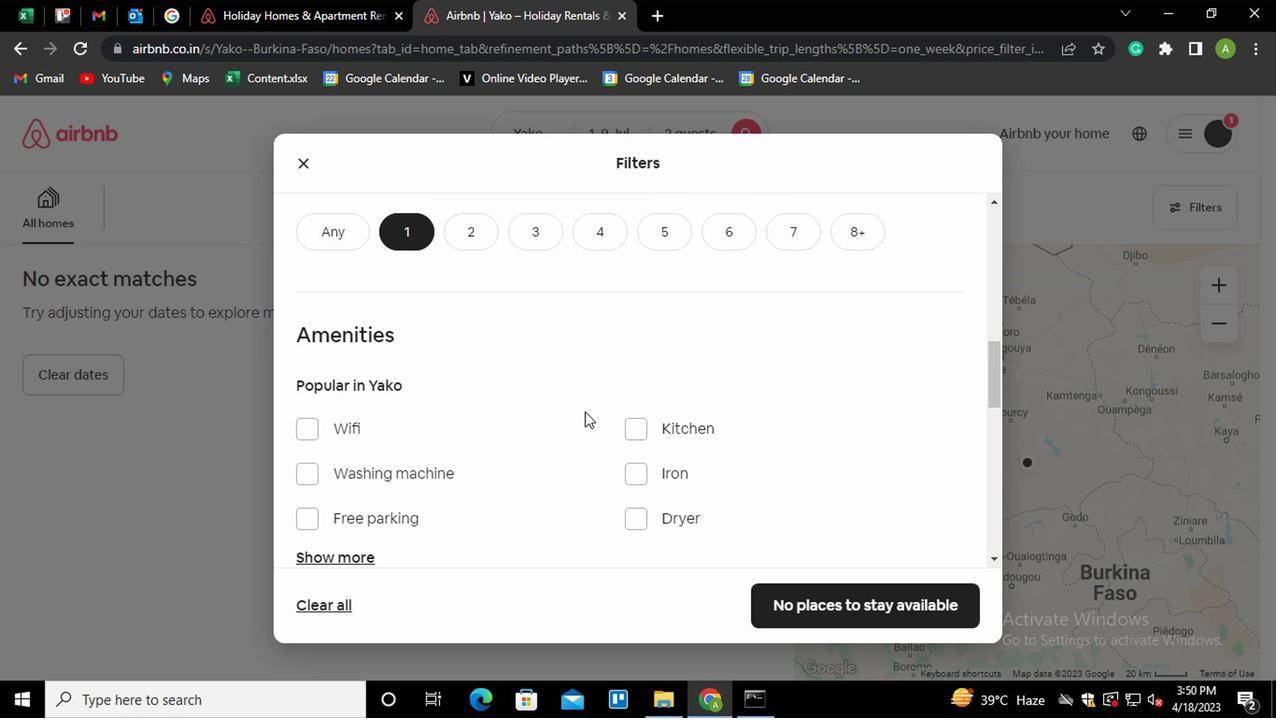 
Action: Mouse scrolled (581, 413) with delta (0, -1)
Screenshot: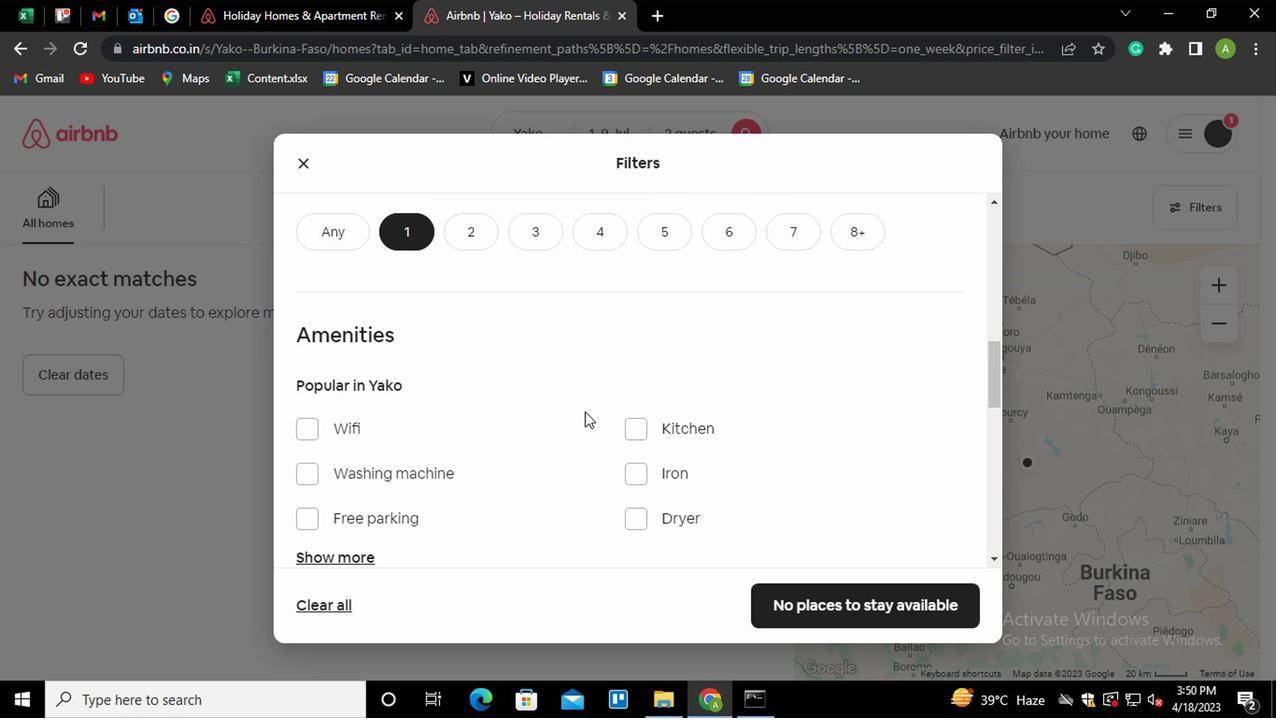 
Action: Mouse moved to (345, 366)
Screenshot: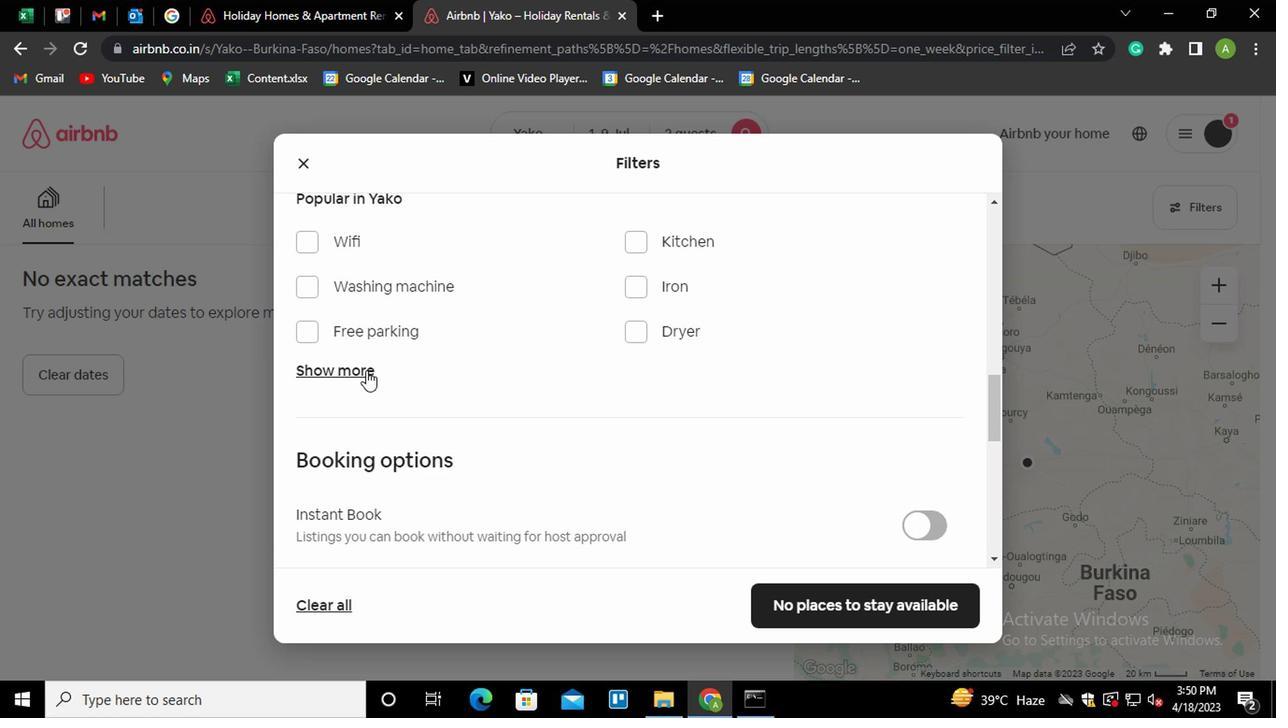 
Action: Mouse pressed left at (345, 366)
Screenshot: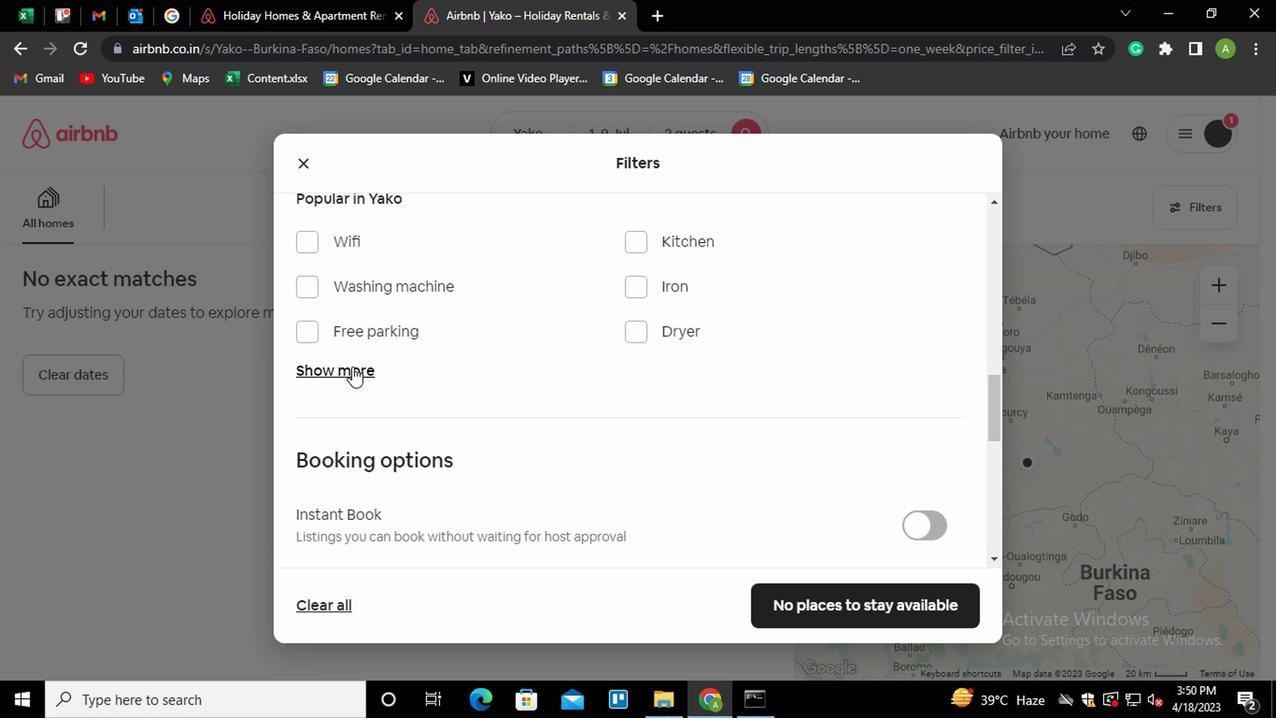 
Action: Mouse moved to (297, 437)
Screenshot: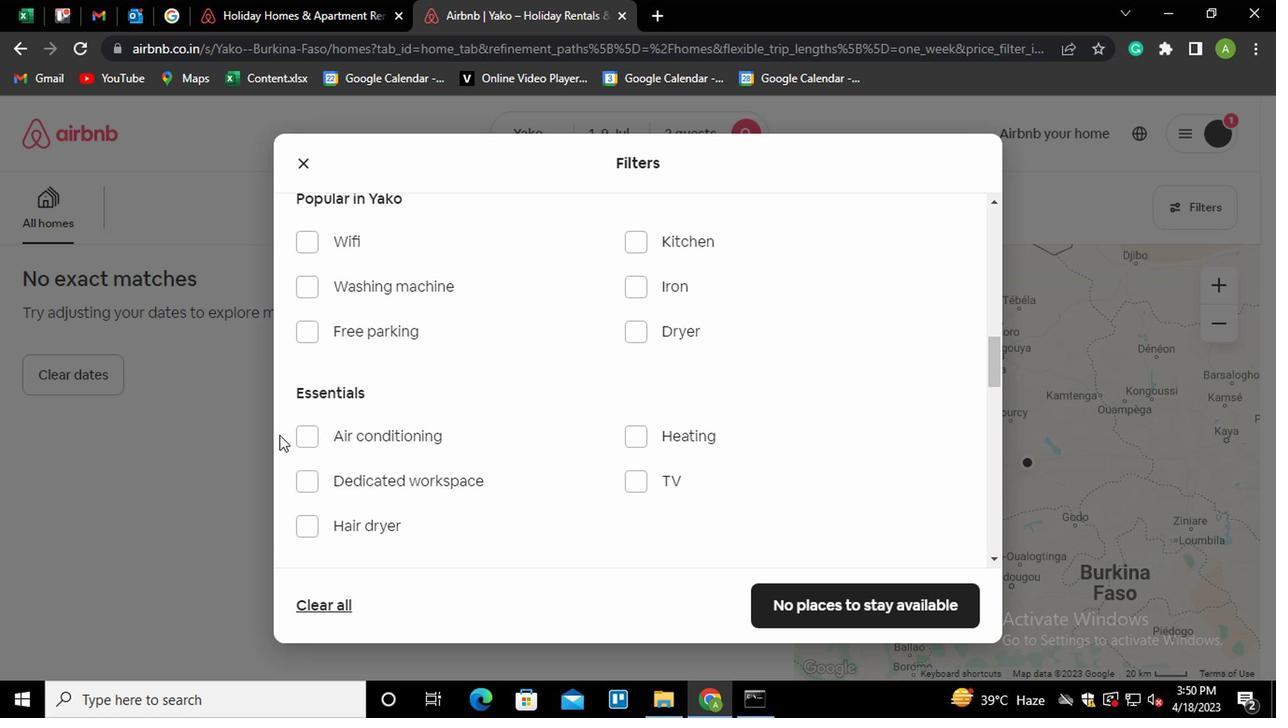 
Action: Mouse pressed left at (297, 437)
Screenshot: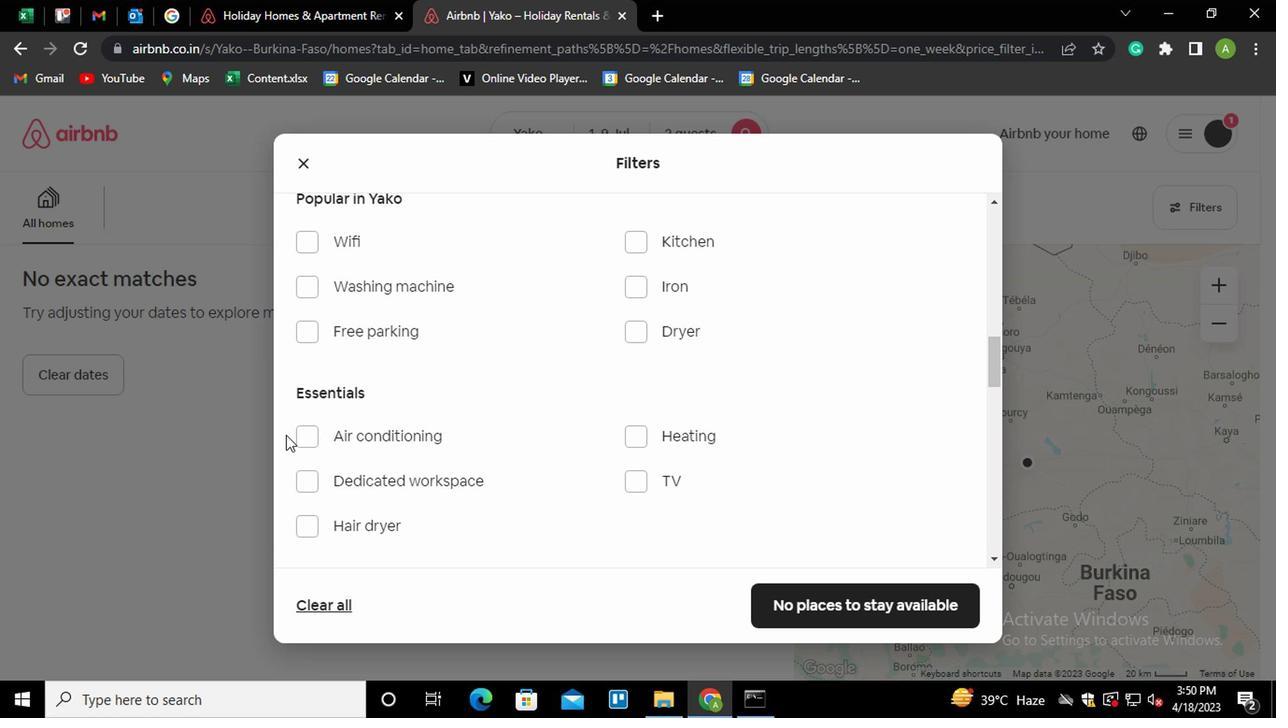 
Action: Mouse moved to (322, 536)
Screenshot: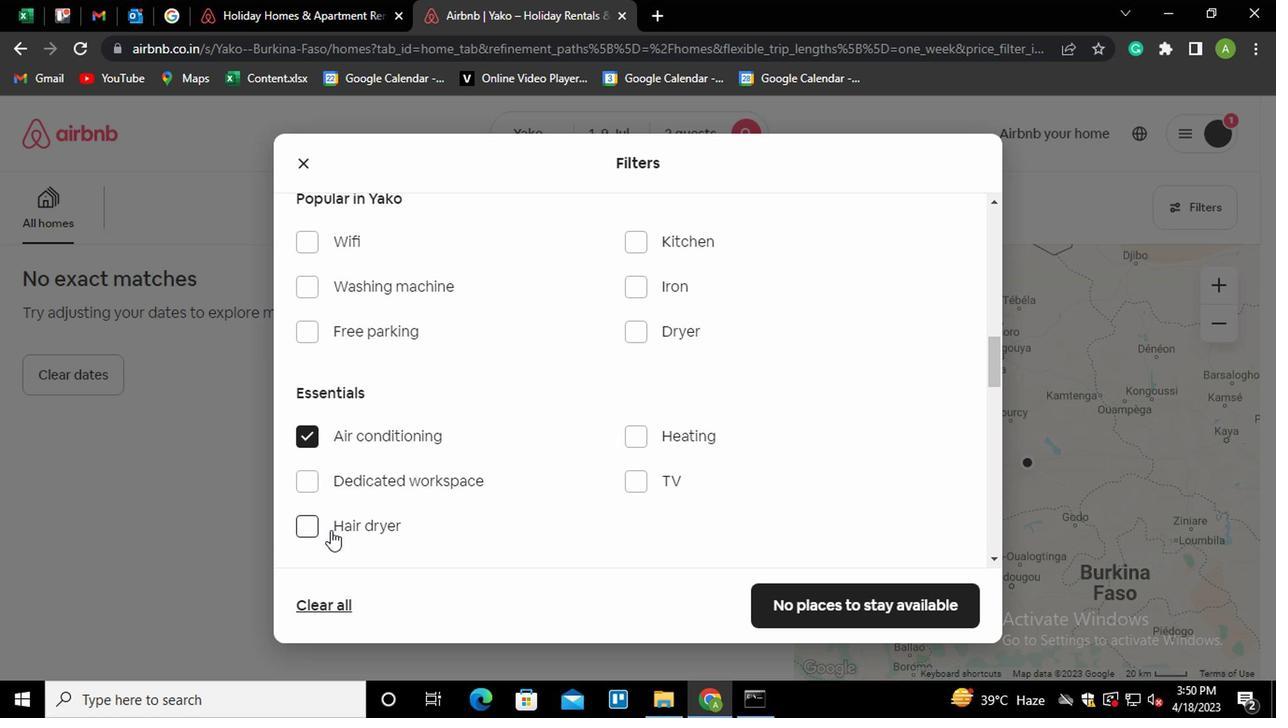 
Action: Mouse pressed left at (322, 536)
Screenshot: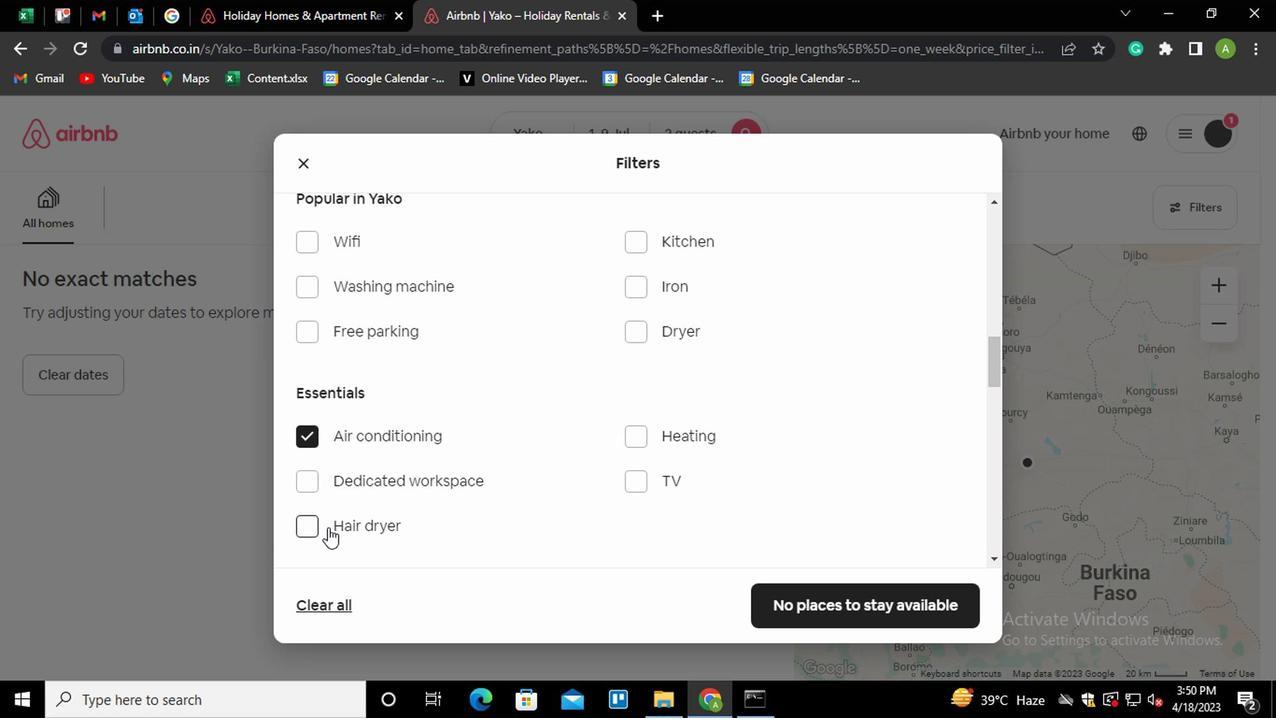 
Action: Mouse moved to (311, 331)
Screenshot: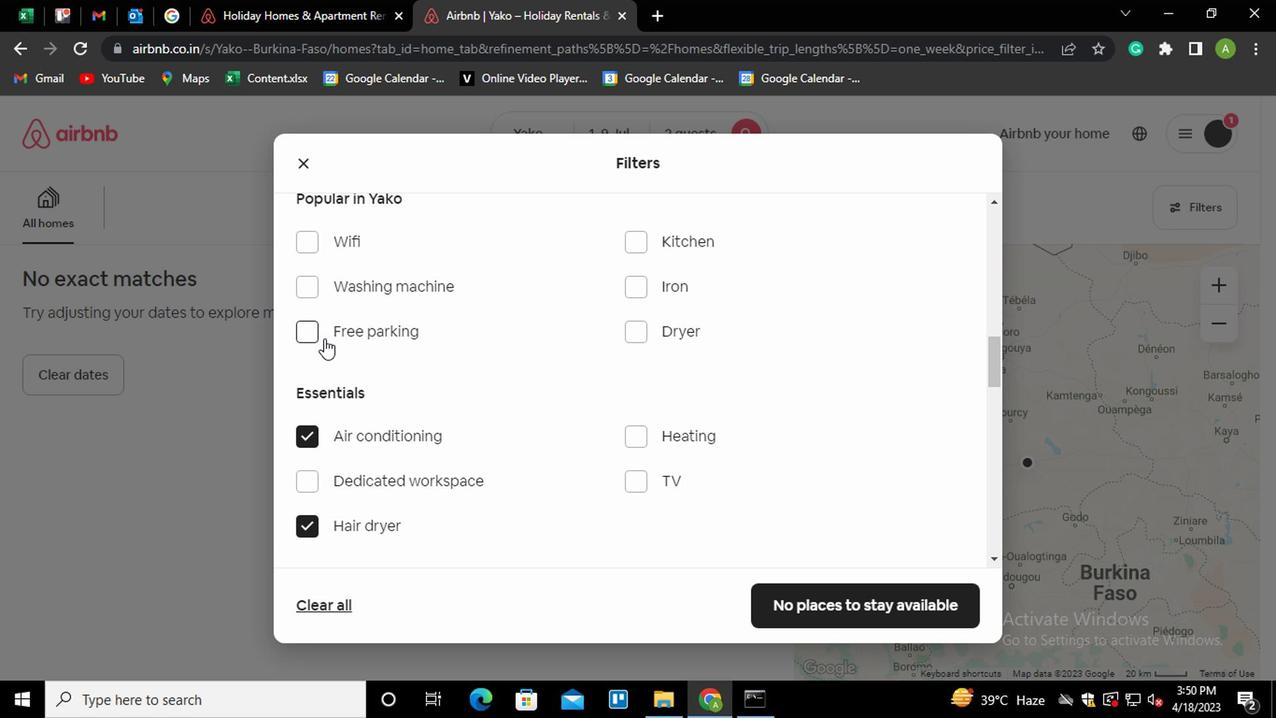 
Action: Mouse pressed left at (311, 331)
Screenshot: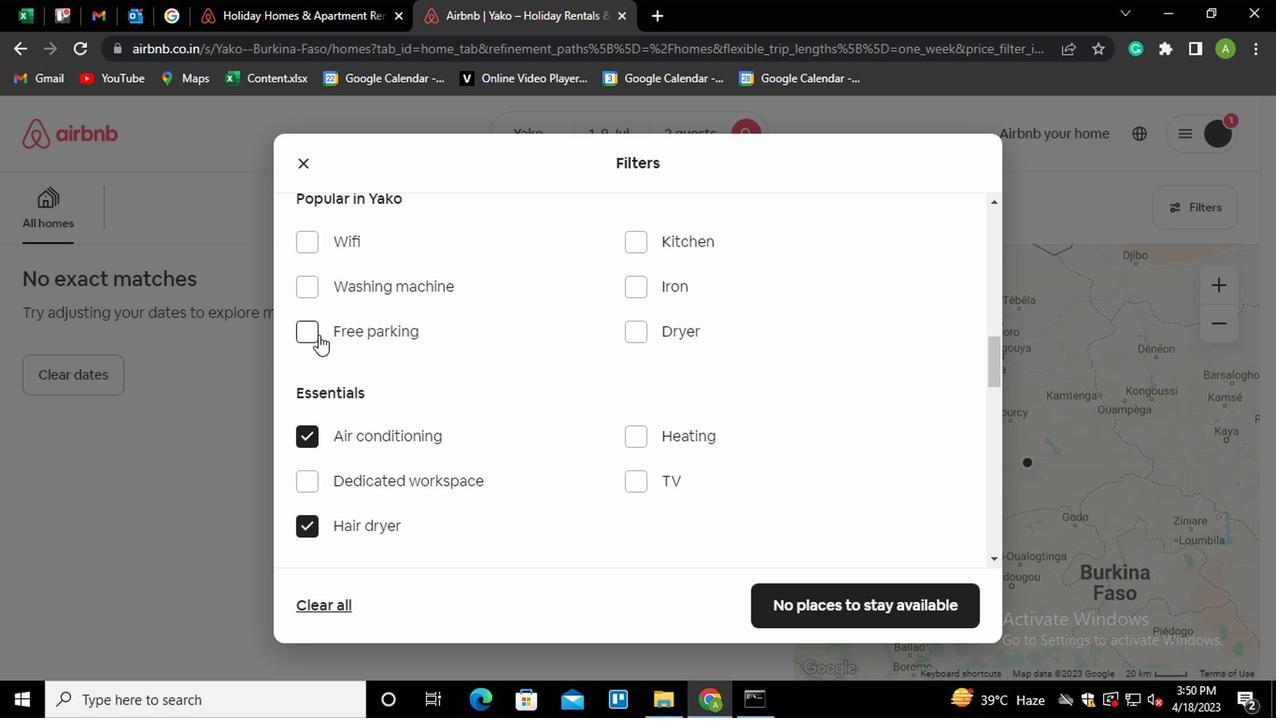 
Action: Mouse moved to (529, 388)
Screenshot: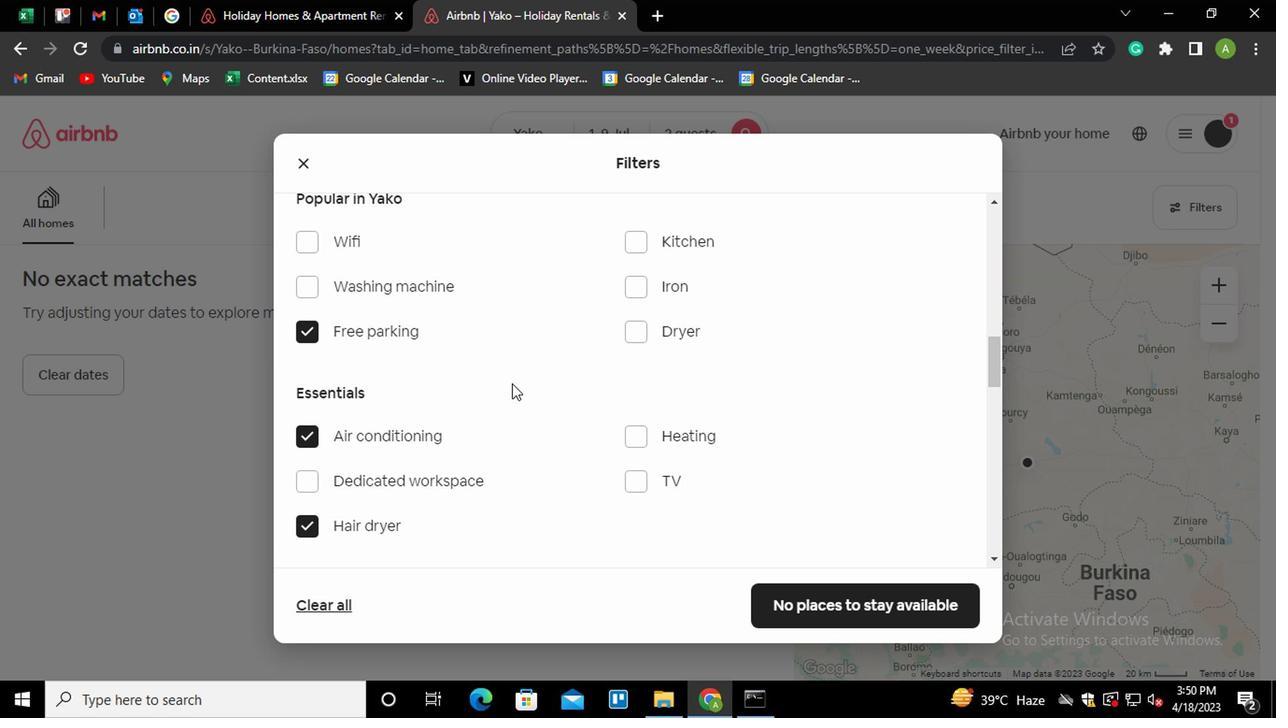 
Action: Mouse scrolled (529, 390) with delta (0, 1)
Screenshot: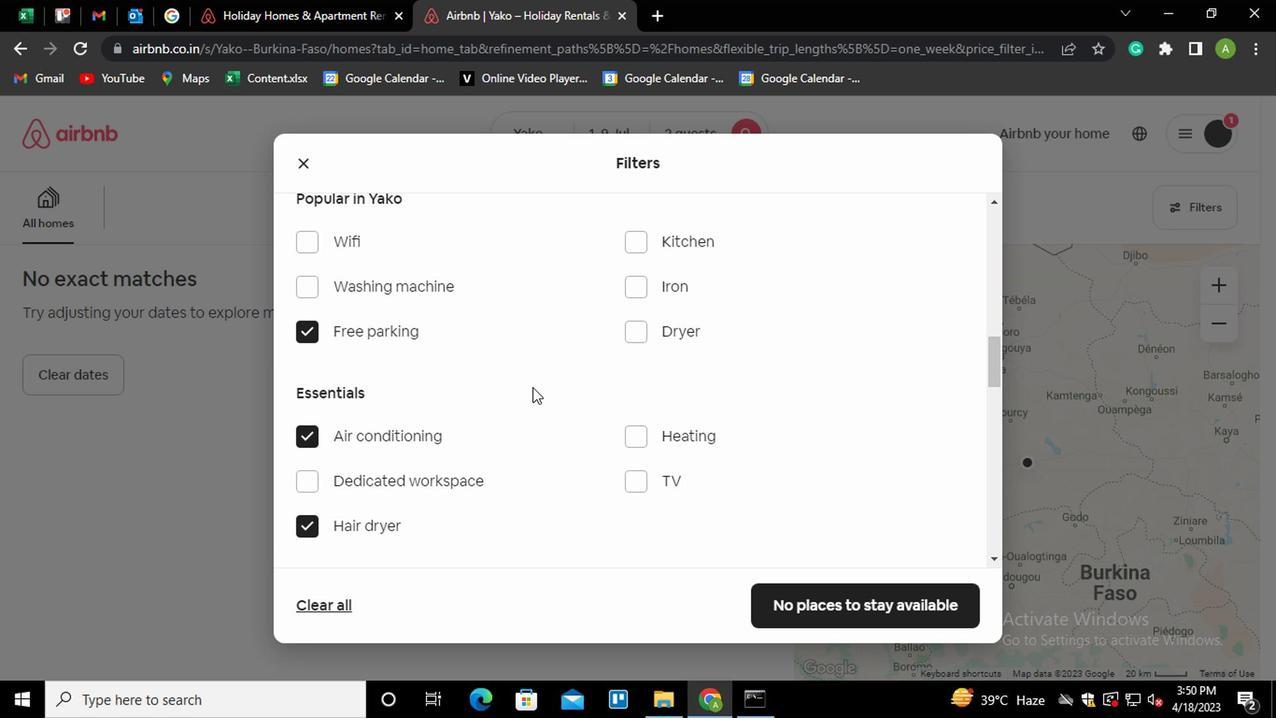 
Action: Mouse scrolled (529, 388) with delta (0, 0)
Screenshot: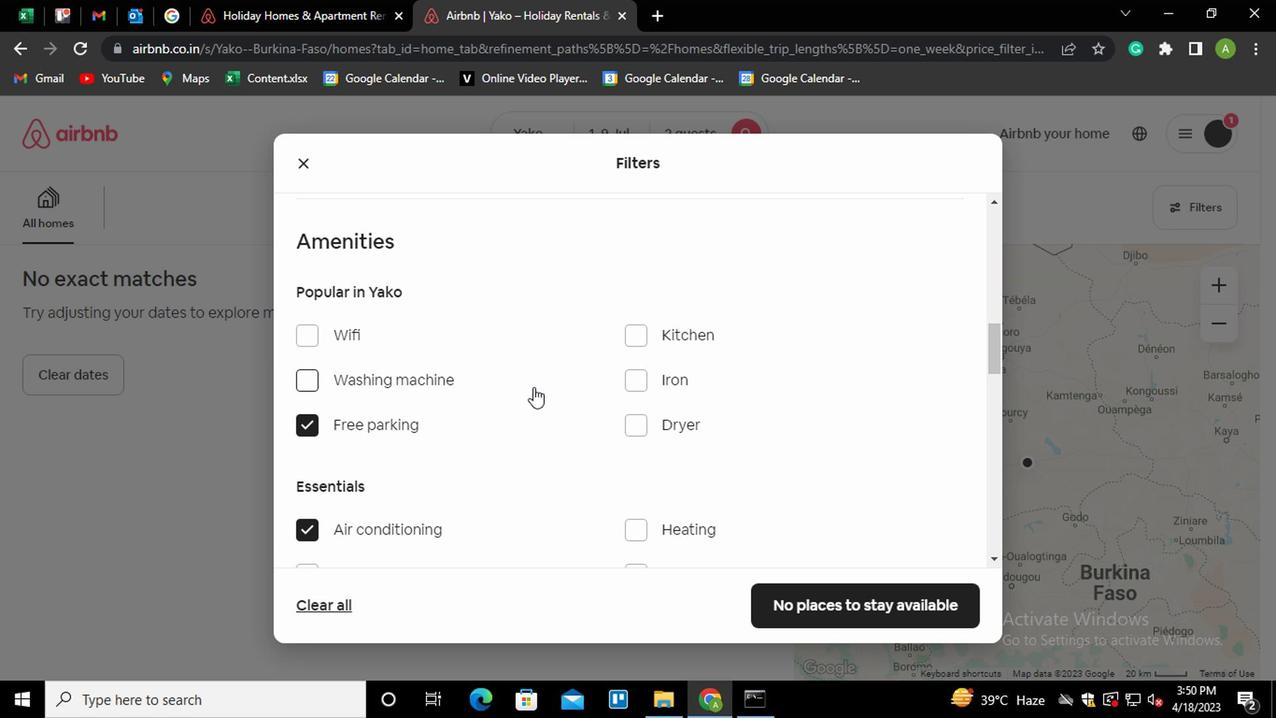 
Action: Mouse moved to (527, 390)
Screenshot: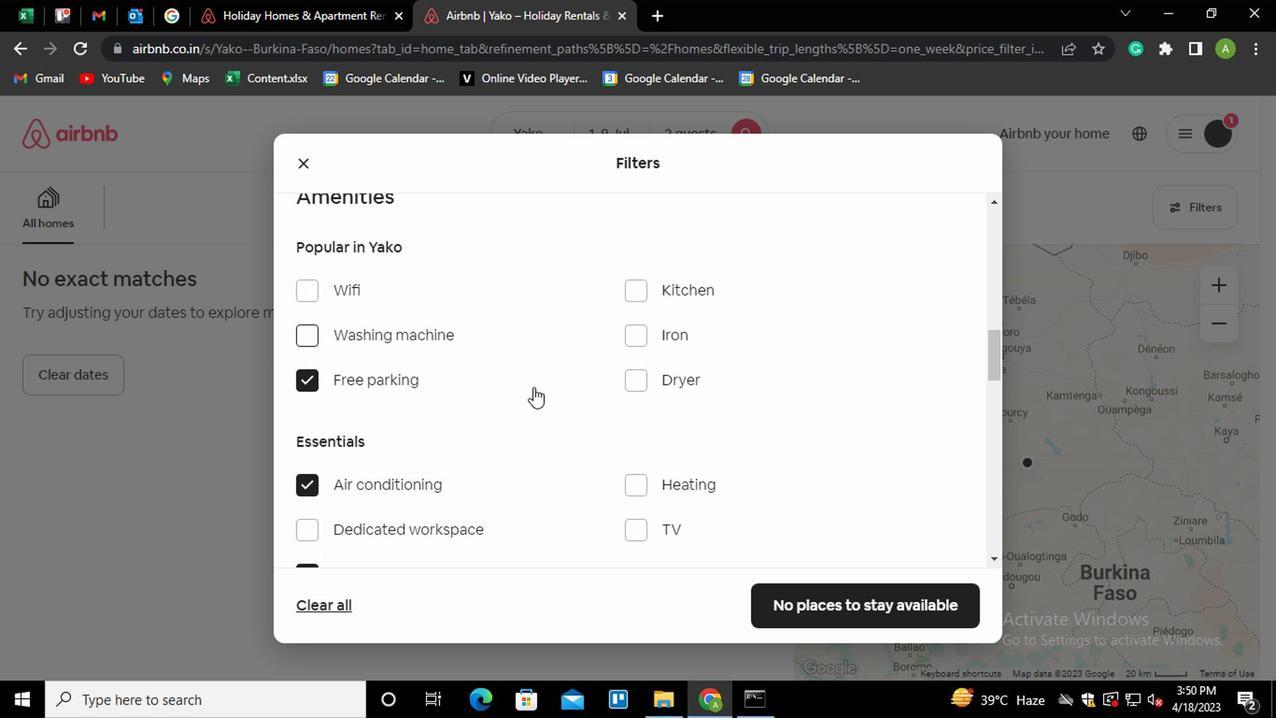 
Action: Mouse scrolled (527, 388) with delta (0, -1)
Screenshot: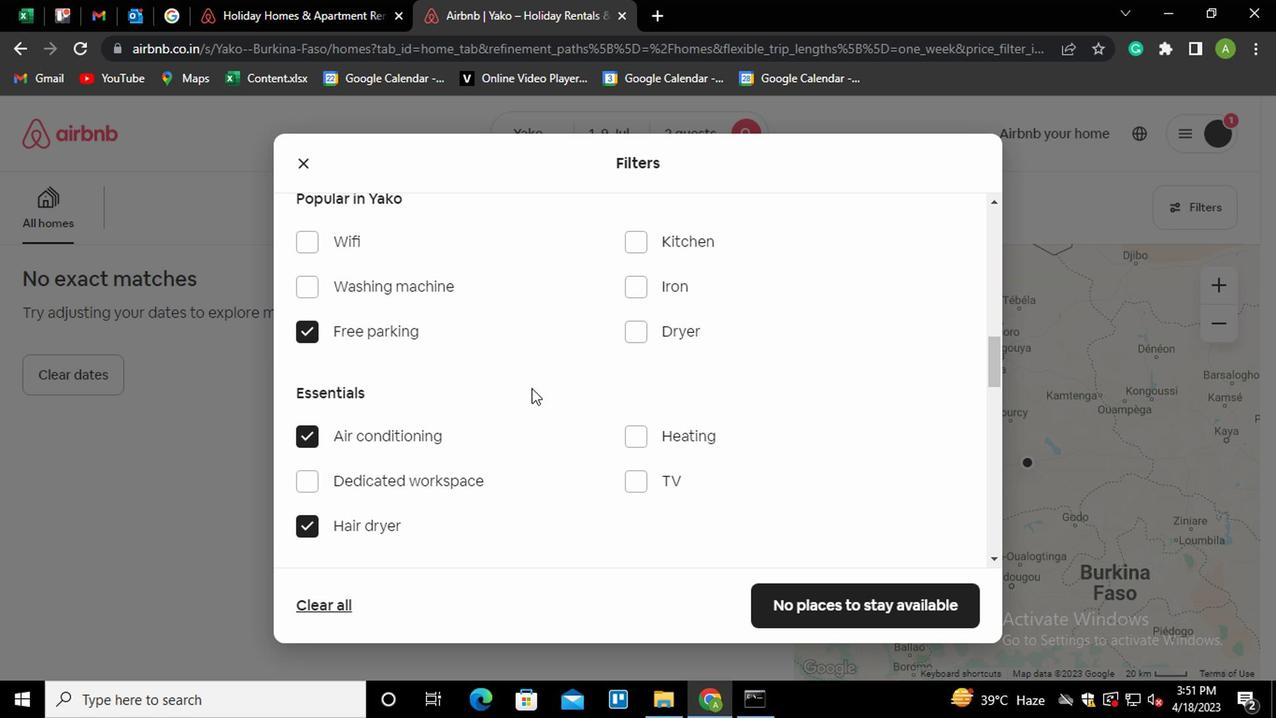 
Action: Mouse scrolled (527, 388) with delta (0, -1)
Screenshot: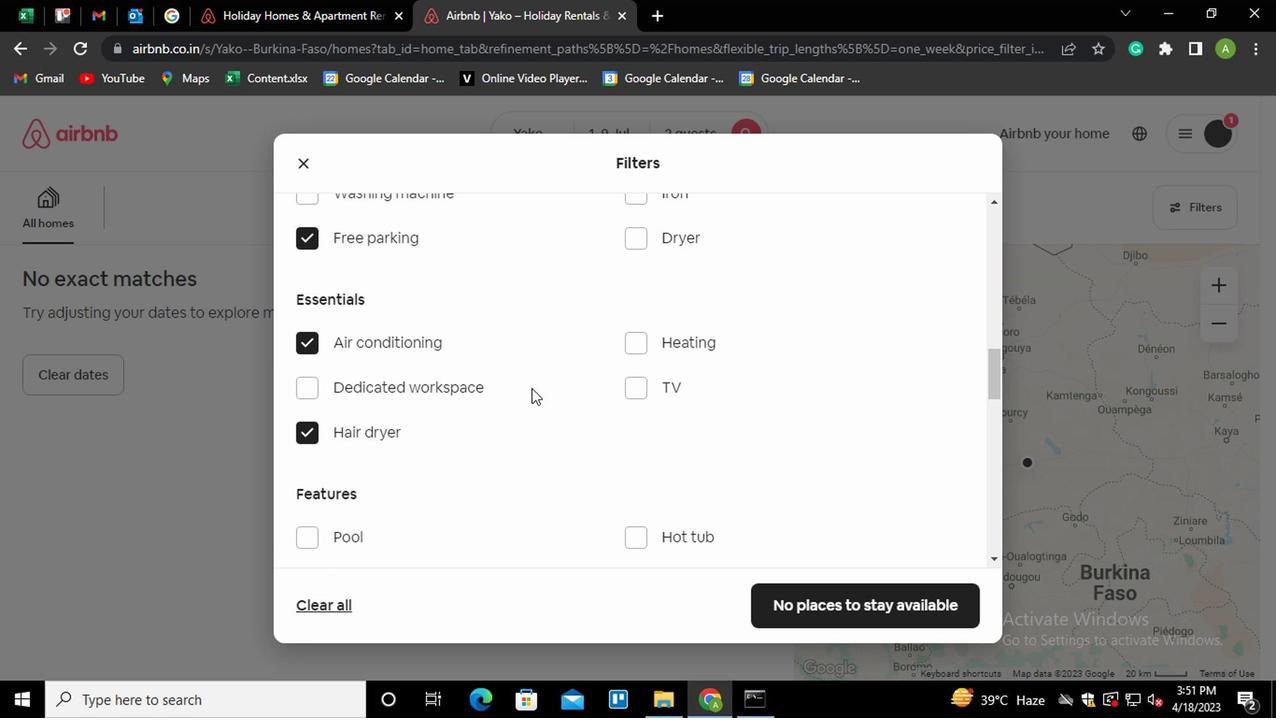 
Action: Mouse moved to (369, 398)
Screenshot: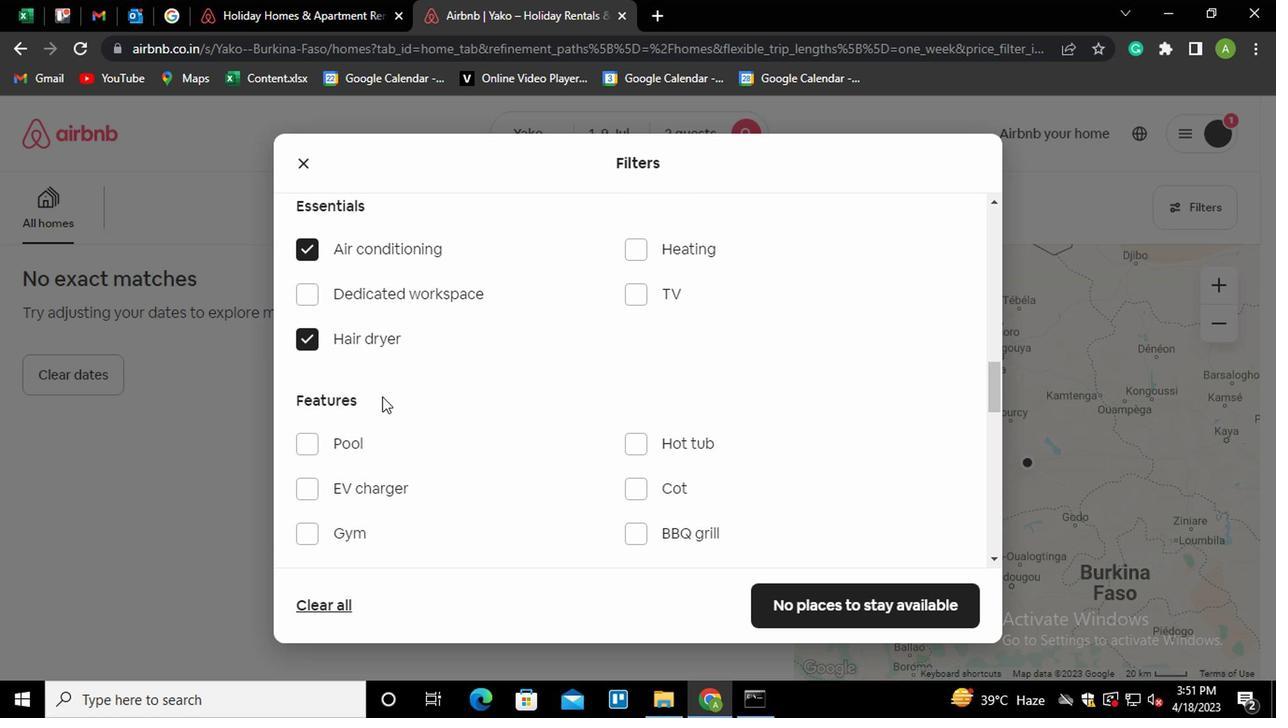 
Action: Mouse scrolled (369, 398) with delta (0, 0)
Screenshot: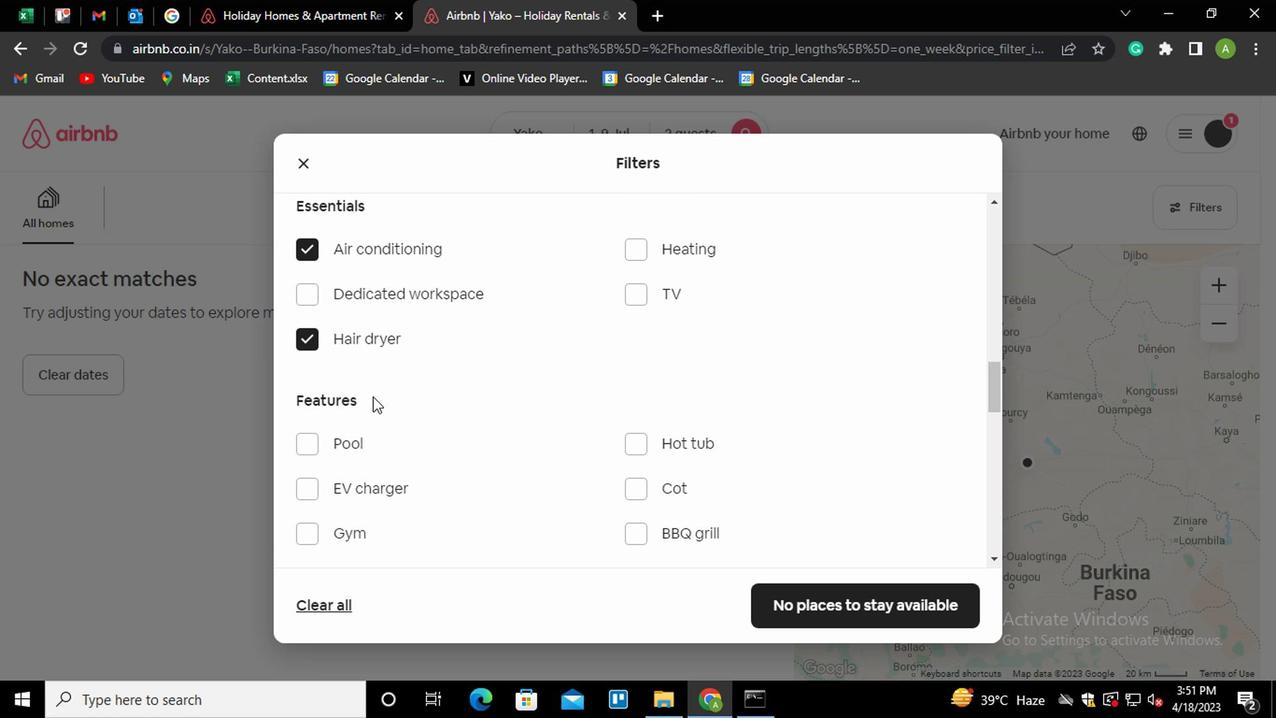
Action: Mouse moved to (298, 539)
Screenshot: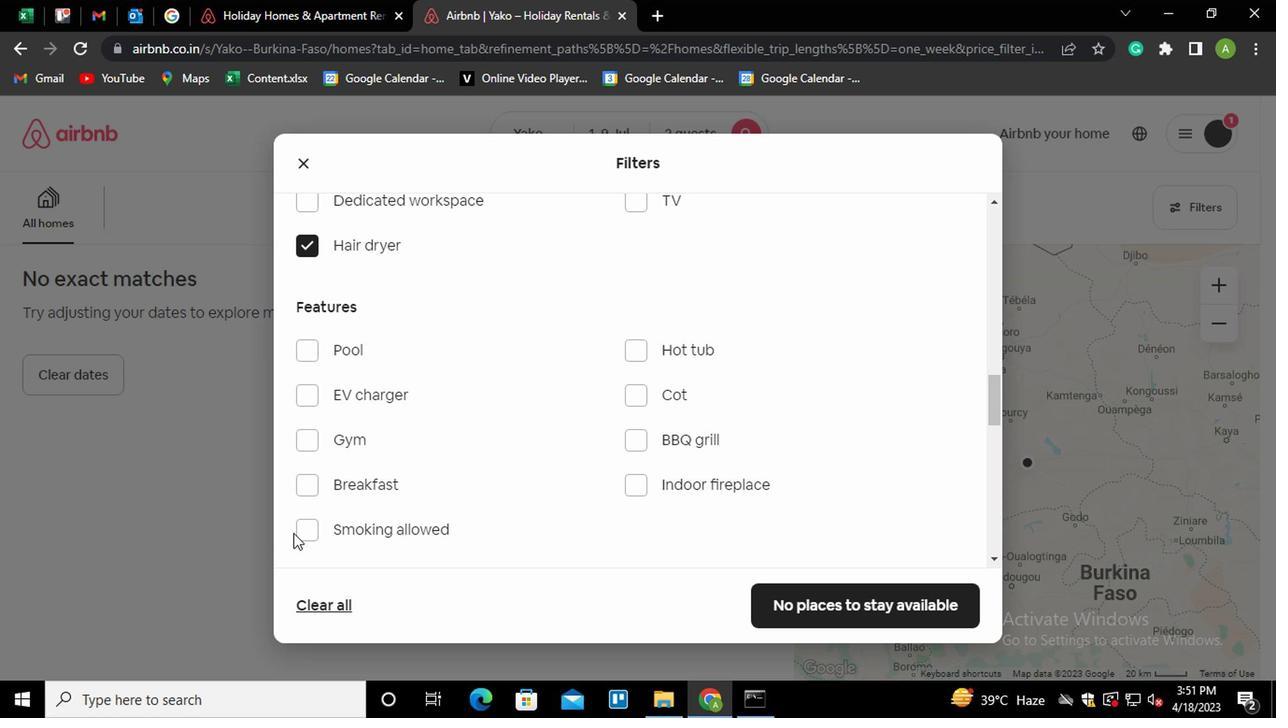 
Action: Mouse pressed left at (298, 539)
Screenshot: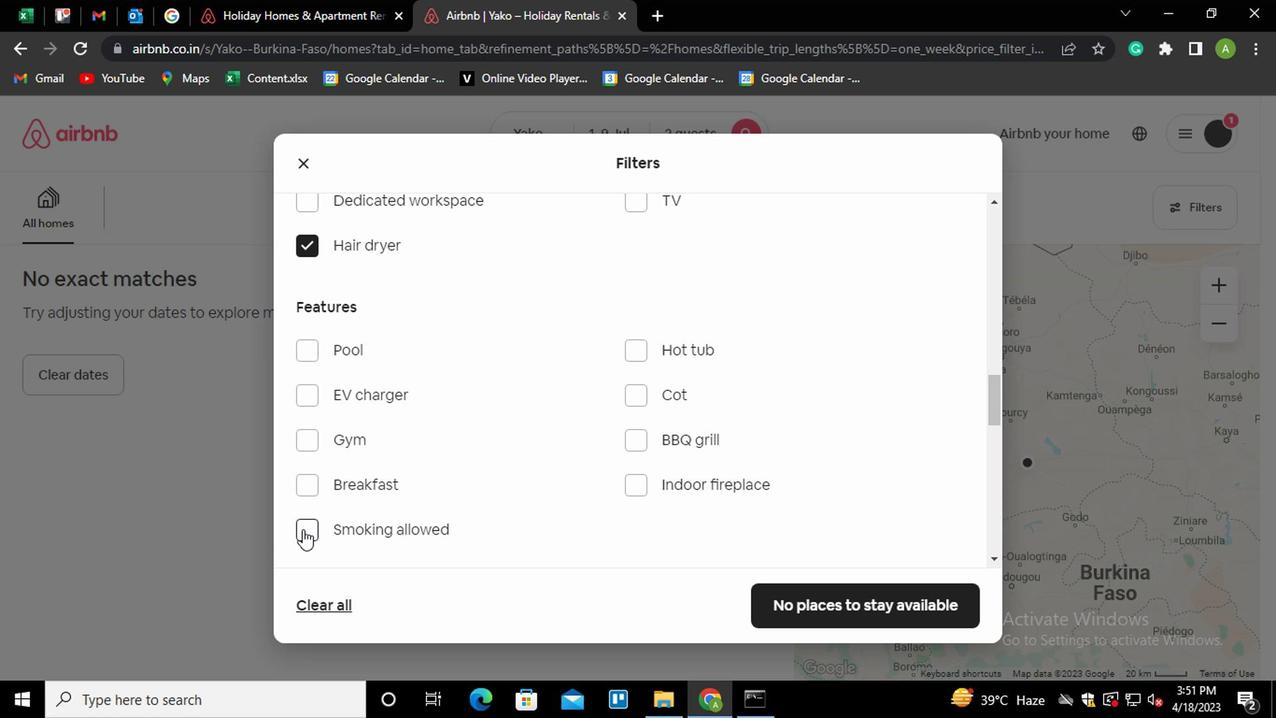 
Action: Mouse moved to (420, 513)
Screenshot: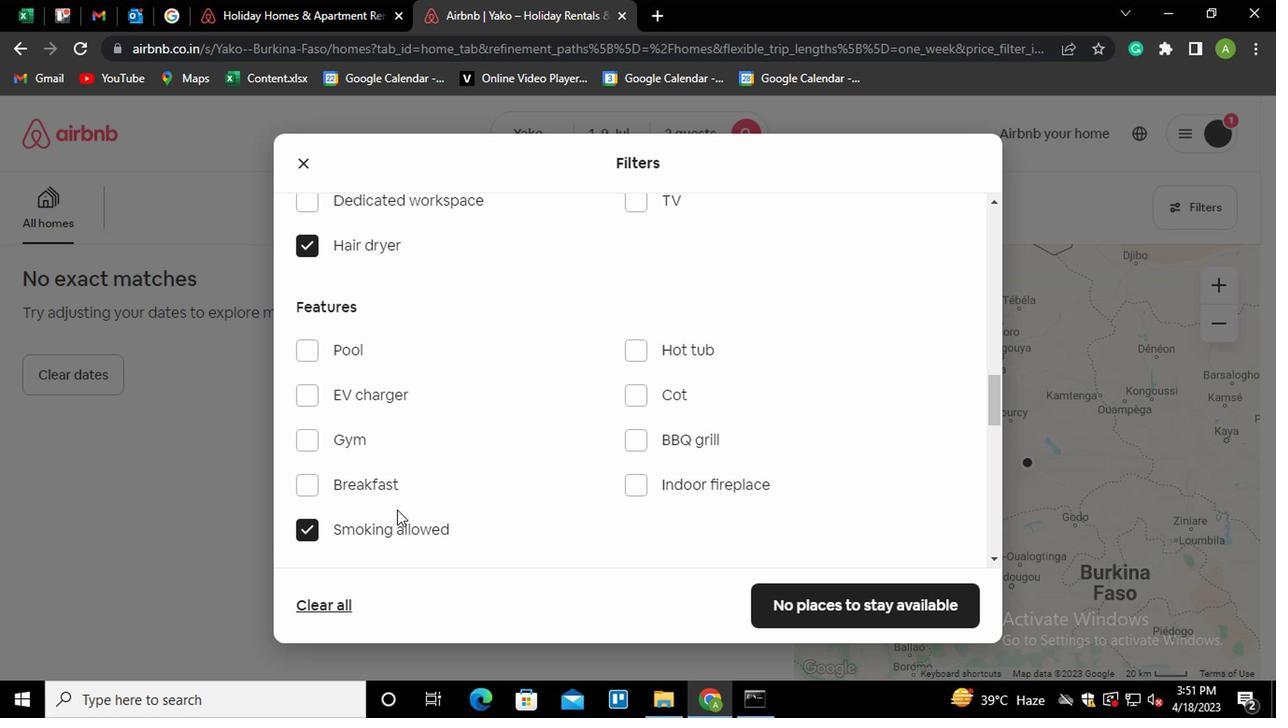 
Action: Mouse scrolled (420, 511) with delta (0, -1)
Screenshot: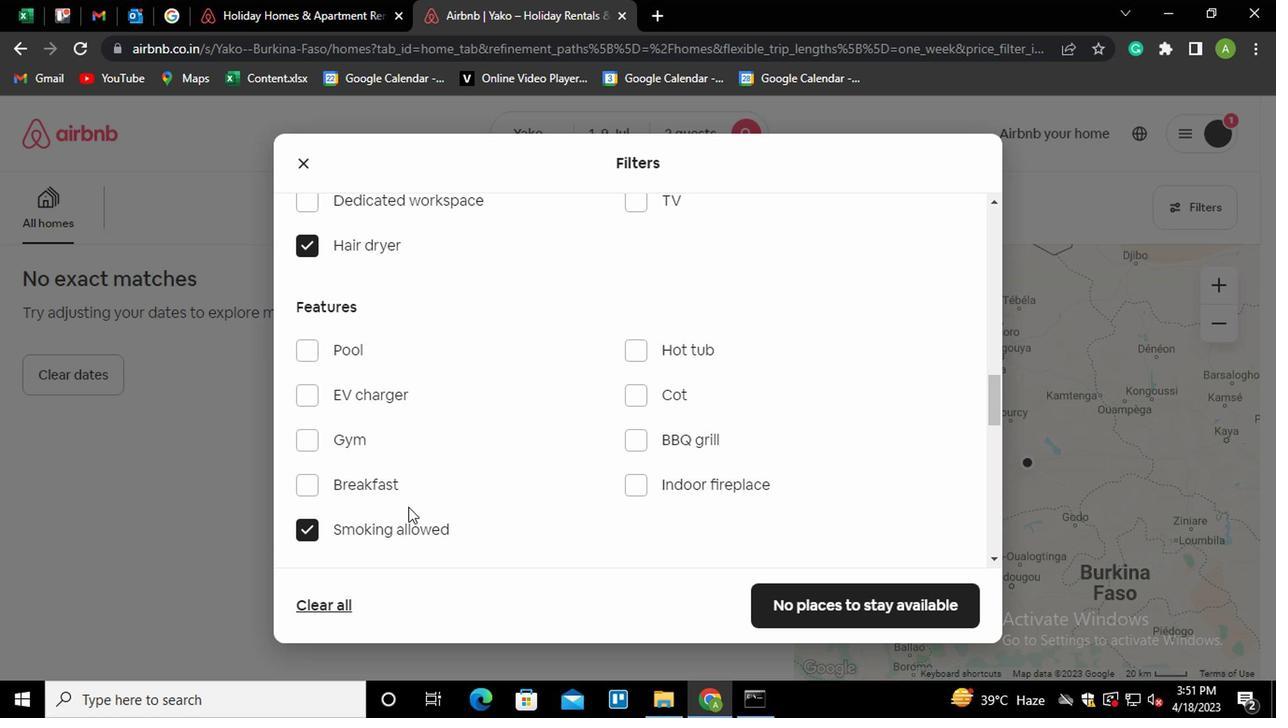 
Action: Mouse moved to (486, 501)
Screenshot: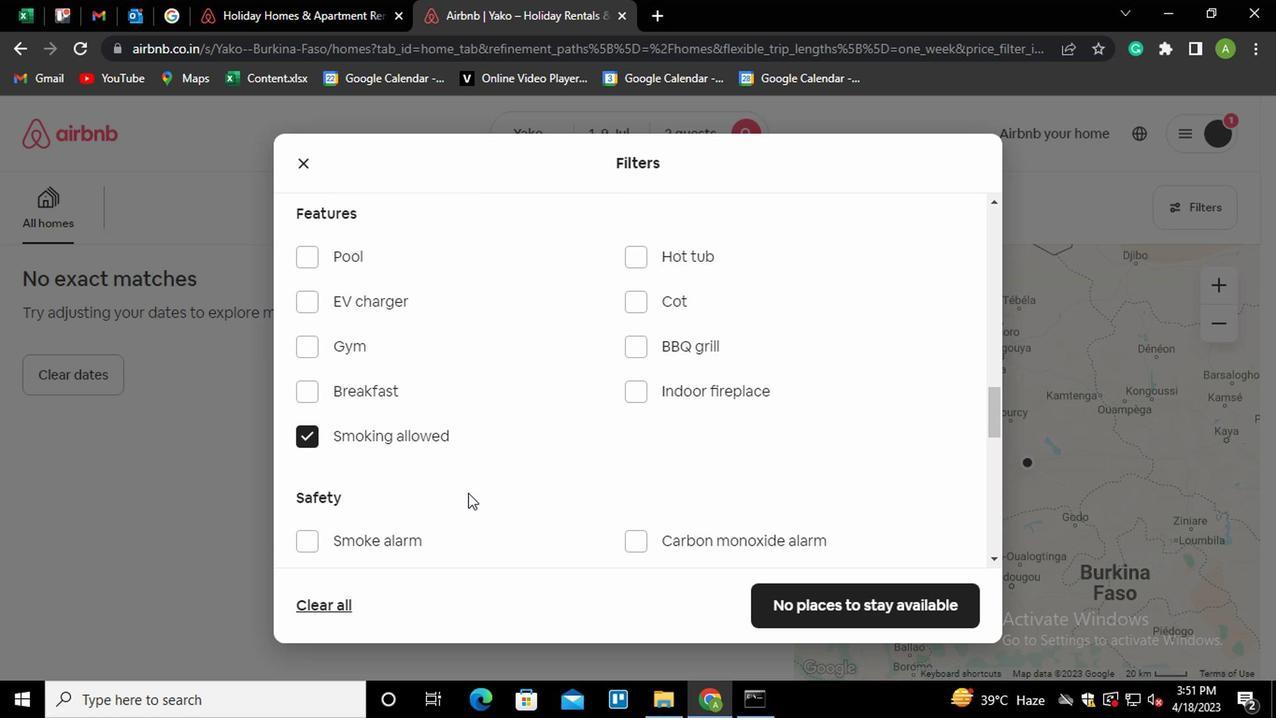 
Action: Mouse scrolled (486, 500) with delta (0, -1)
Screenshot: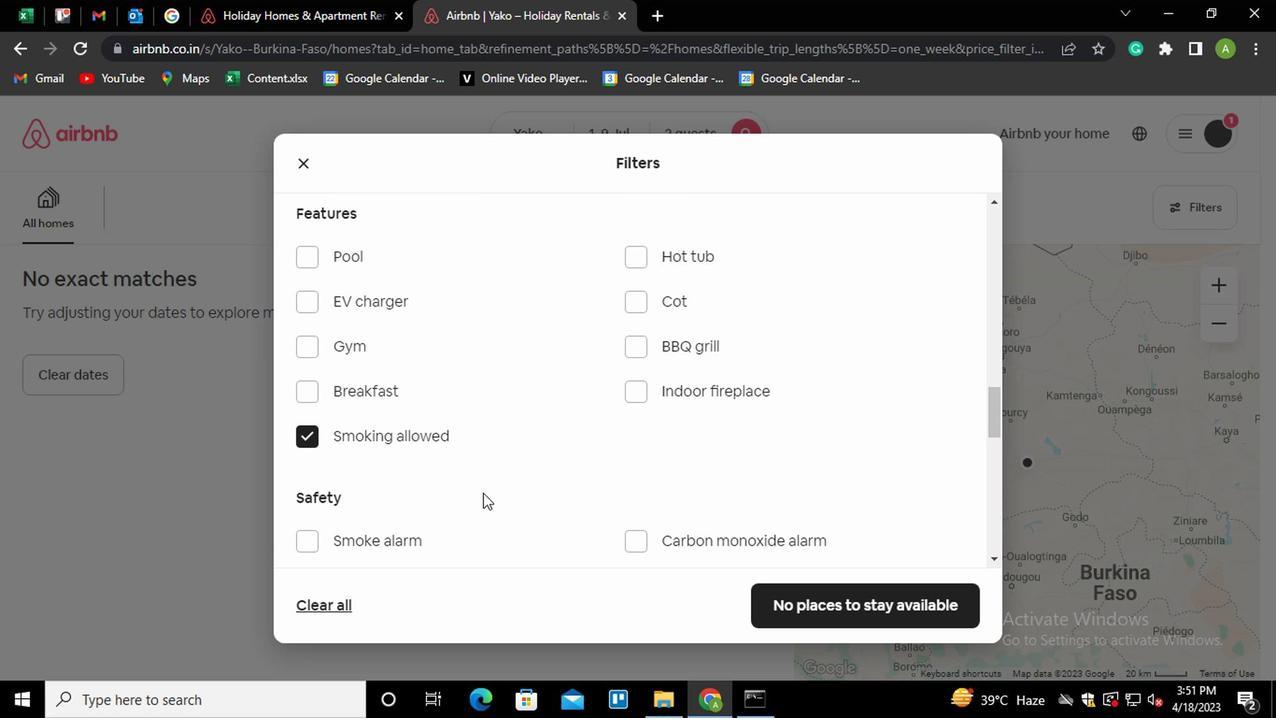 
Action: Mouse scrolled (486, 500) with delta (0, -1)
Screenshot: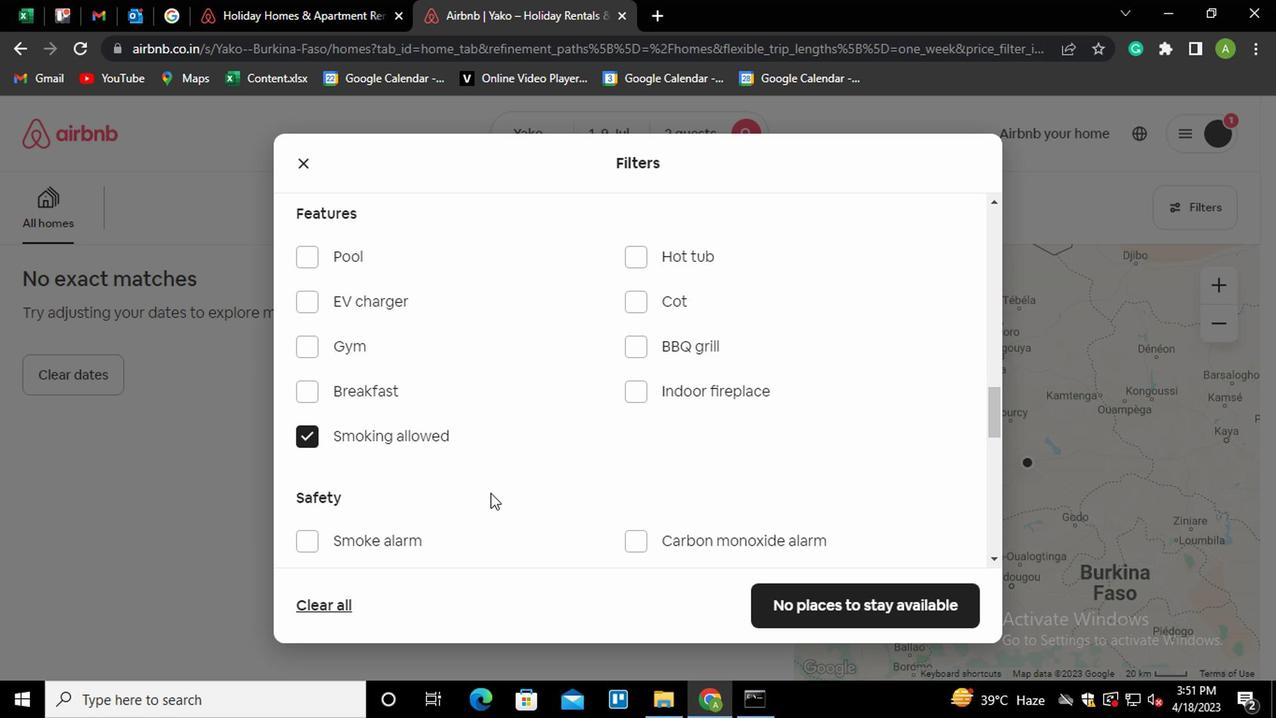 
Action: Mouse scrolled (486, 500) with delta (0, -1)
Screenshot: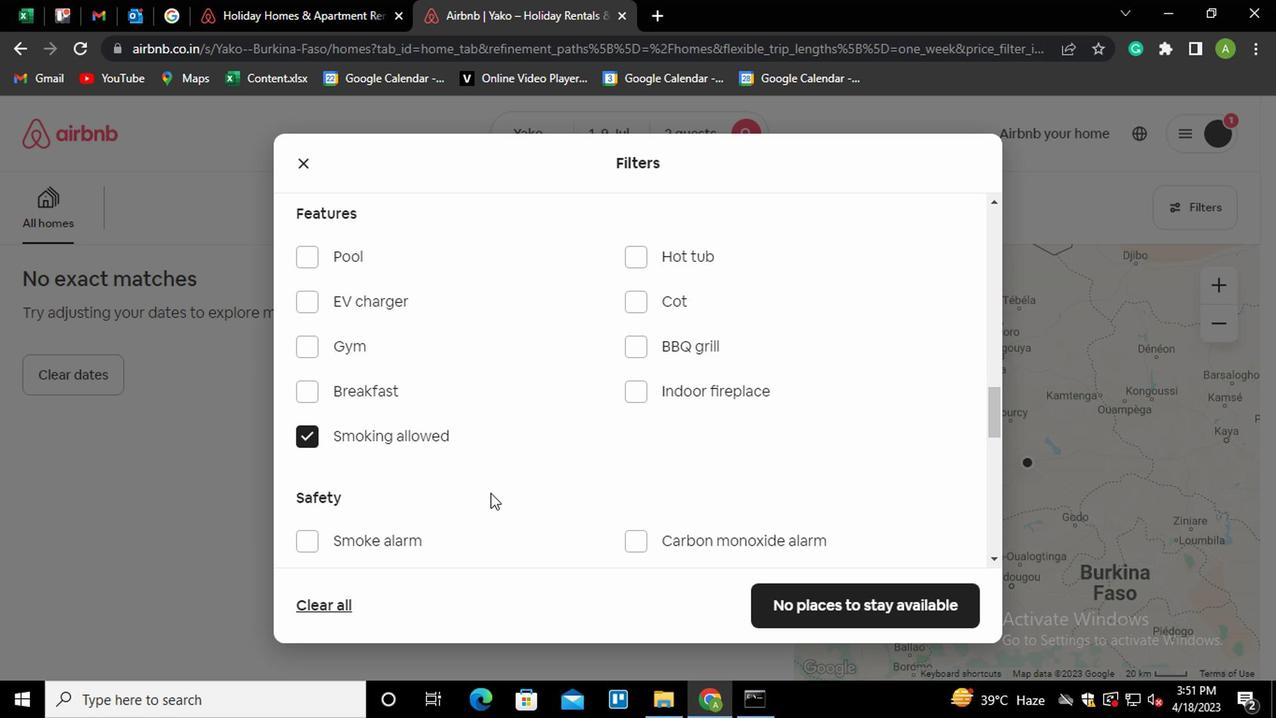 
Action: Mouse scrolled (486, 500) with delta (0, -1)
Screenshot: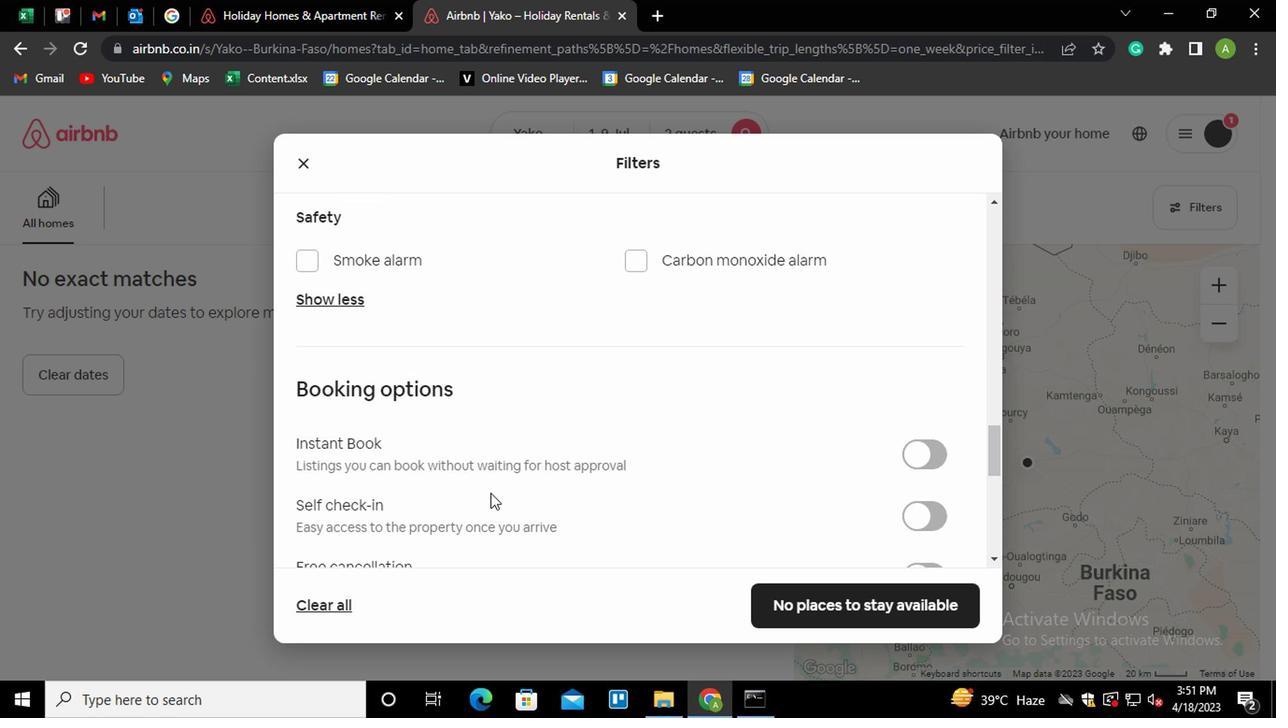 
Action: Mouse moved to (915, 426)
Screenshot: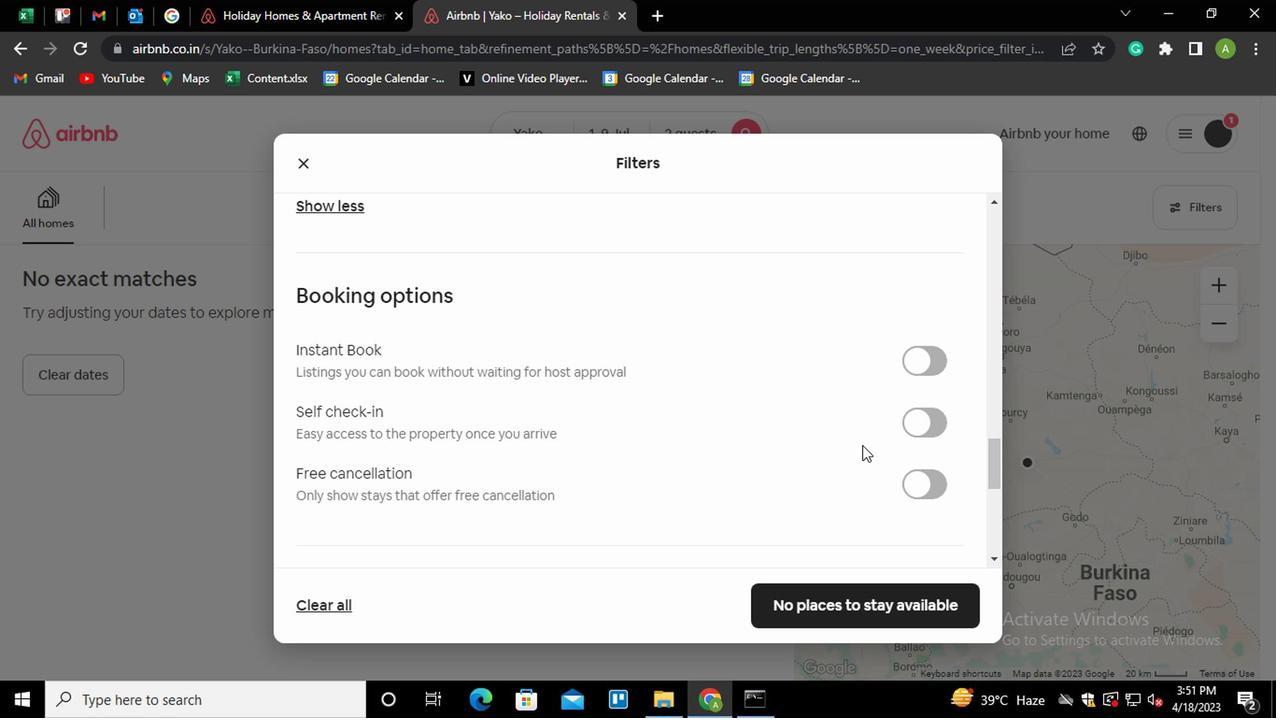 
Action: Mouse pressed left at (915, 426)
Screenshot: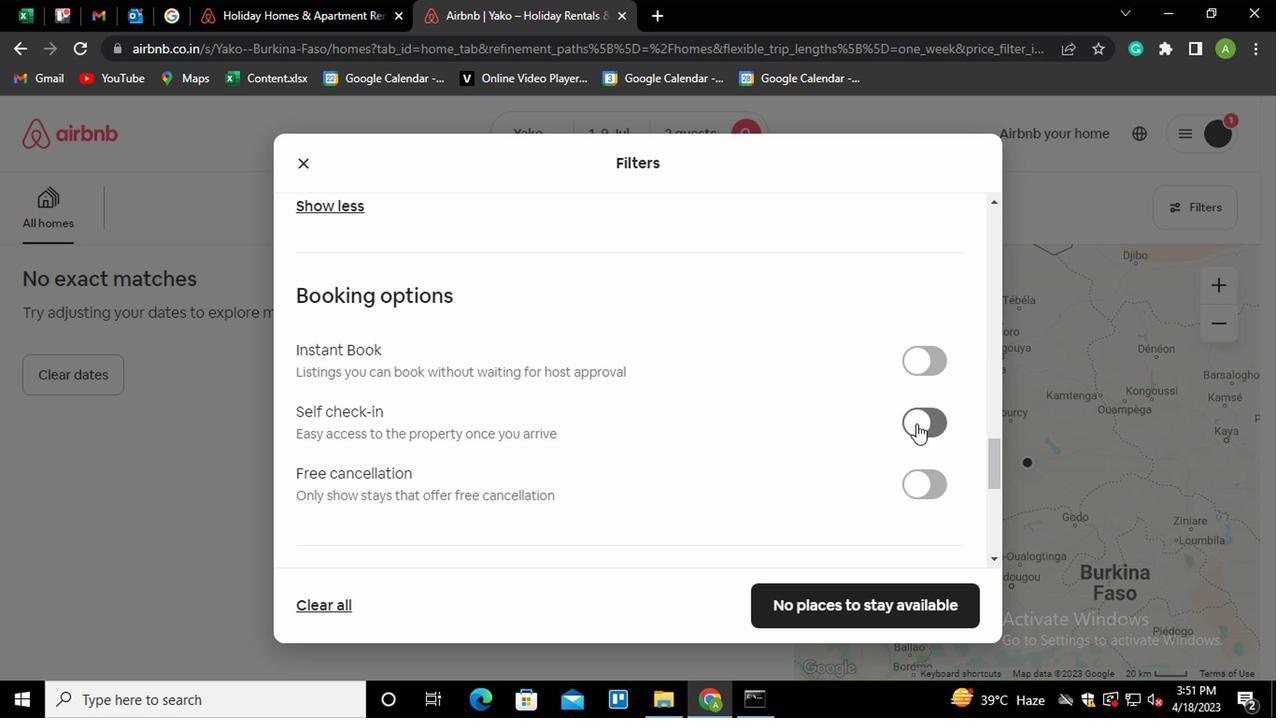
Action: Mouse moved to (862, 444)
Screenshot: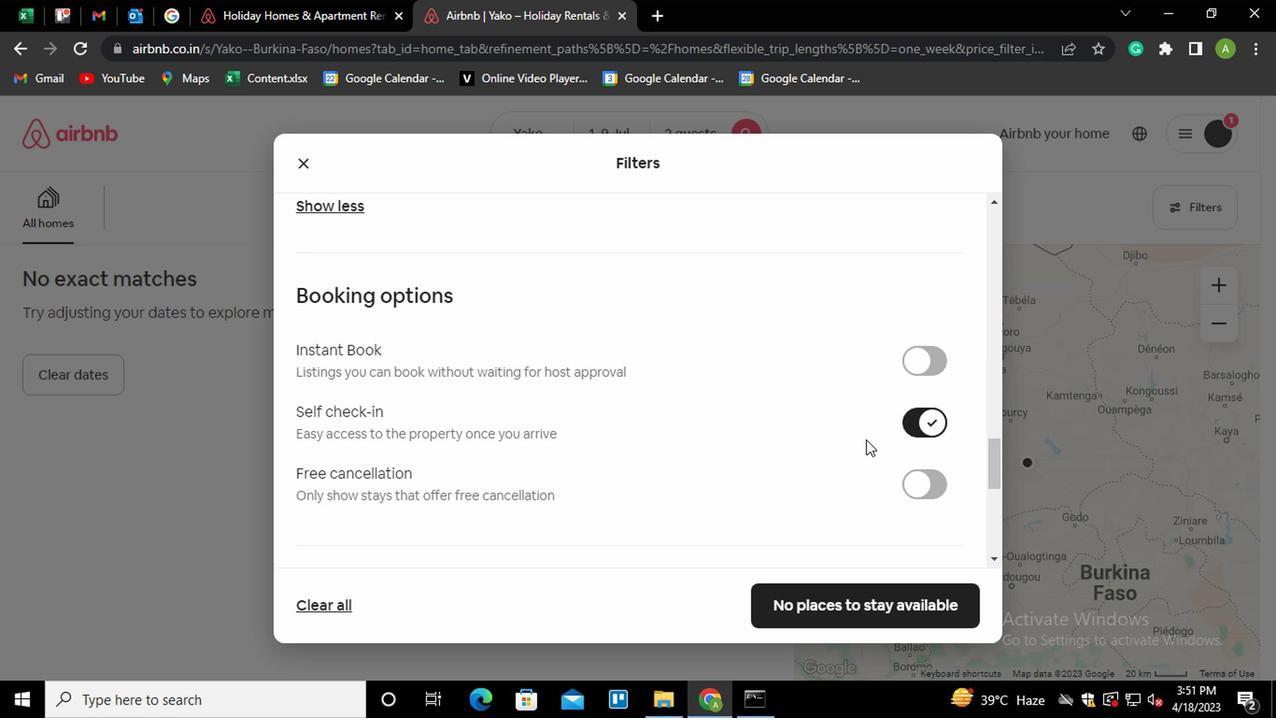 
Action: Mouse scrolled (862, 443) with delta (0, -1)
Screenshot: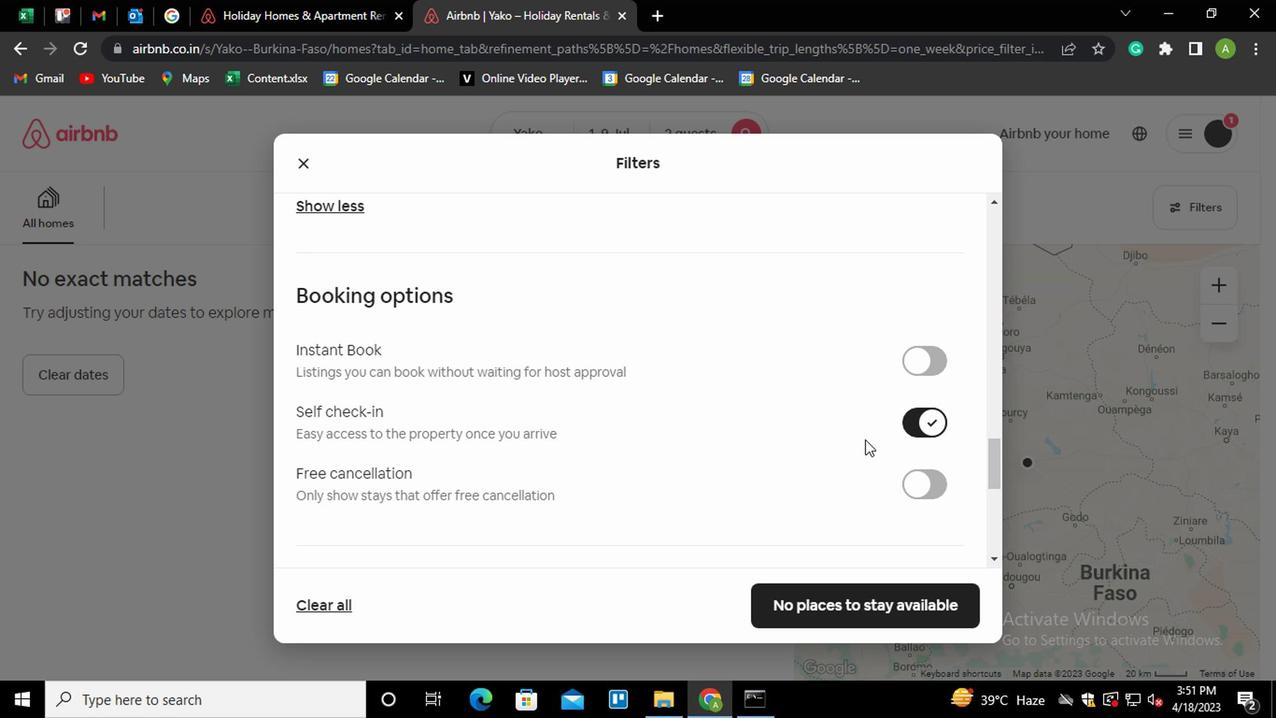 
Action: Mouse scrolled (862, 443) with delta (0, -1)
Screenshot: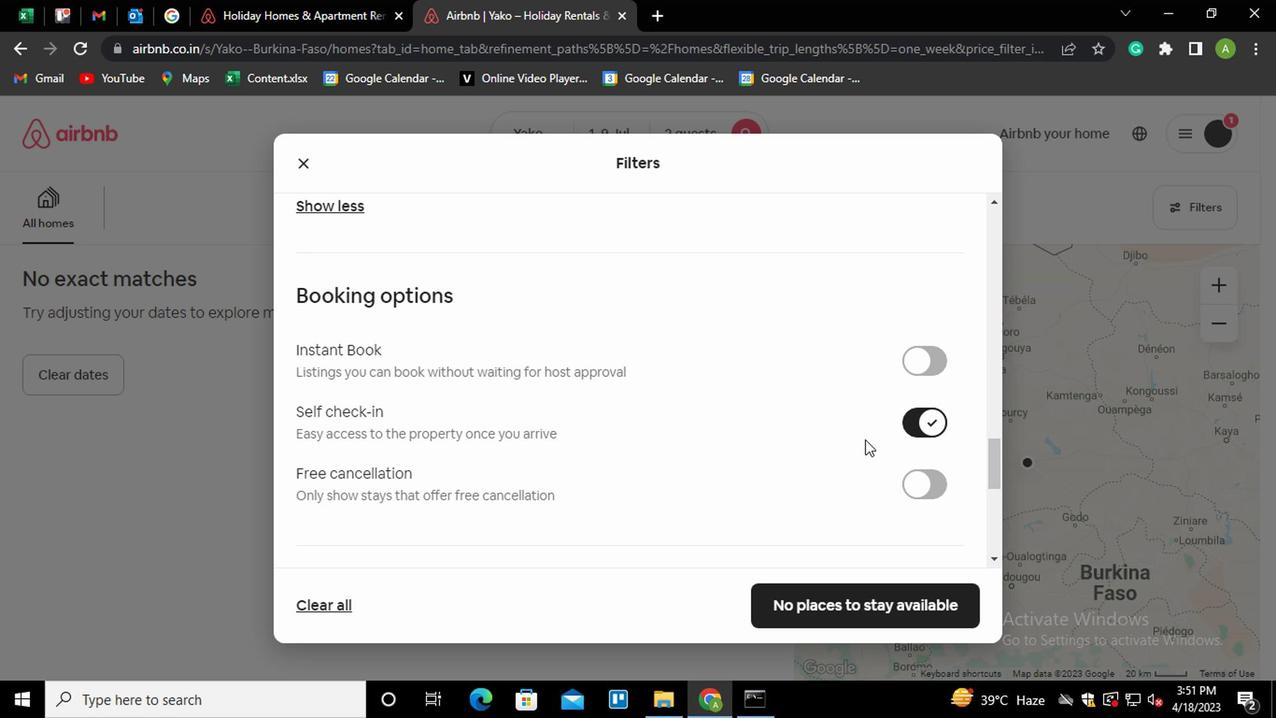 
Action: Mouse scrolled (862, 443) with delta (0, -1)
Screenshot: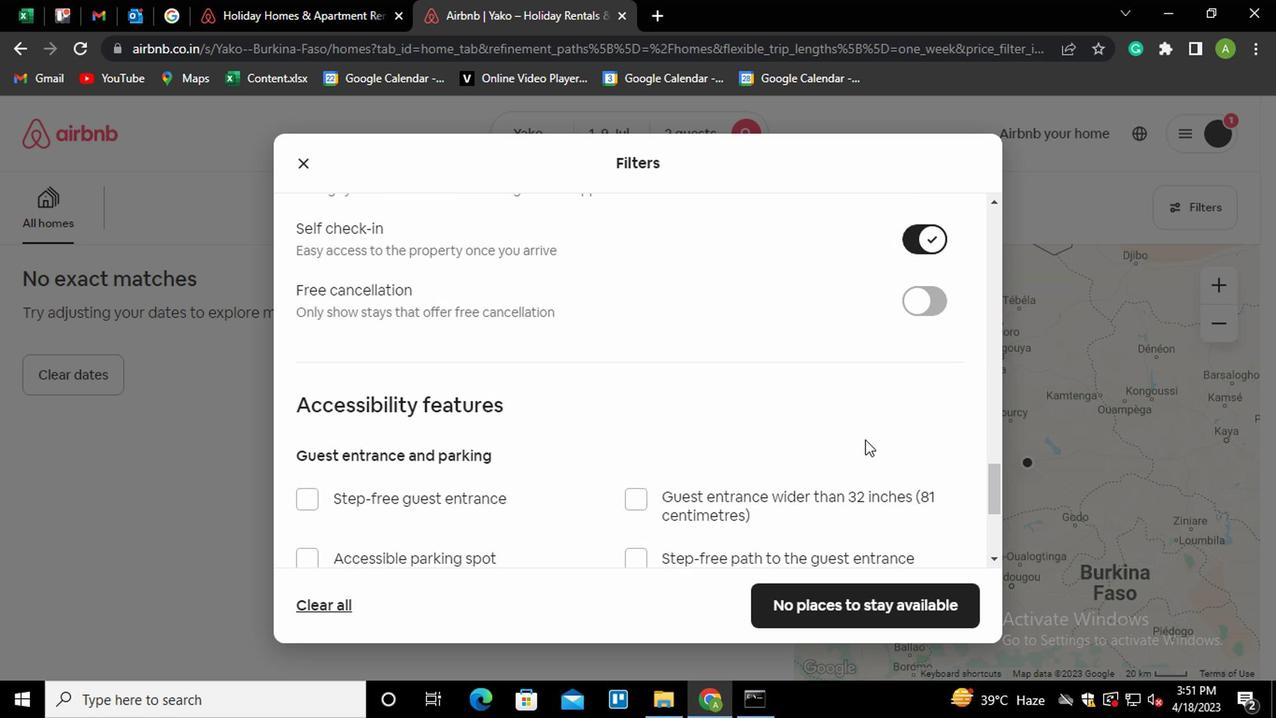 
Action: Mouse scrolled (862, 443) with delta (0, -1)
Screenshot: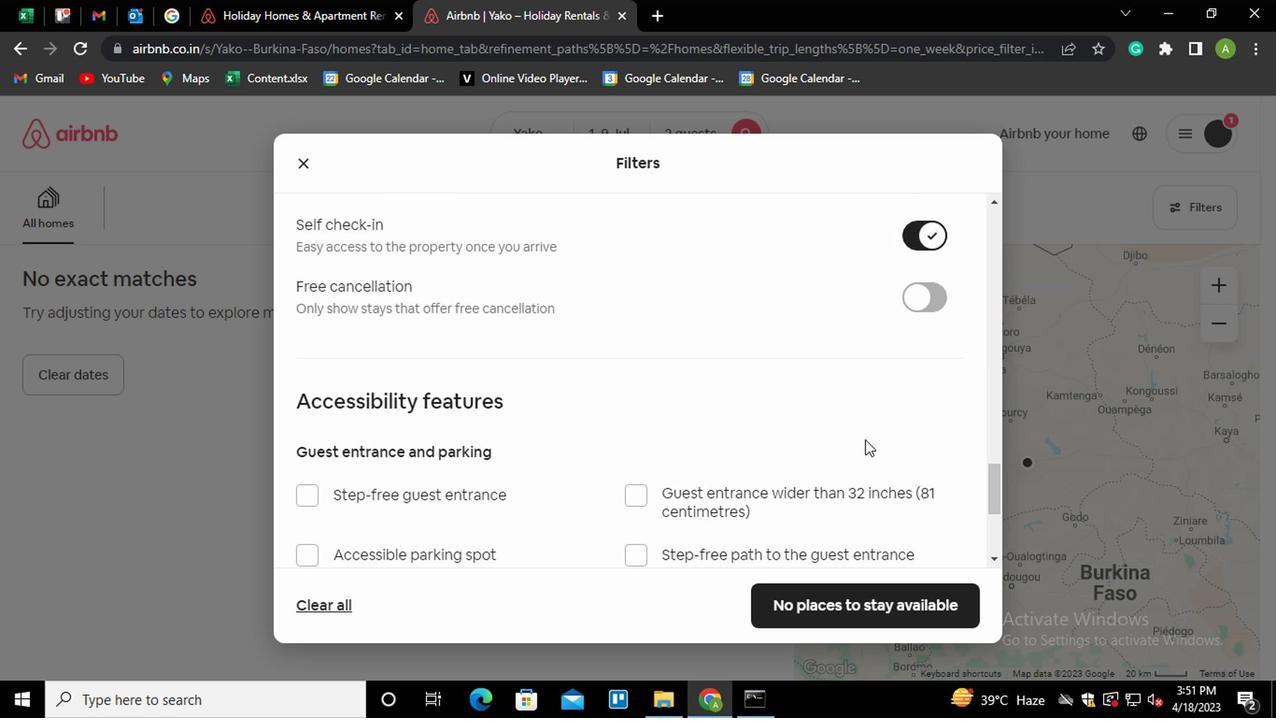 
Action: Mouse scrolled (862, 443) with delta (0, -1)
Screenshot: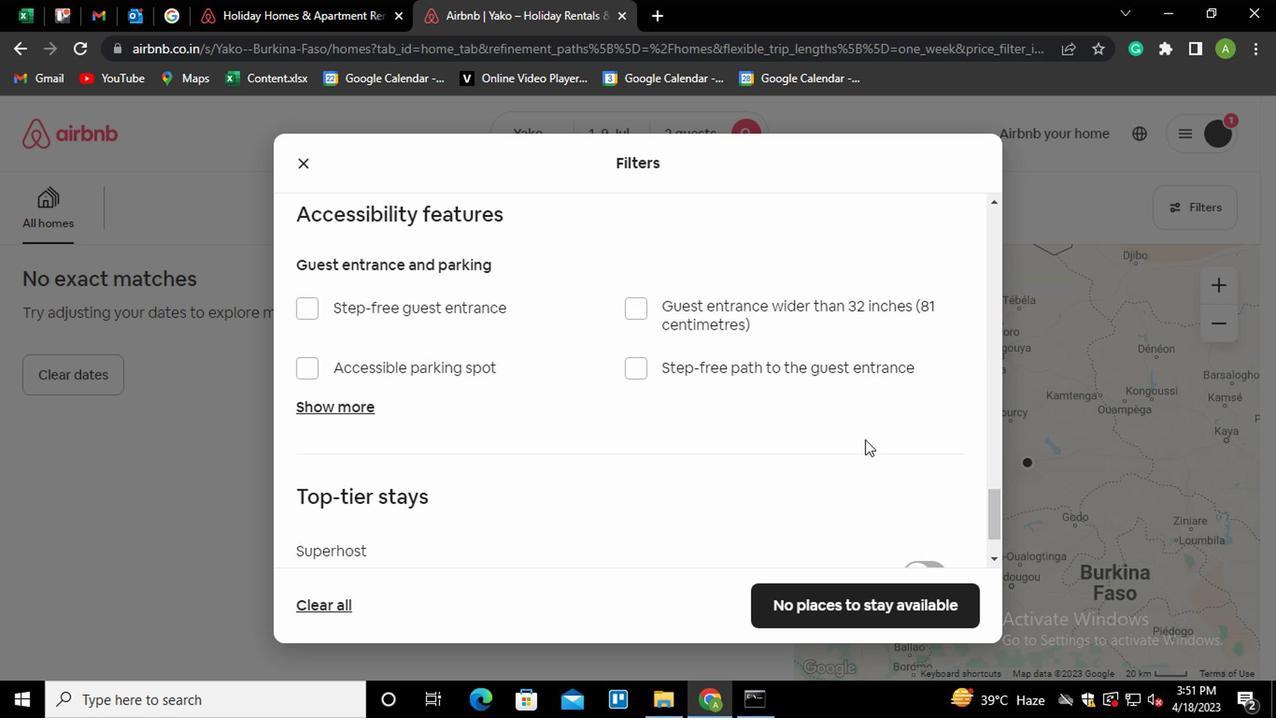 
Action: Mouse scrolled (862, 443) with delta (0, -1)
Screenshot: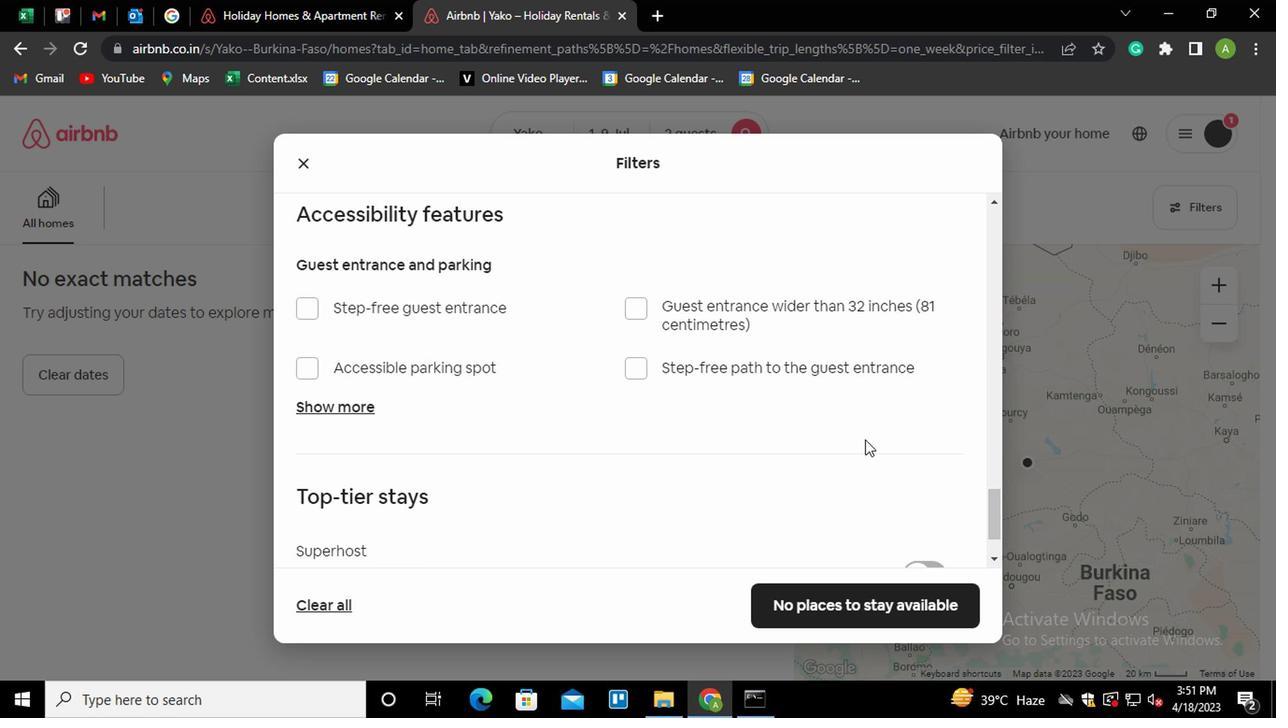 
Action: Mouse scrolled (862, 443) with delta (0, -1)
Screenshot: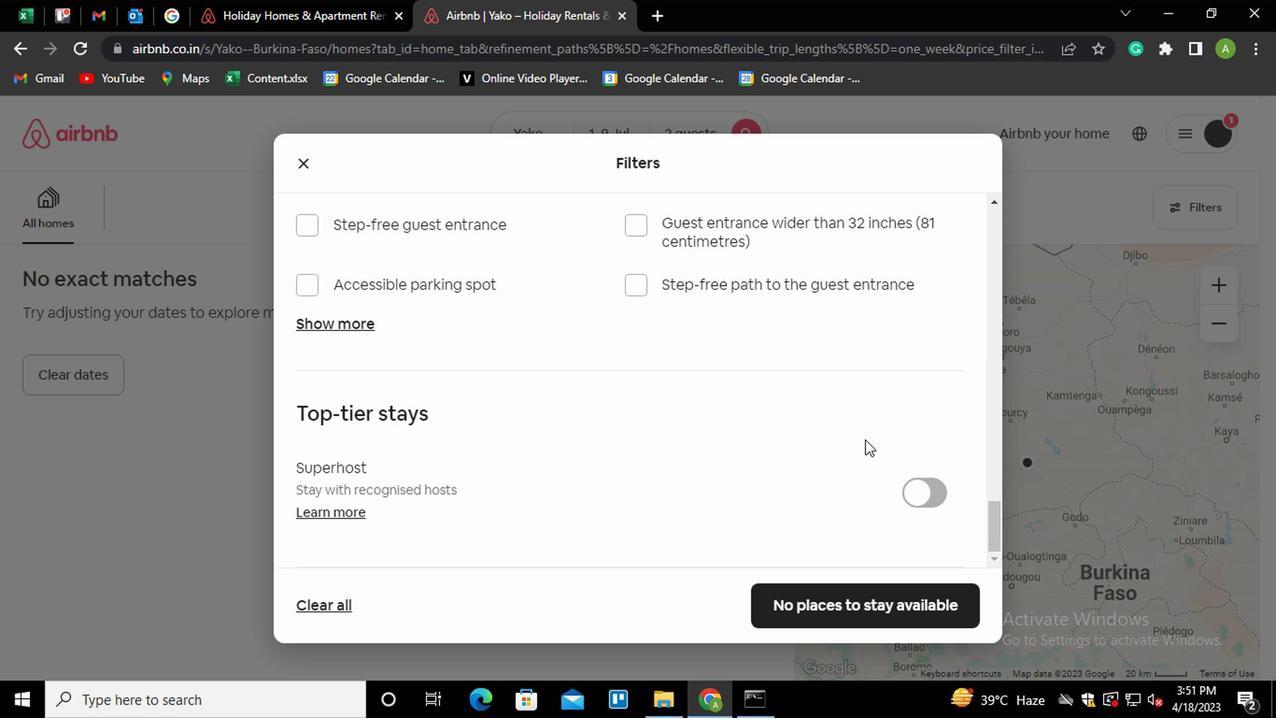 
Action: Mouse scrolled (862, 443) with delta (0, -1)
Screenshot: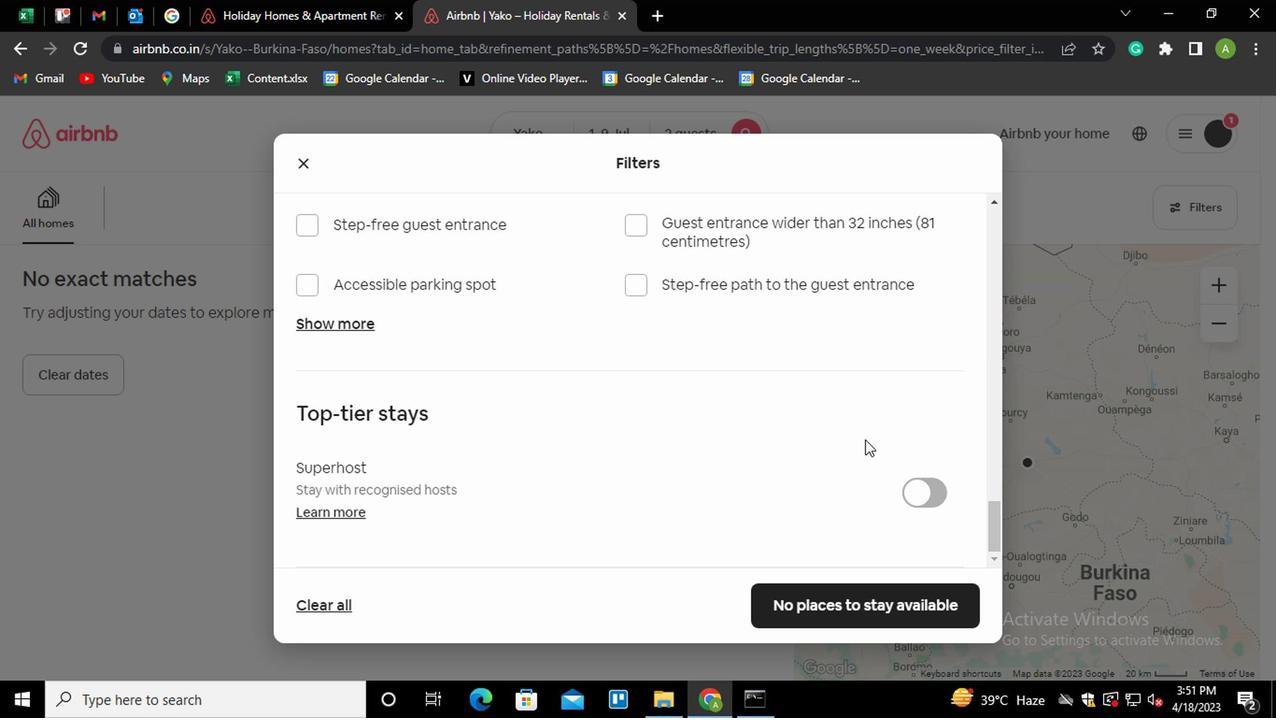
Action: Mouse scrolled (862, 443) with delta (0, -1)
Screenshot: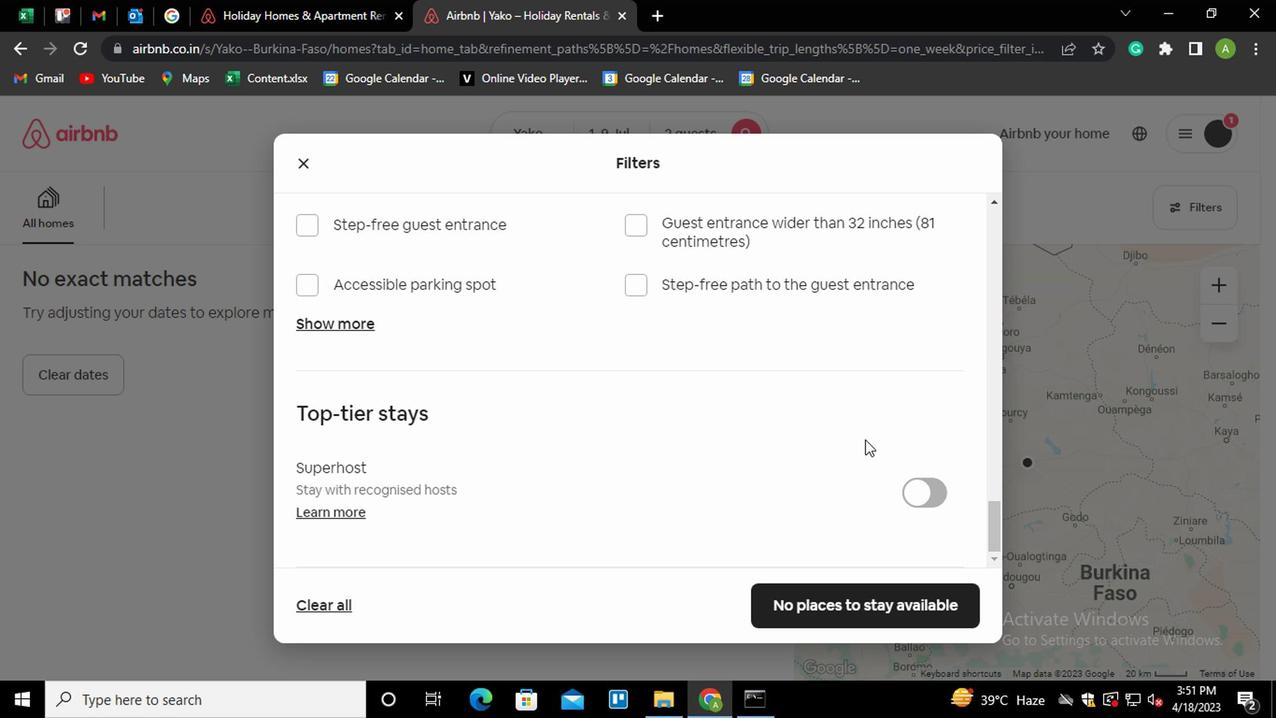
Action: Mouse moved to (894, 480)
Screenshot: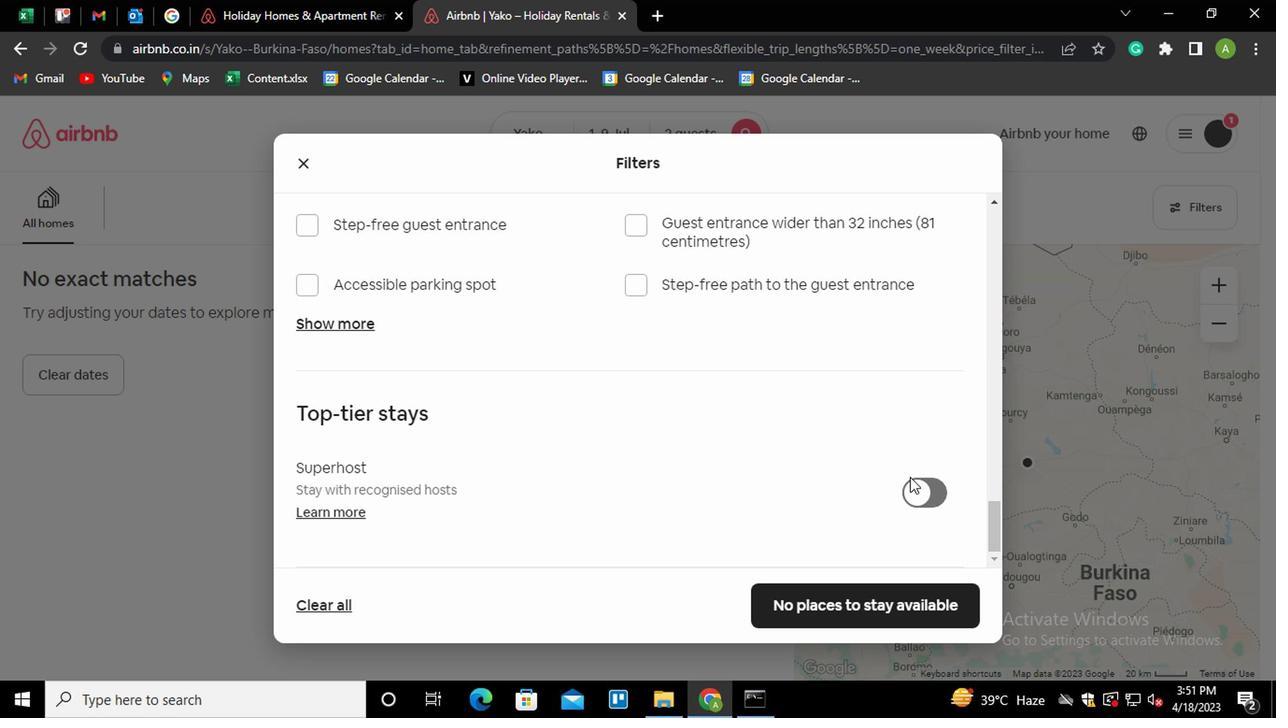 
Action: Mouse scrolled (894, 481) with delta (0, 1)
Screenshot: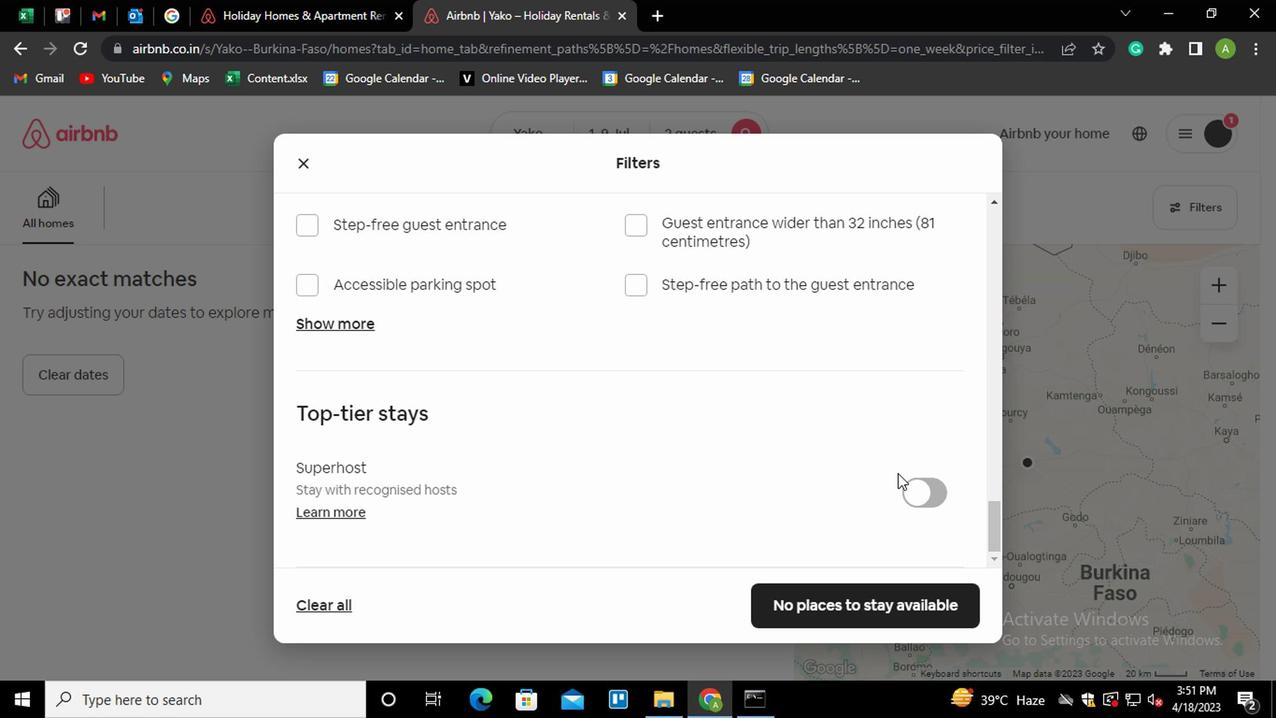 
Action: Mouse scrolled (894, 481) with delta (0, 1)
Screenshot: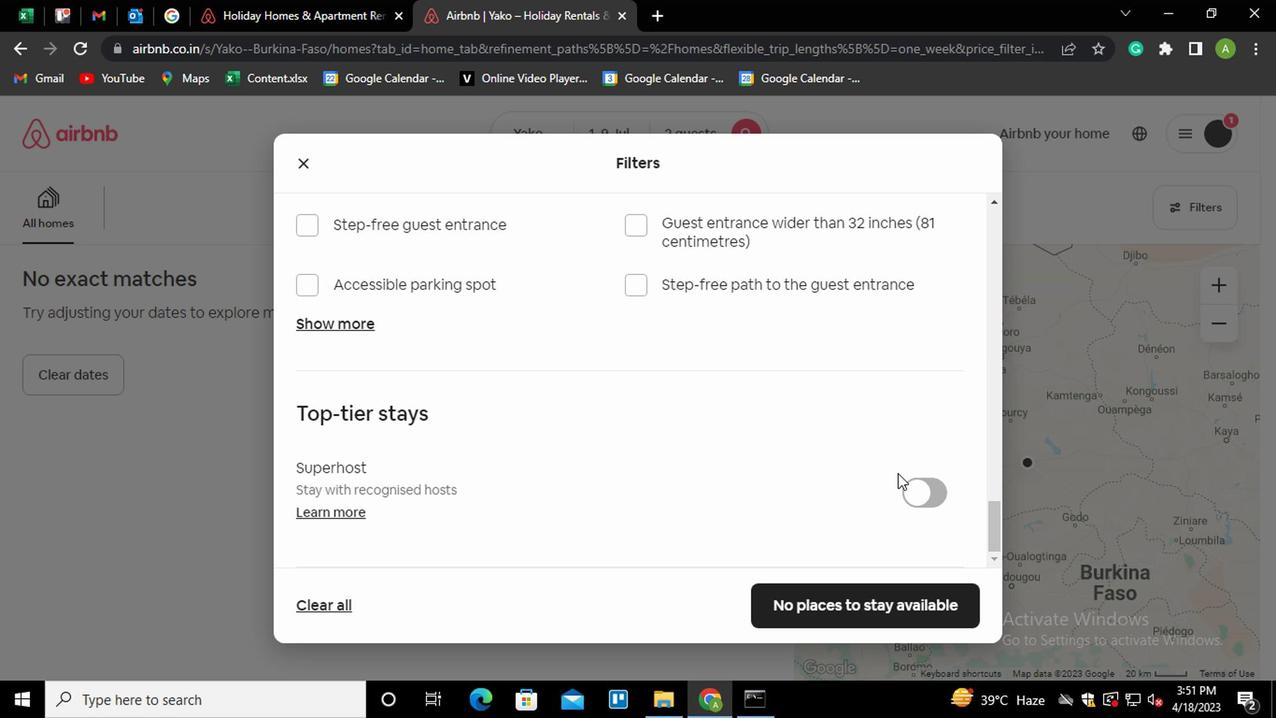 
Action: Mouse scrolled (894, 481) with delta (0, 1)
Screenshot: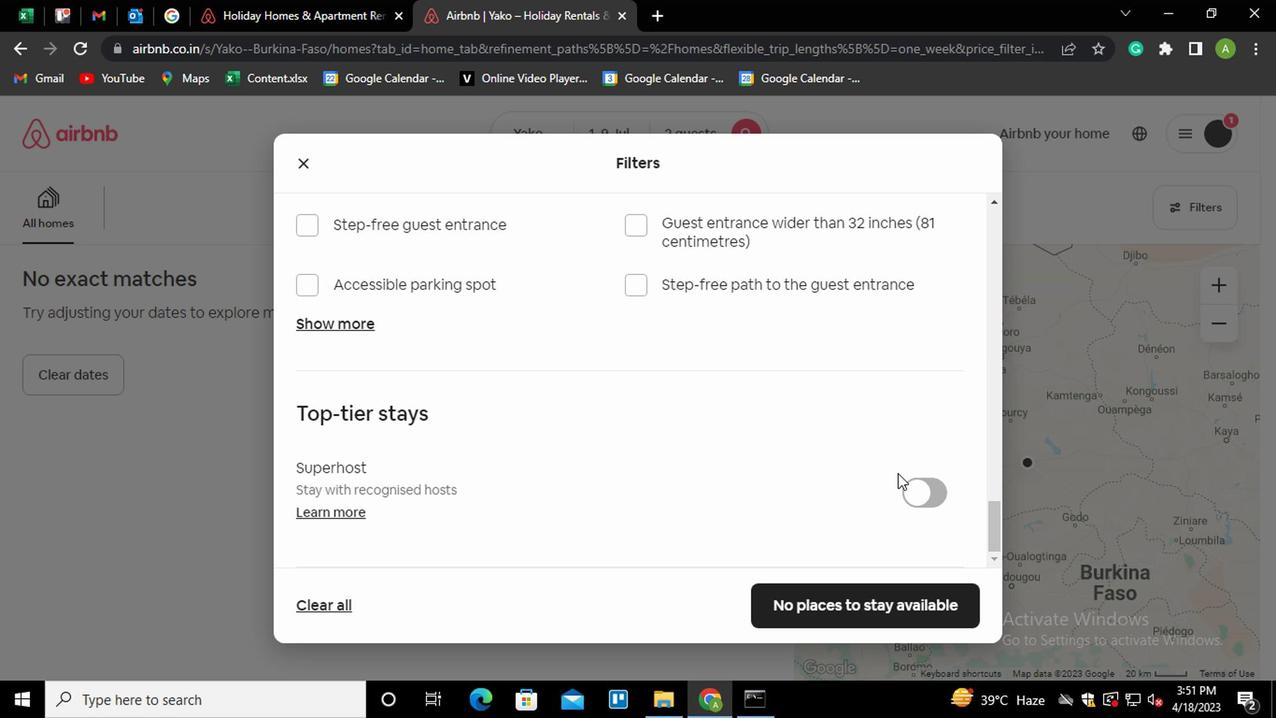 
Action: Mouse scrolled (894, 479) with delta (0, 0)
Screenshot: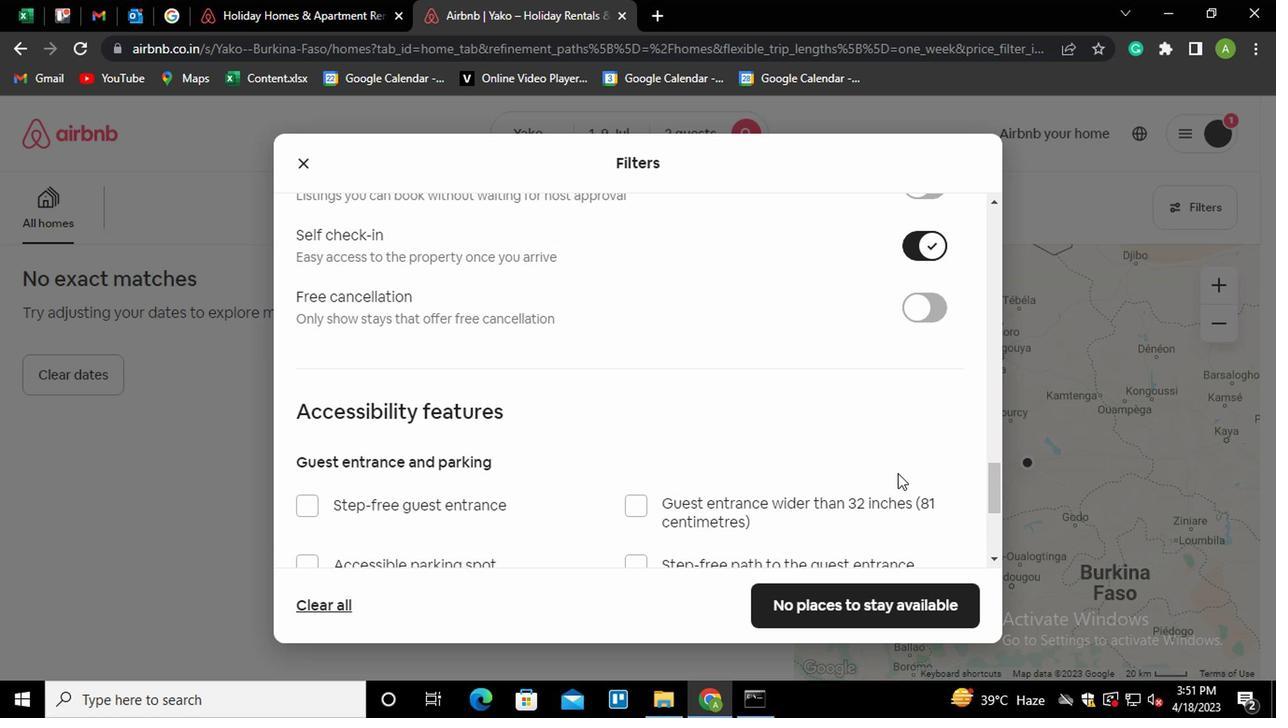 
Action: Mouse scrolled (894, 479) with delta (0, 0)
Screenshot: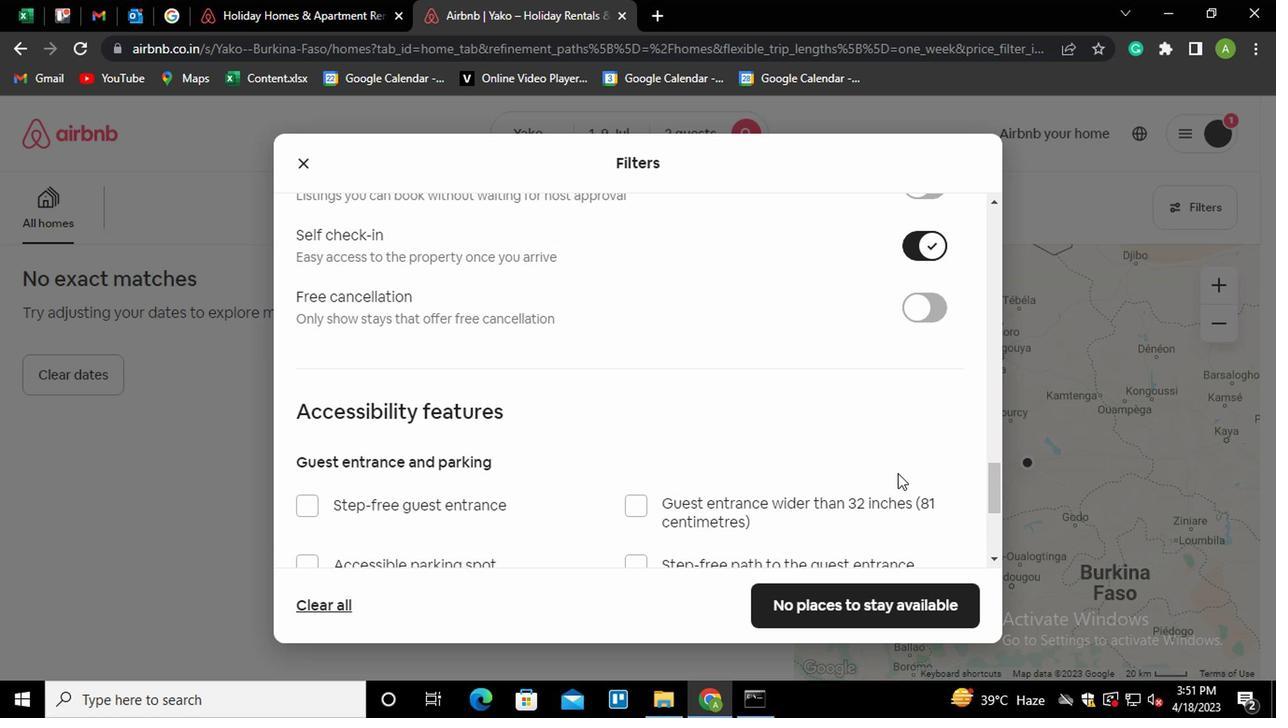 
Action: Mouse scrolled (894, 479) with delta (0, 0)
Screenshot: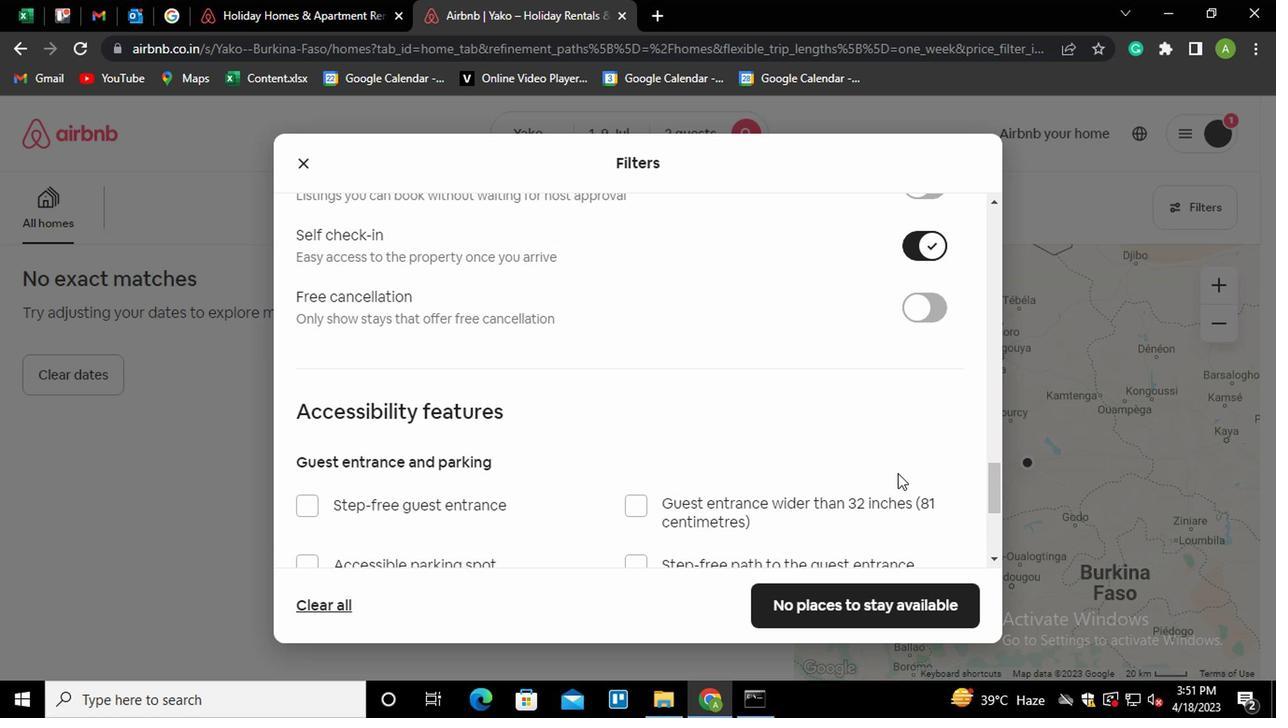 
Action: Mouse scrolled (894, 479) with delta (0, 0)
Screenshot: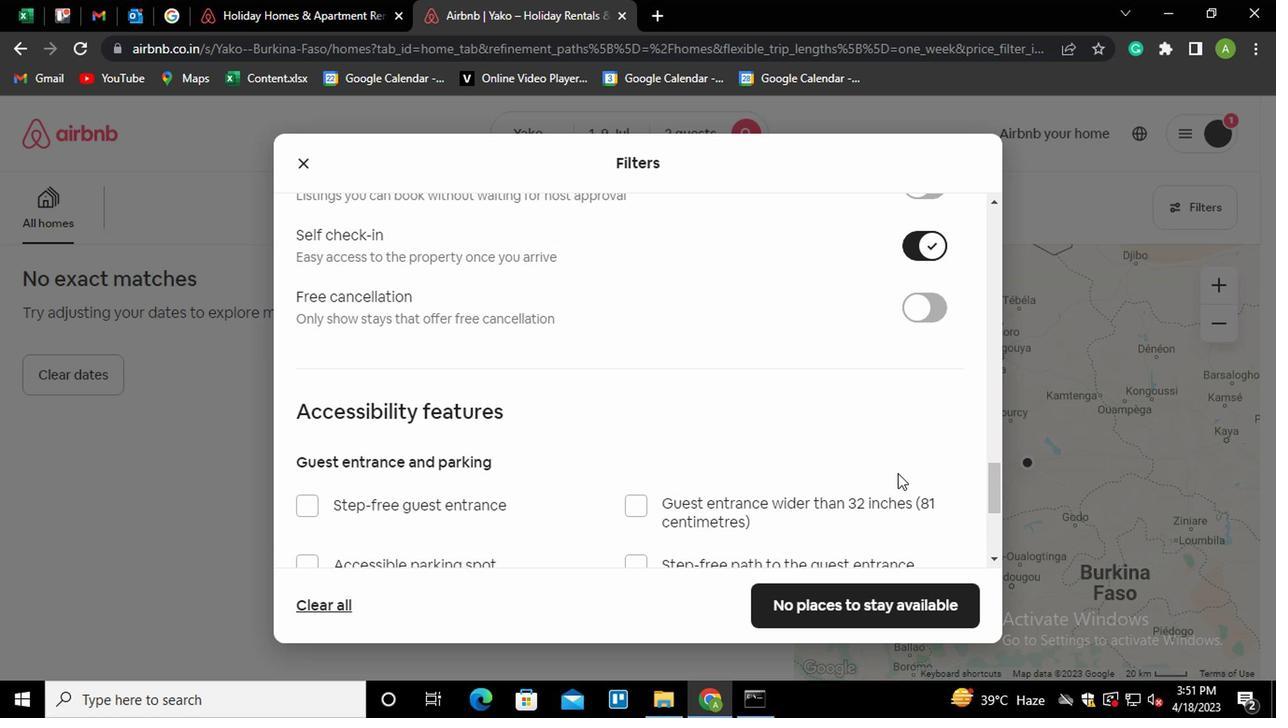 
Action: Mouse moved to (337, 459)
Screenshot: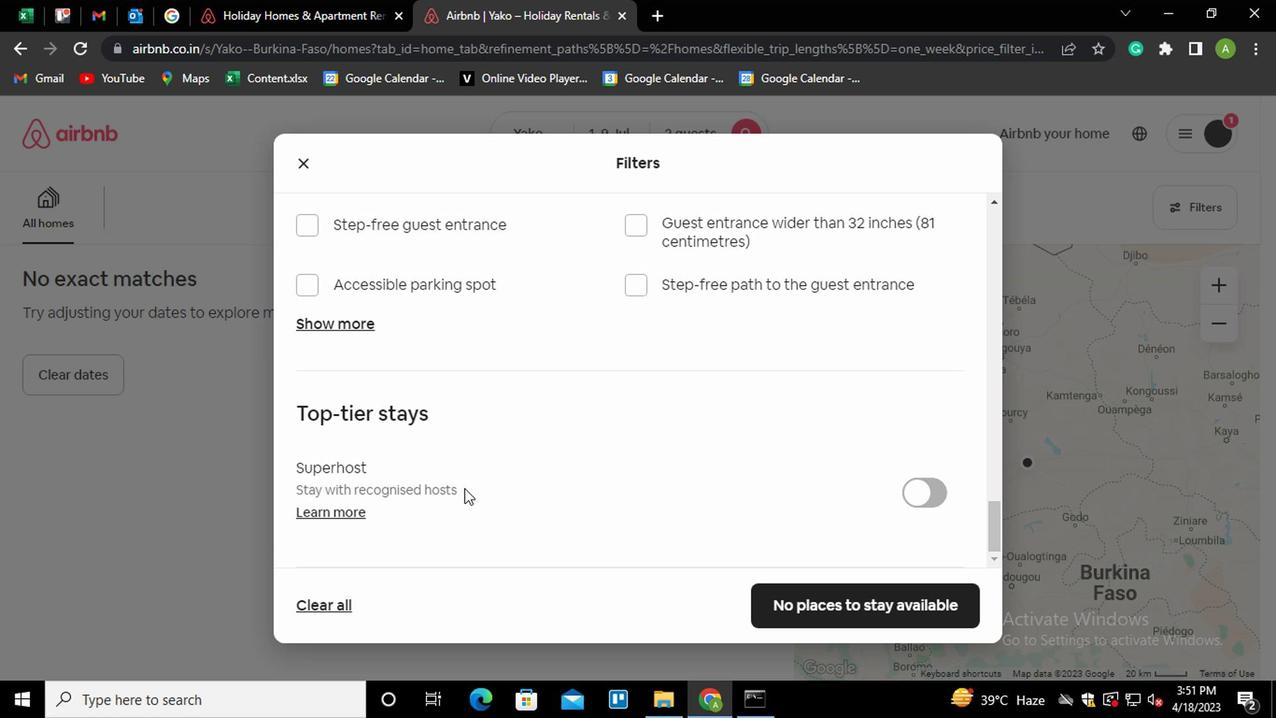 
Action: Mouse scrolled (337, 460) with delta (0, 1)
Screenshot: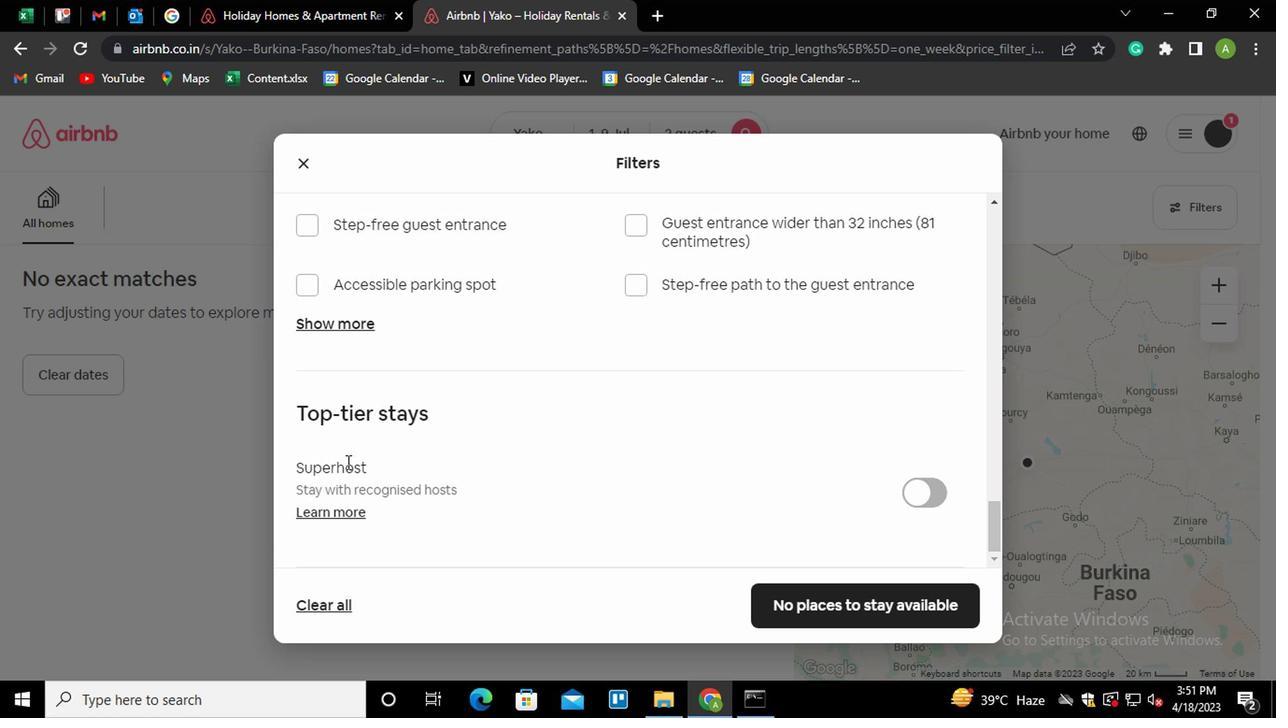 
Action: Mouse moved to (341, 435)
Screenshot: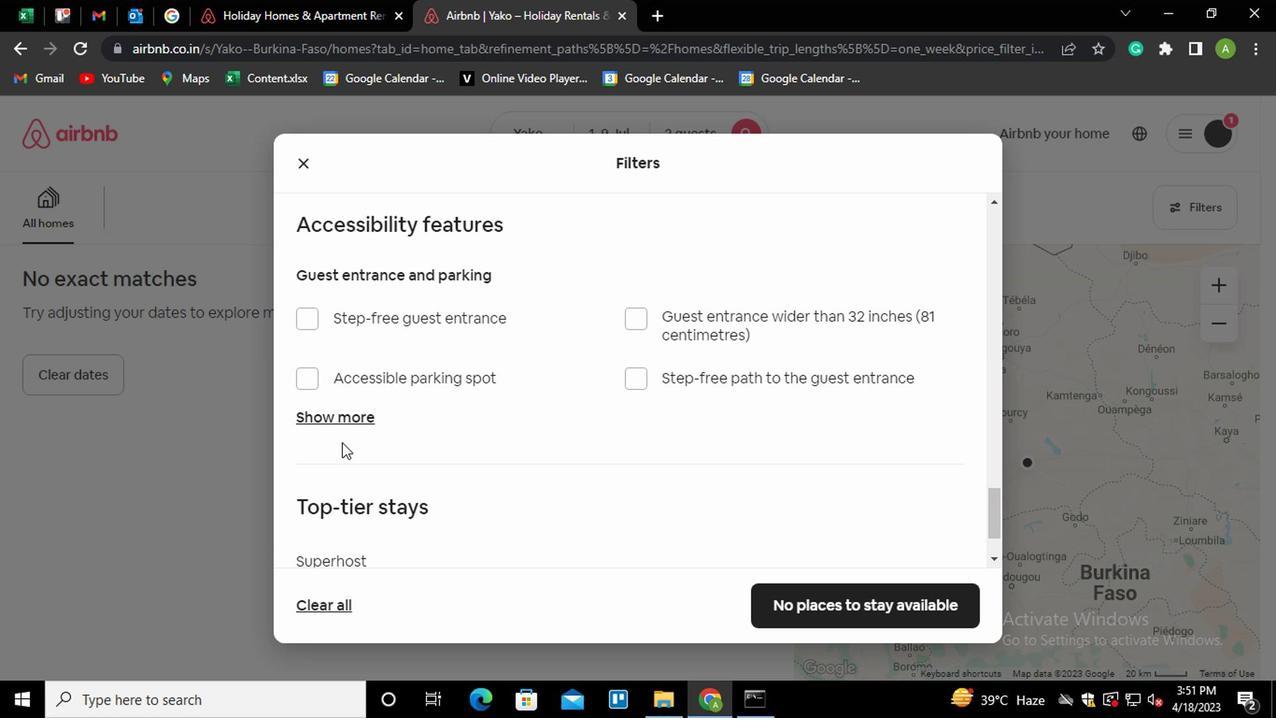 
Action: Mouse scrolled (341, 436) with delta (0, 1)
Screenshot: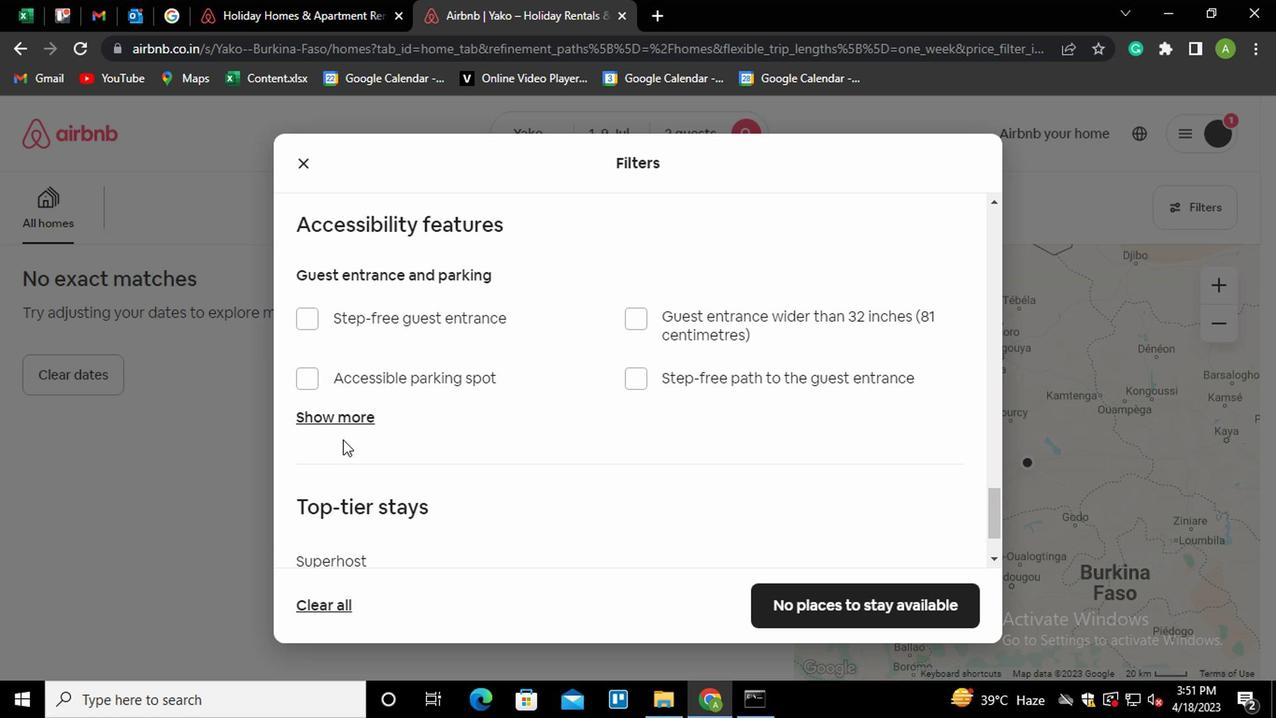 
Action: Mouse scrolled (341, 436) with delta (0, 1)
Screenshot: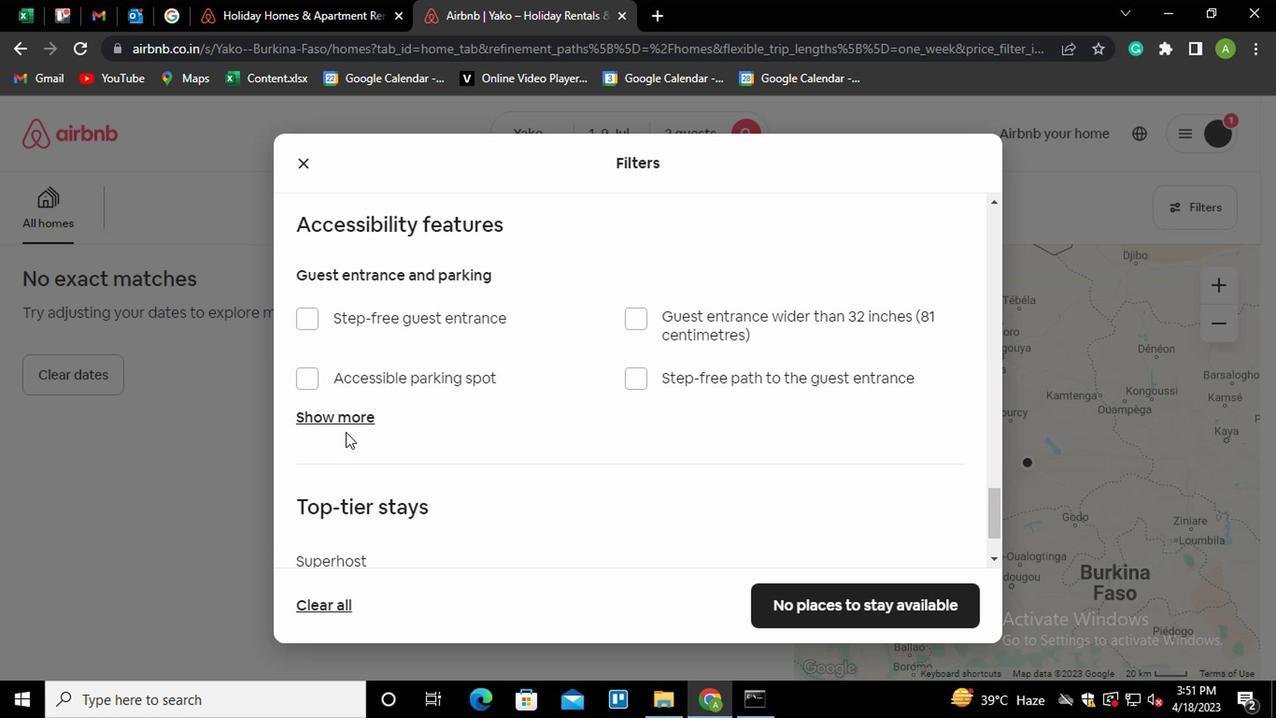 
Action: Mouse scrolled (341, 436) with delta (0, 1)
Screenshot: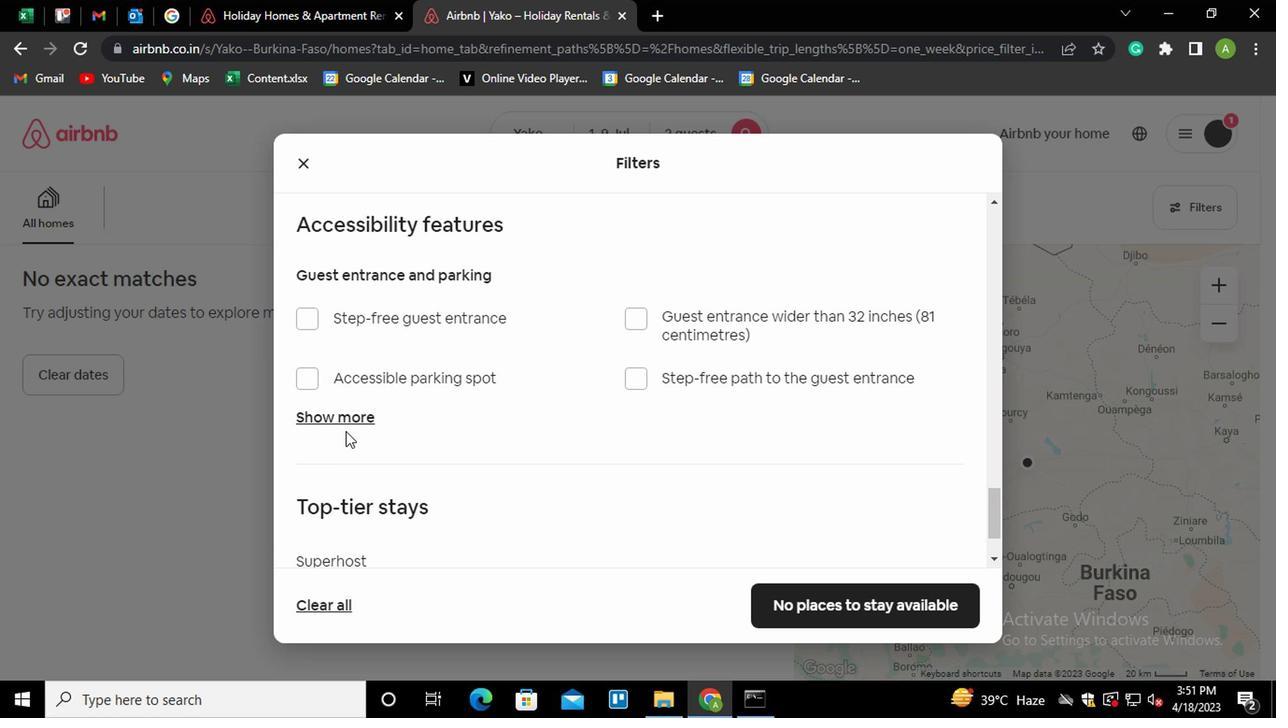 
Action: Mouse scrolled (341, 436) with delta (0, 1)
Screenshot: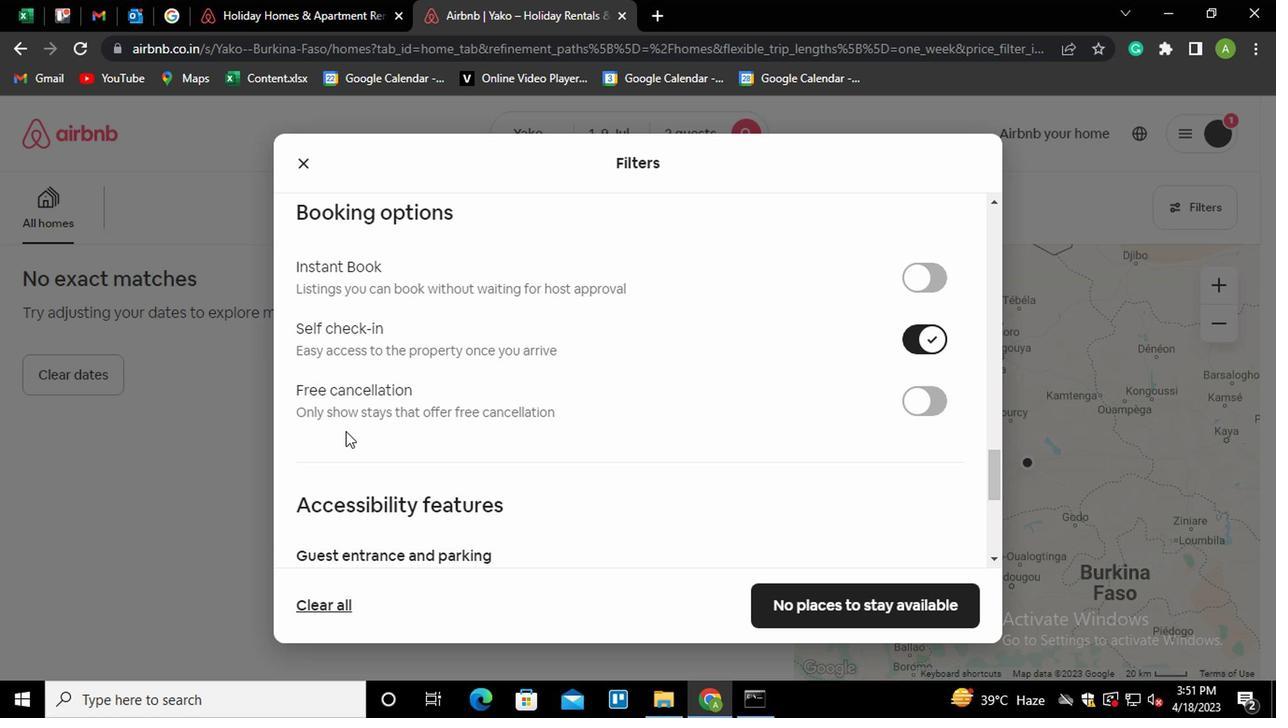 
Action: Mouse scrolled (341, 436) with delta (0, 1)
Screenshot: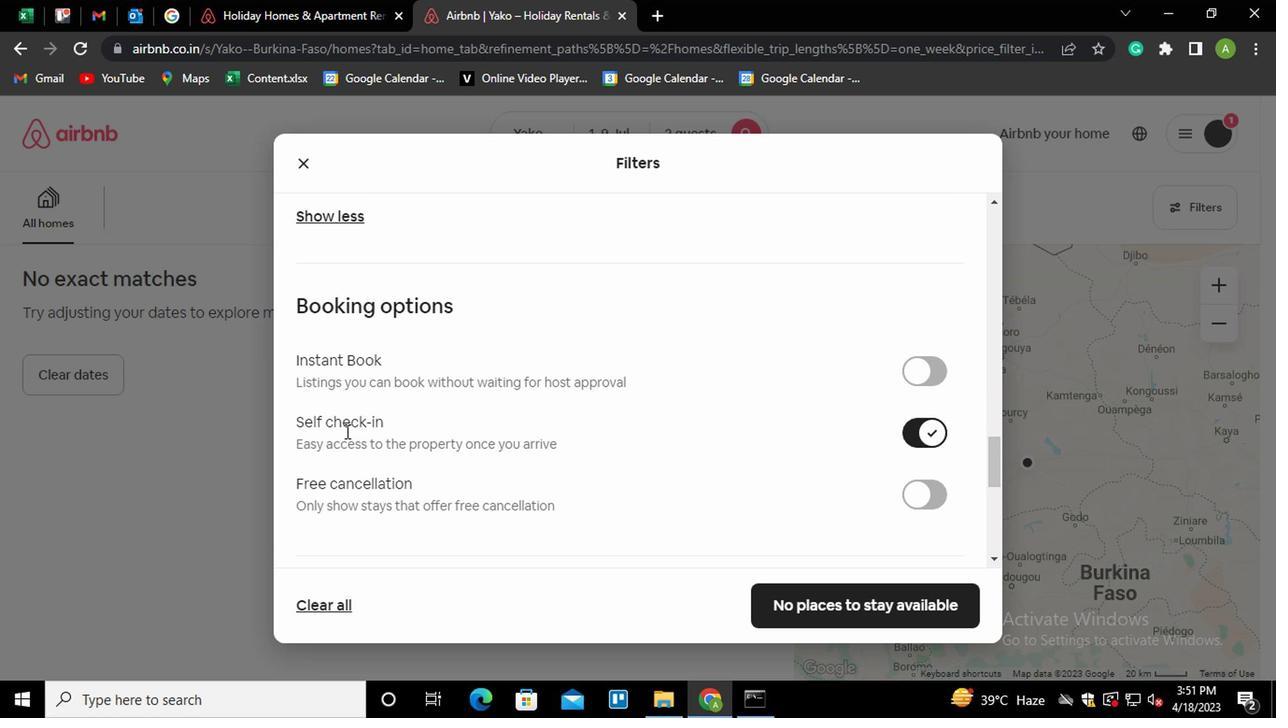 
Action: Mouse scrolled (341, 436) with delta (0, 1)
Screenshot: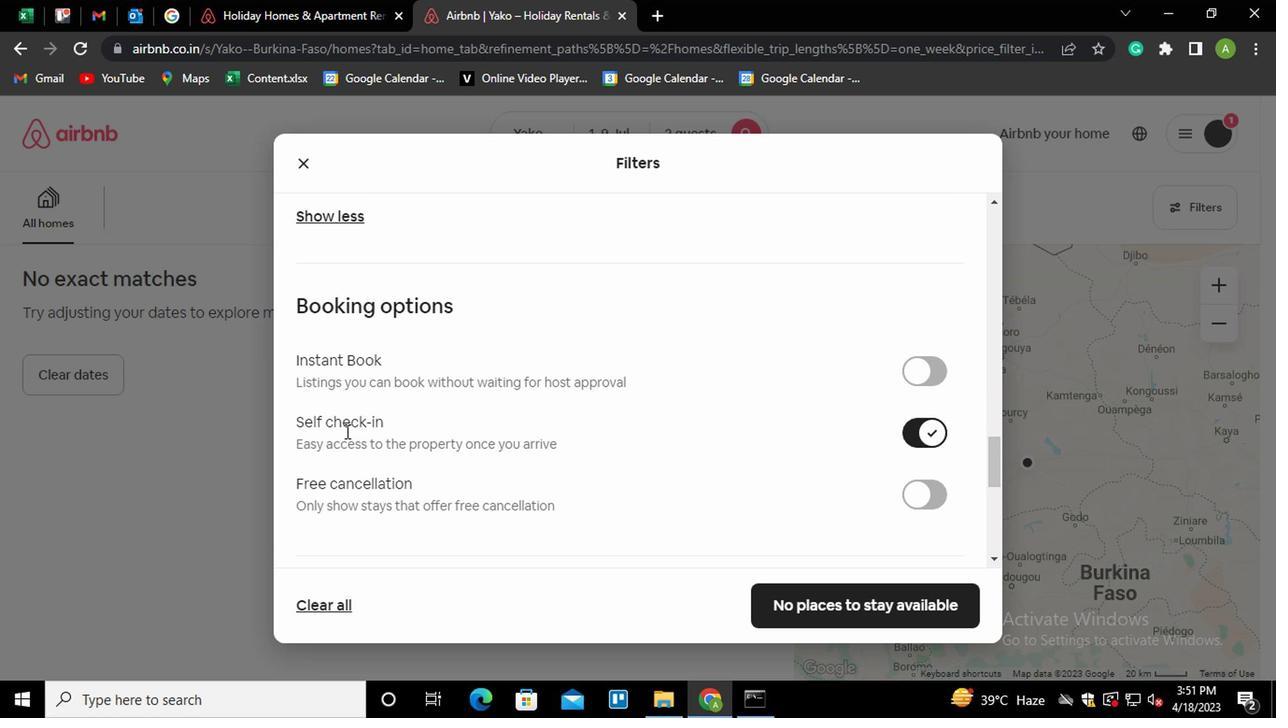 
Action: Mouse scrolled (341, 434) with delta (0, 0)
Screenshot: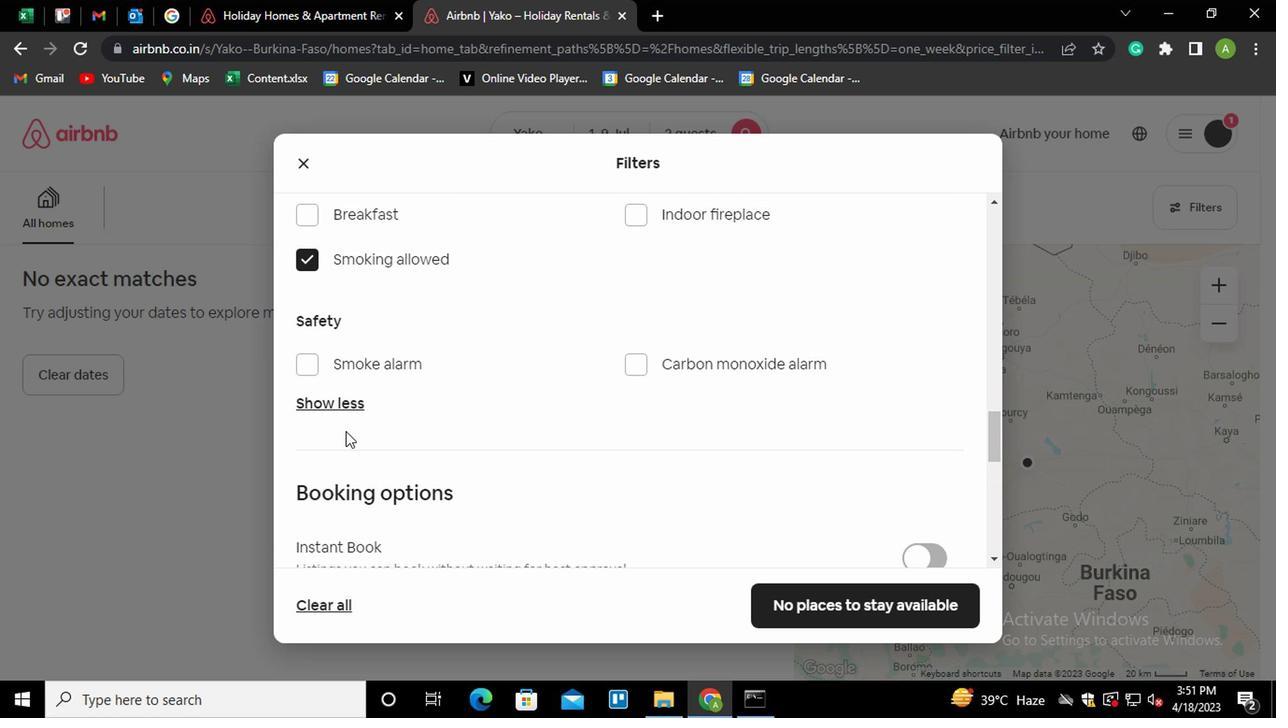 
Action: Mouse scrolled (341, 434) with delta (0, 0)
Screenshot: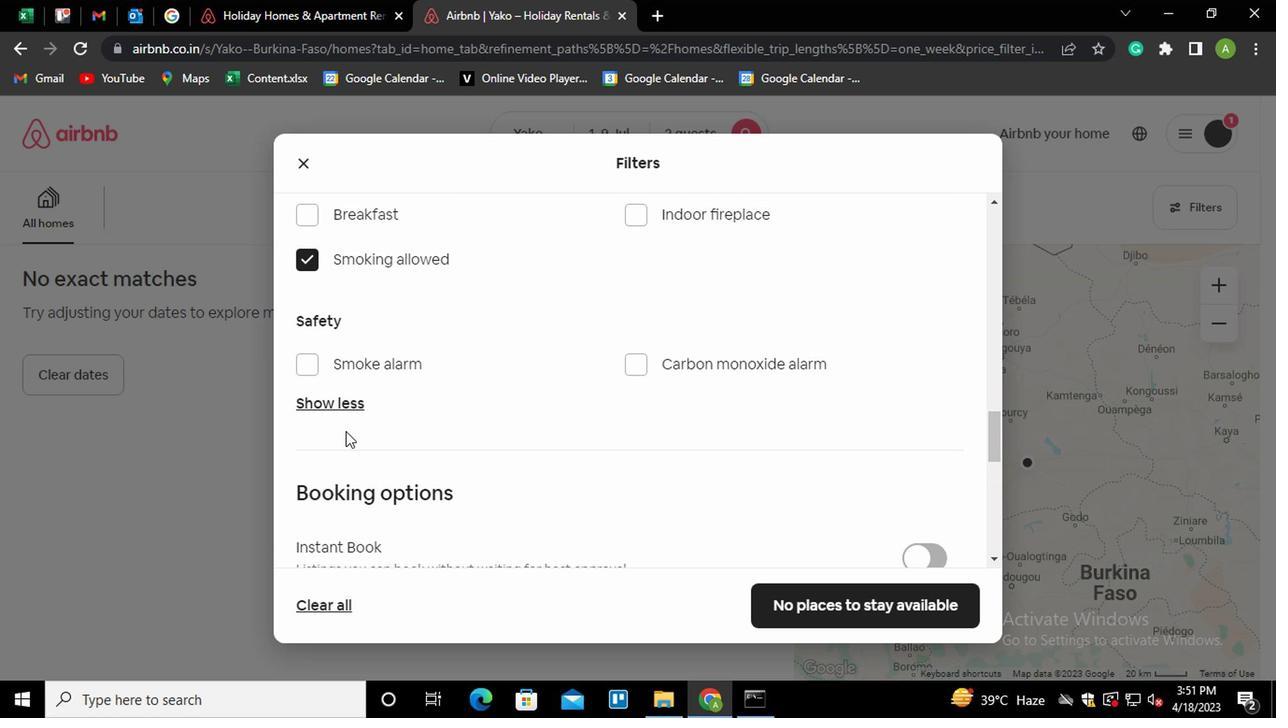 
Action: Mouse scrolled (341, 434) with delta (0, 0)
Screenshot: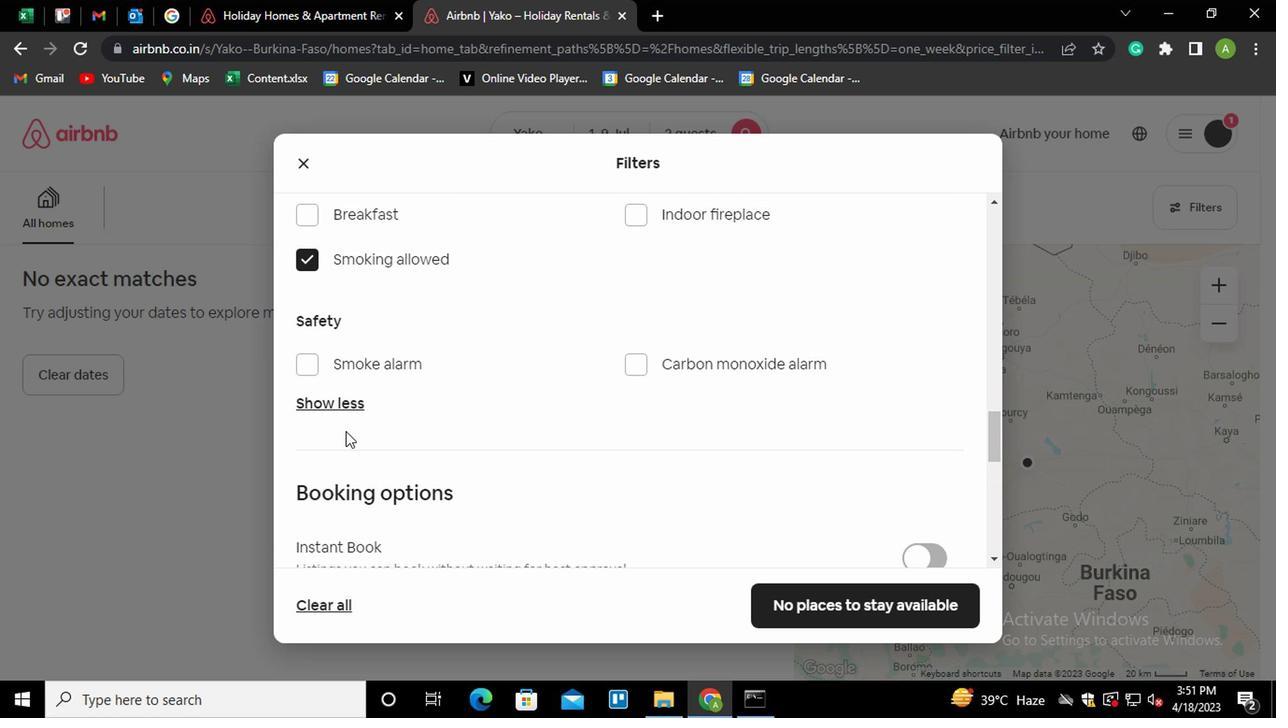 
Action: Mouse scrolled (341, 434) with delta (0, 0)
Screenshot: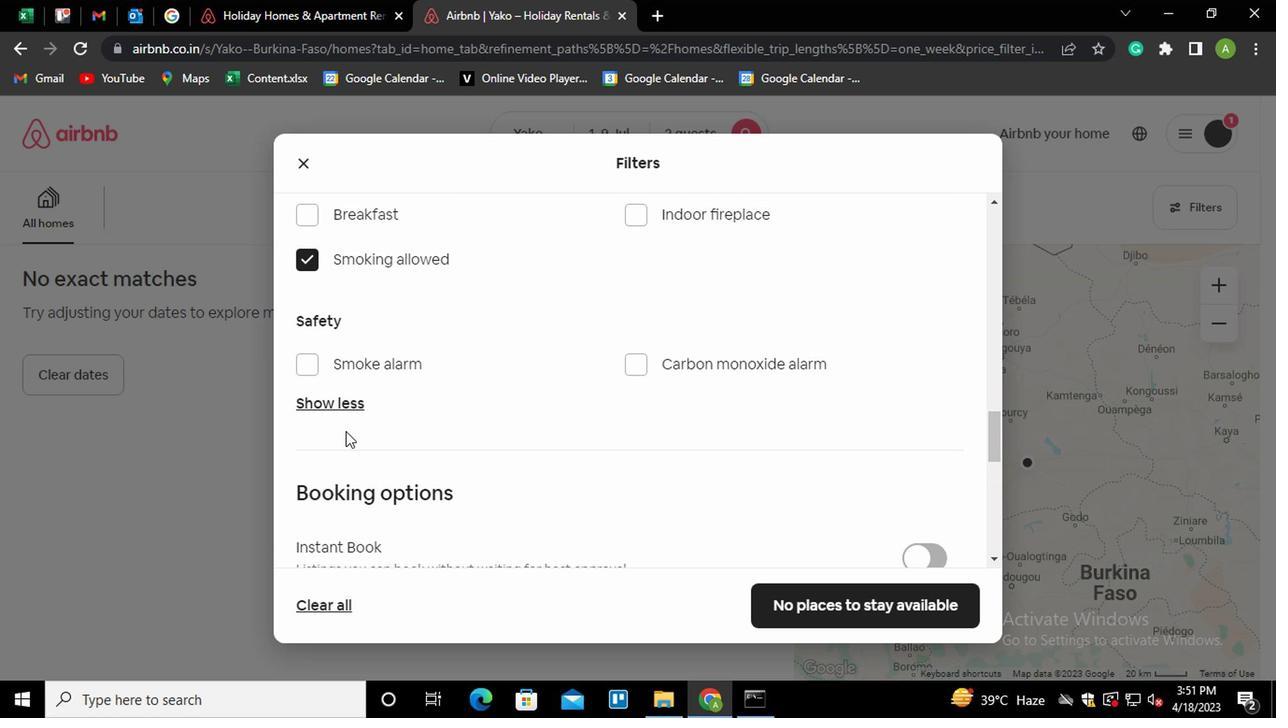 
Action: Mouse scrolled (341, 434) with delta (0, 0)
Screenshot: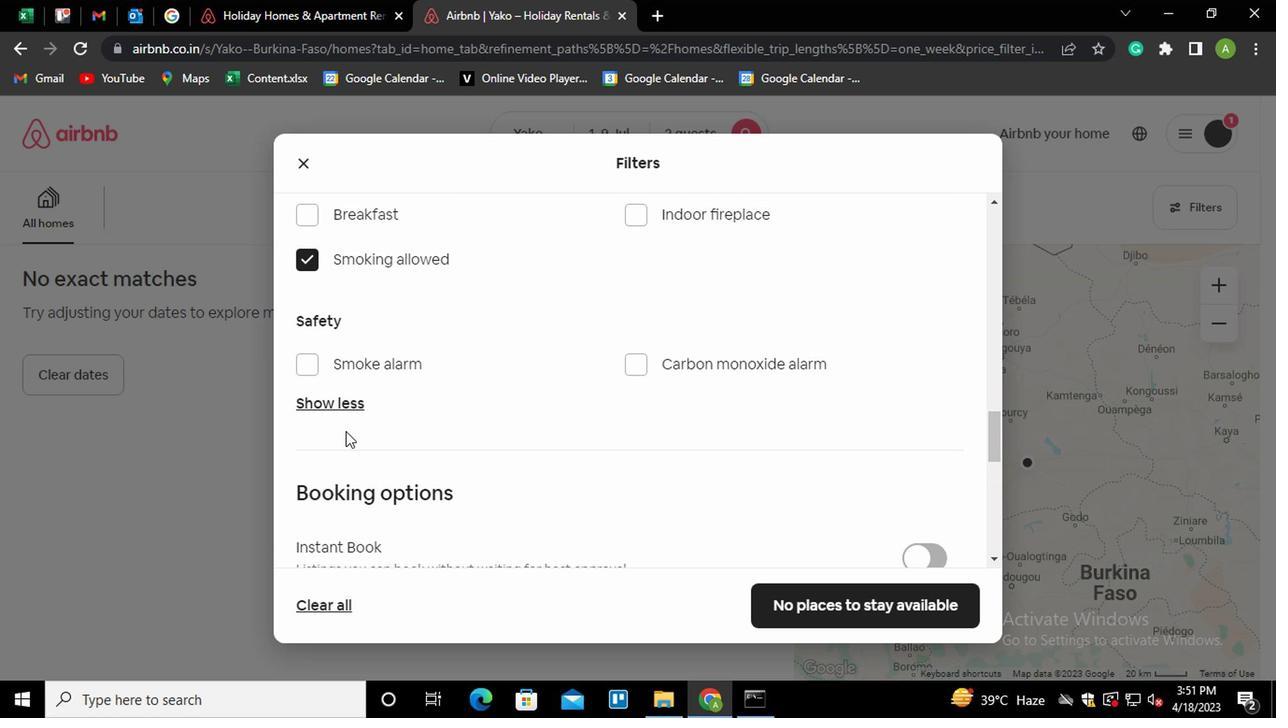 
Action: Mouse scrolled (341, 434) with delta (0, 0)
Screenshot: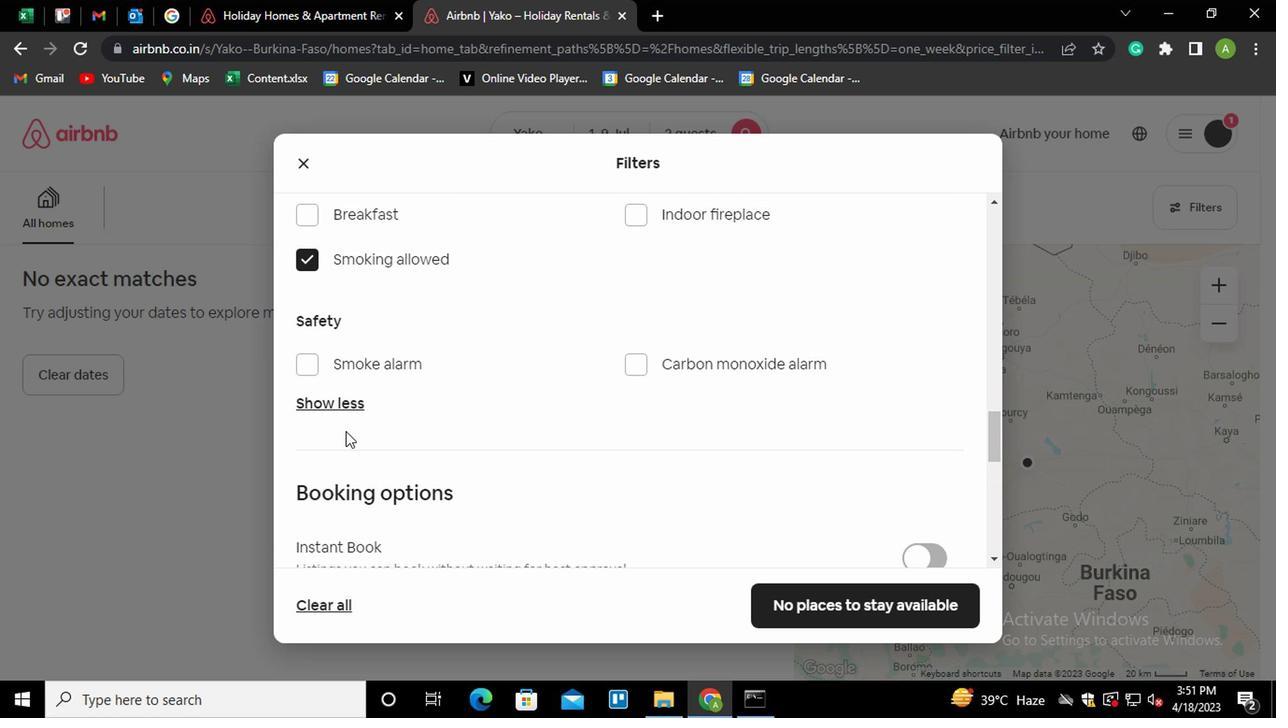 
Action: Mouse scrolled (341, 434) with delta (0, 0)
Screenshot: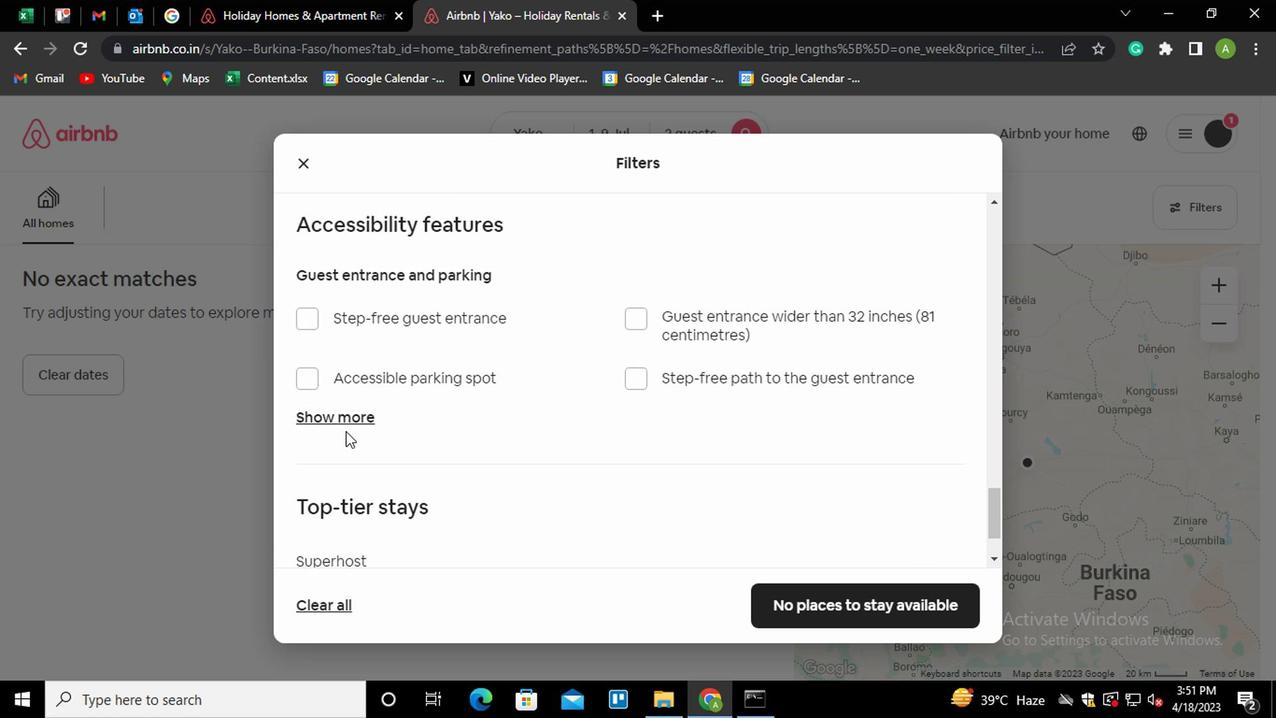 
Action: Mouse scrolled (341, 434) with delta (0, 0)
Screenshot: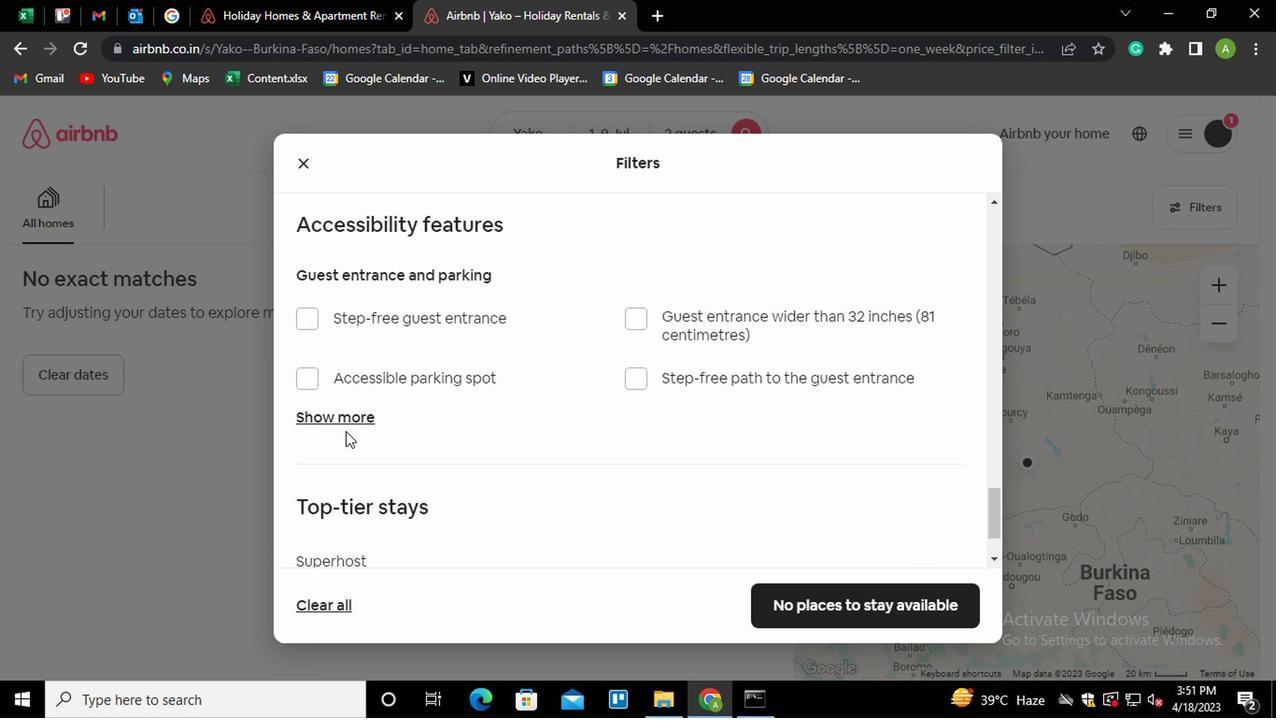 
Action: Mouse scrolled (341, 434) with delta (0, 0)
Screenshot: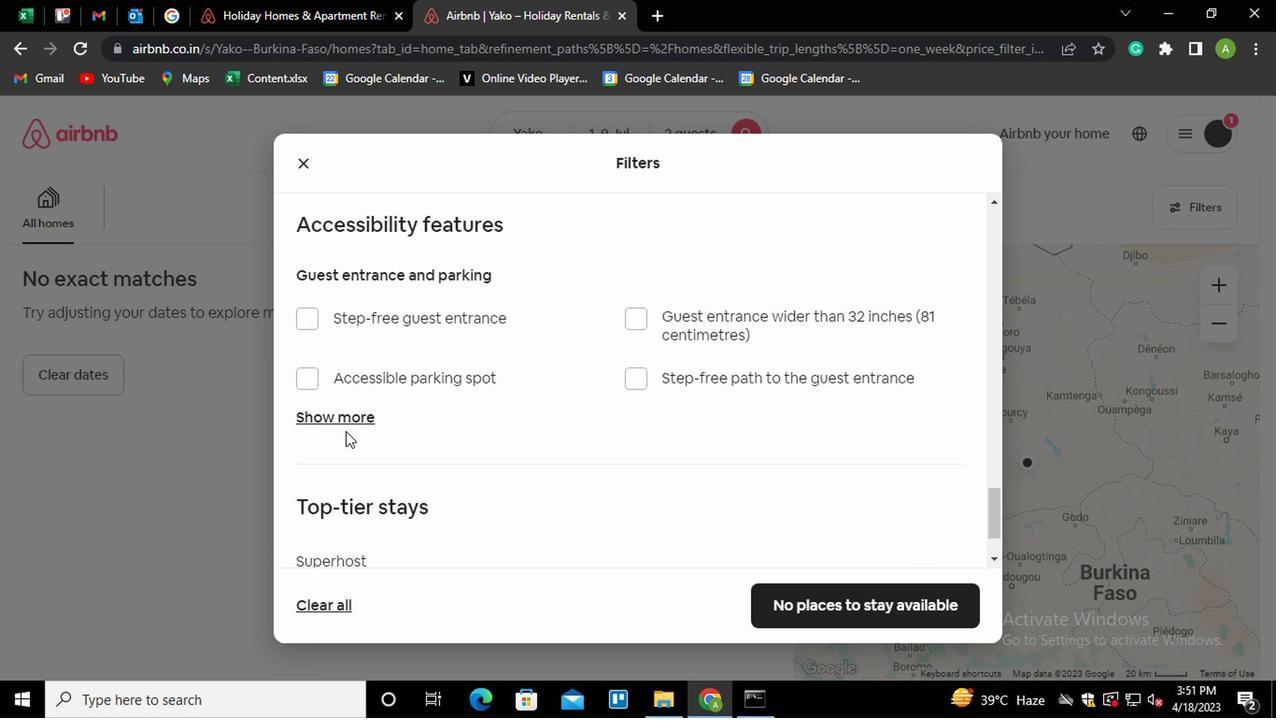 
Action: Mouse scrolled (341, 434) with delta (0, 0)
Screenshot: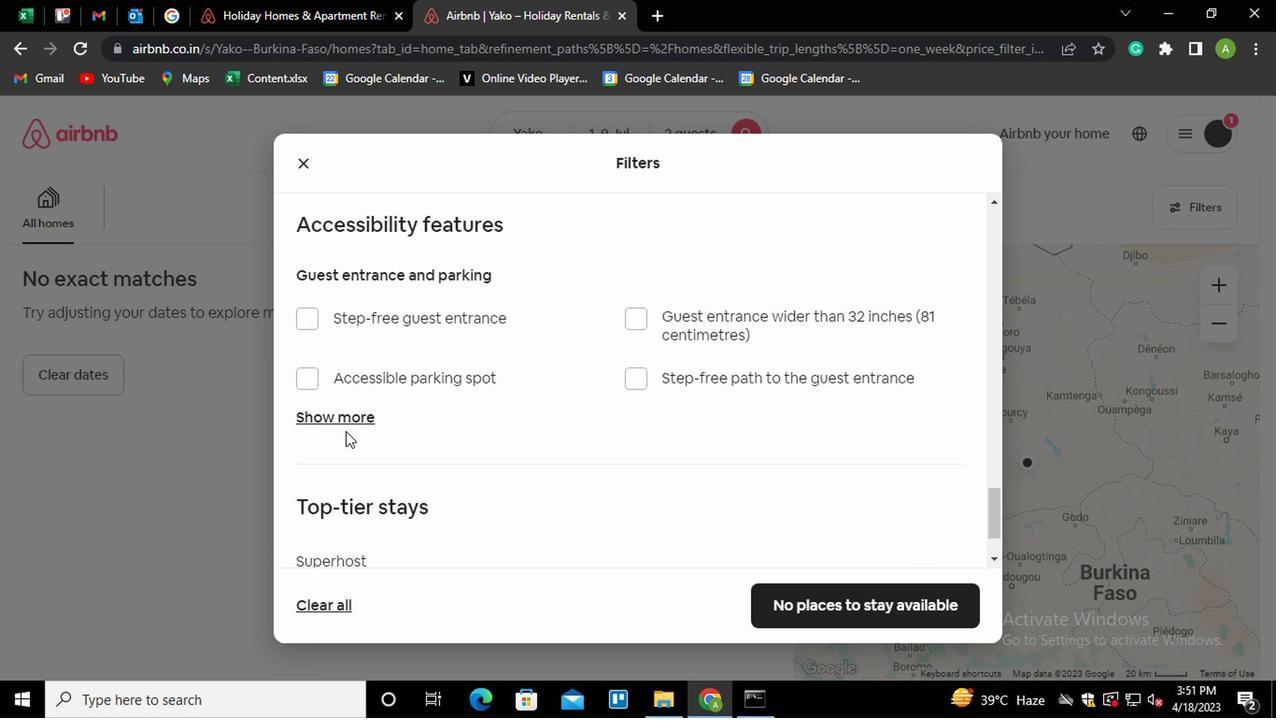 
Action: Mouse scrolled (341, 434) with delta (0, 0)
Screenshot: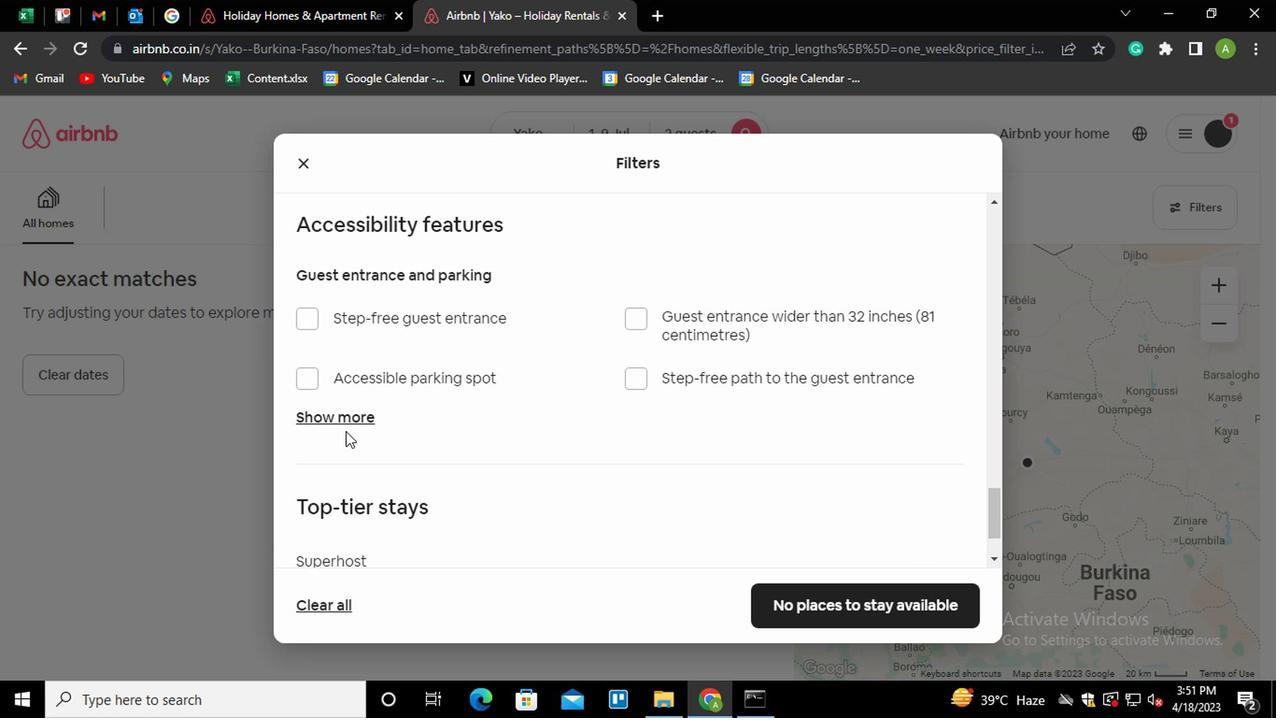 
Action: Mouse moved to (860, 611)
Screenshot: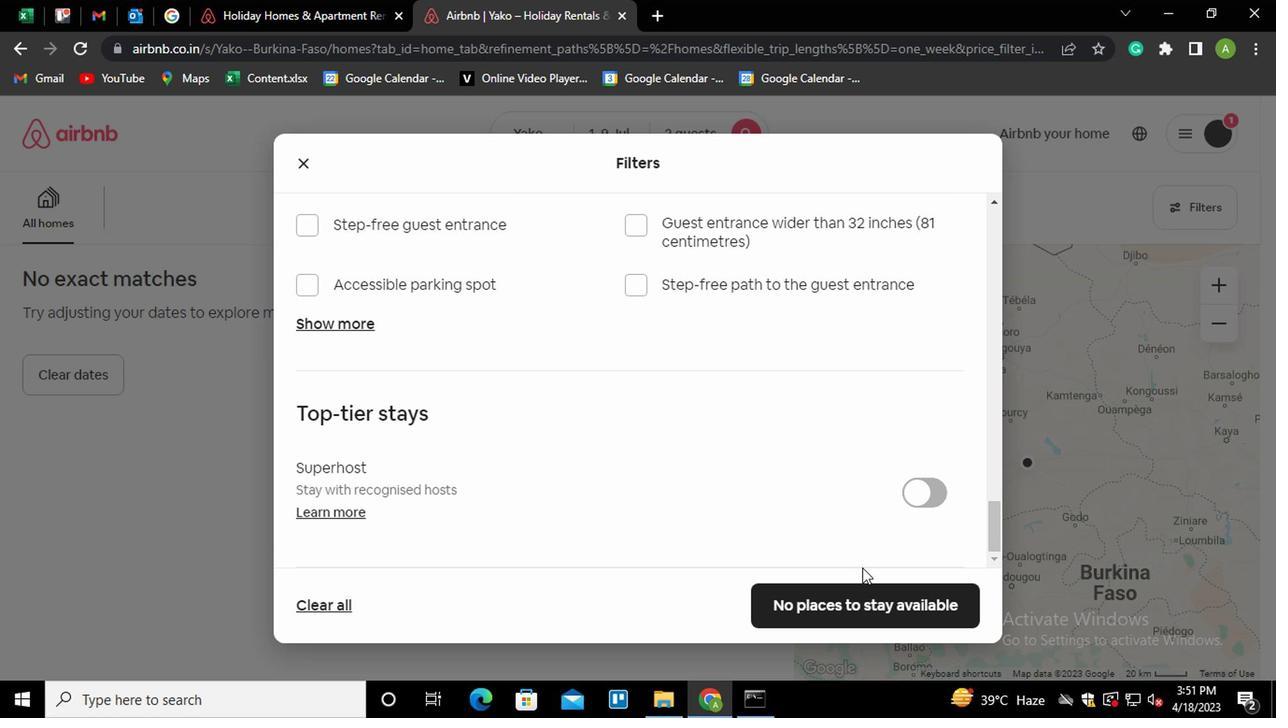 
Action: Mouse pressed left at (860, 611)
Screenshot: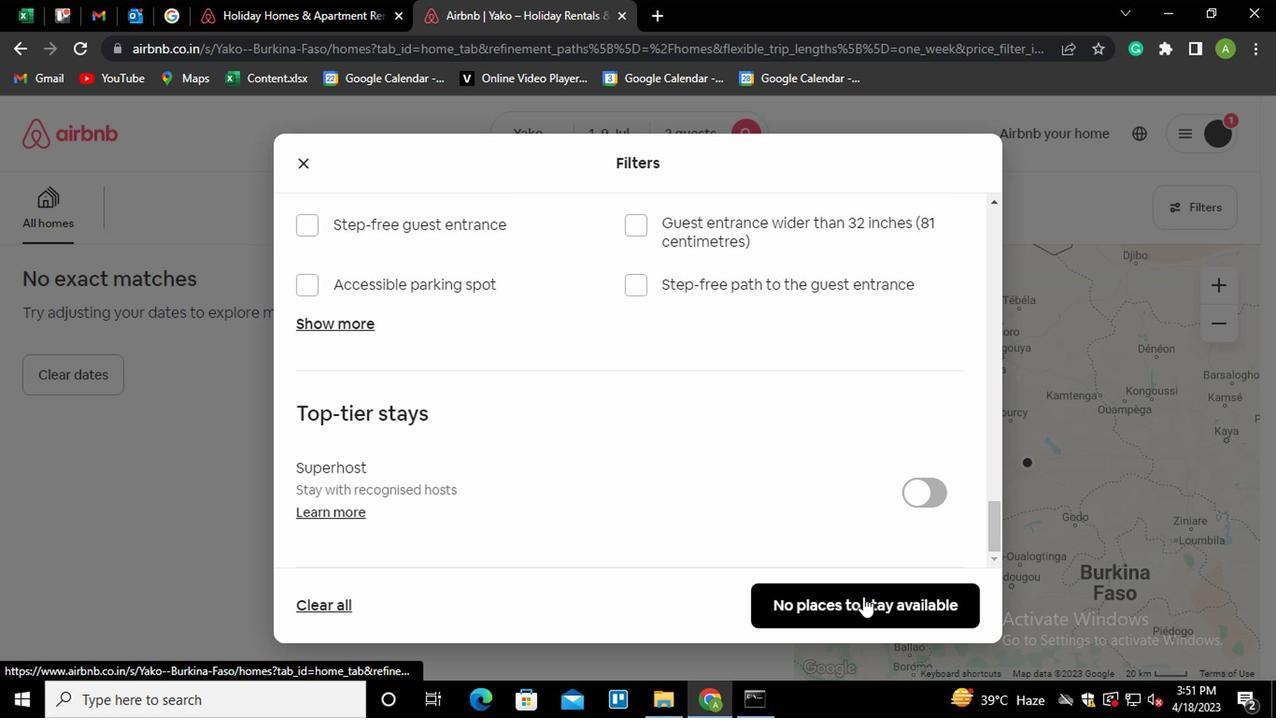 
